 Task: Look for space in Turda, Romania from 8th June, 2023 to 19th June, 2023 for 1 adult in price range Rs.5000 to Rs.12000. Place can be shared room with 1  bedroom having 1 bed and 1 bathroom. Property type can be house, flat, guest house, hotel. Booking option can be shelf check-in. Required host language is English.
Action: Mouse moved to (553, 20)
Screenshot: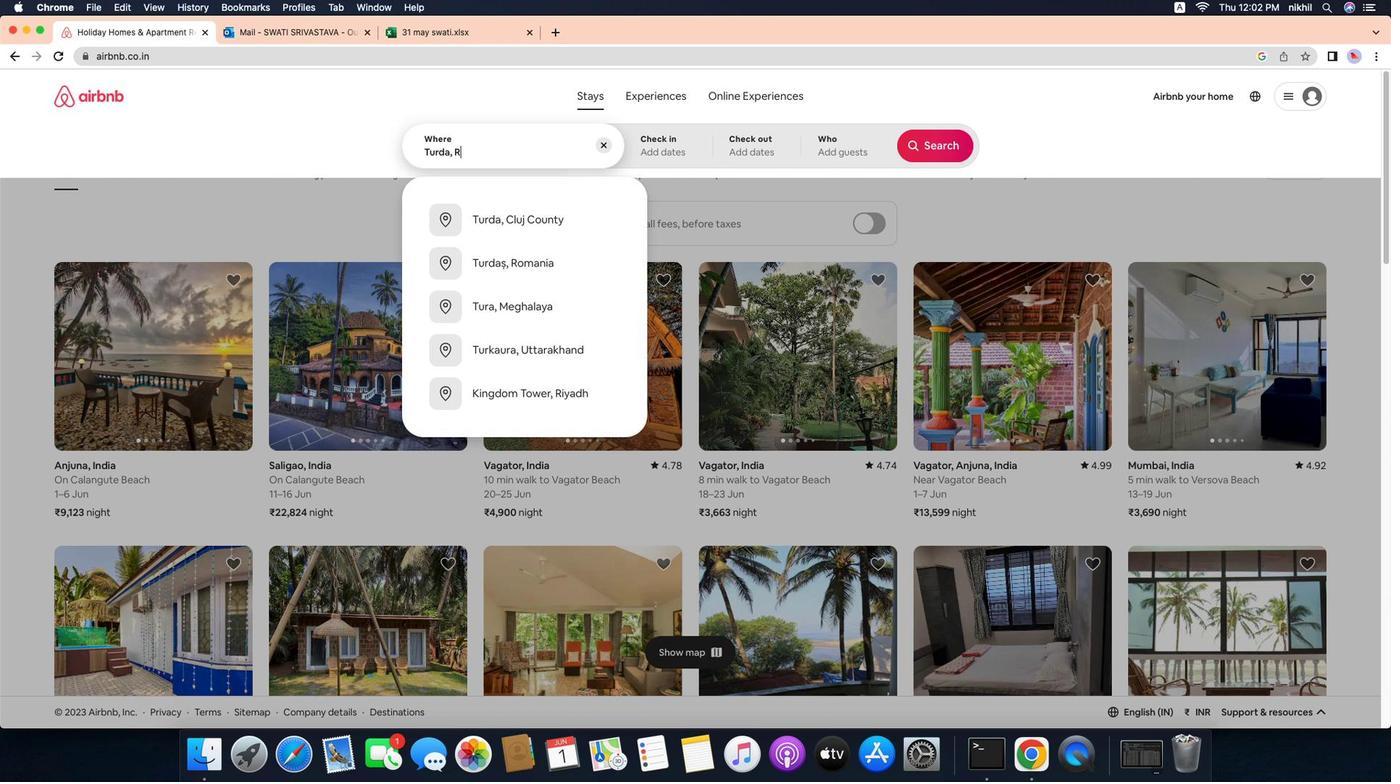 
Action: Mouse pressed left at (553, 20)
Screenshot: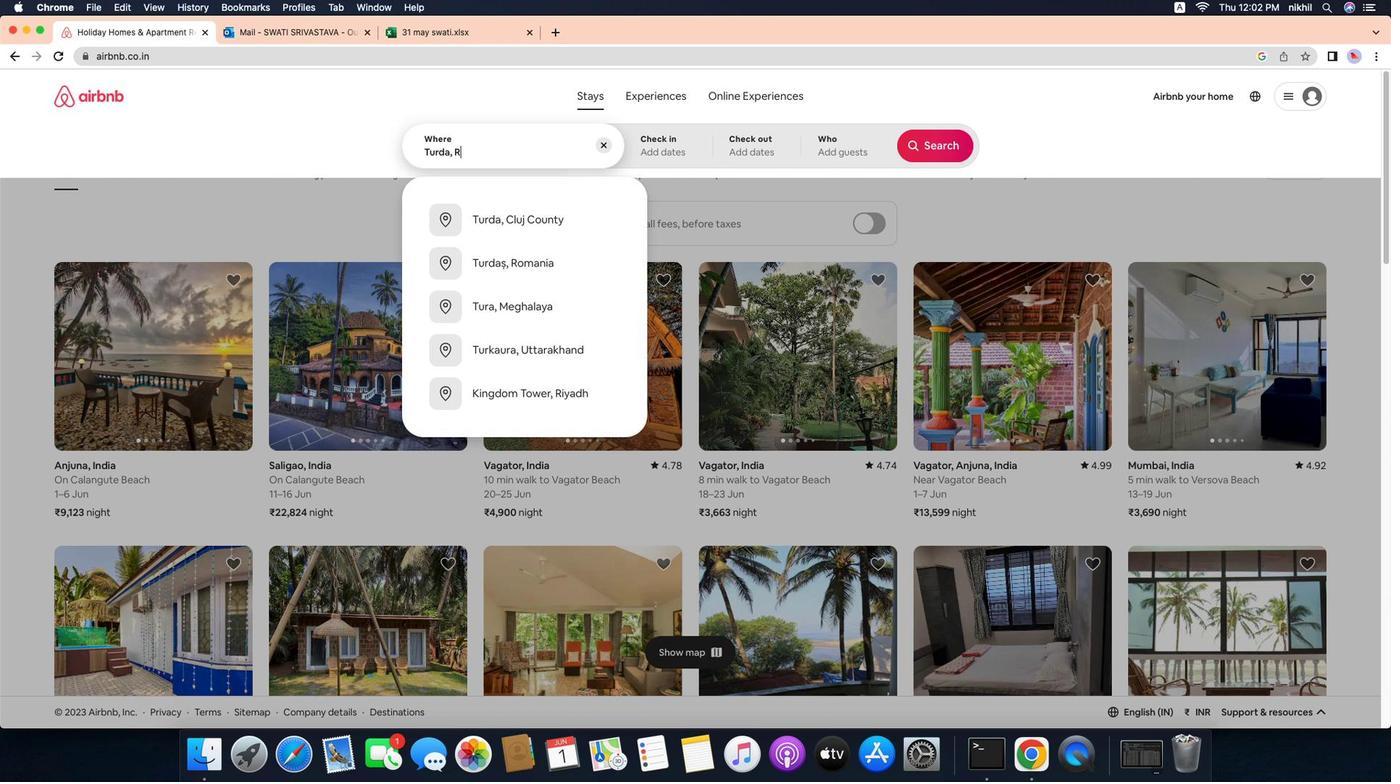
Action: Mouse moved to (562, 26)
Screenshot: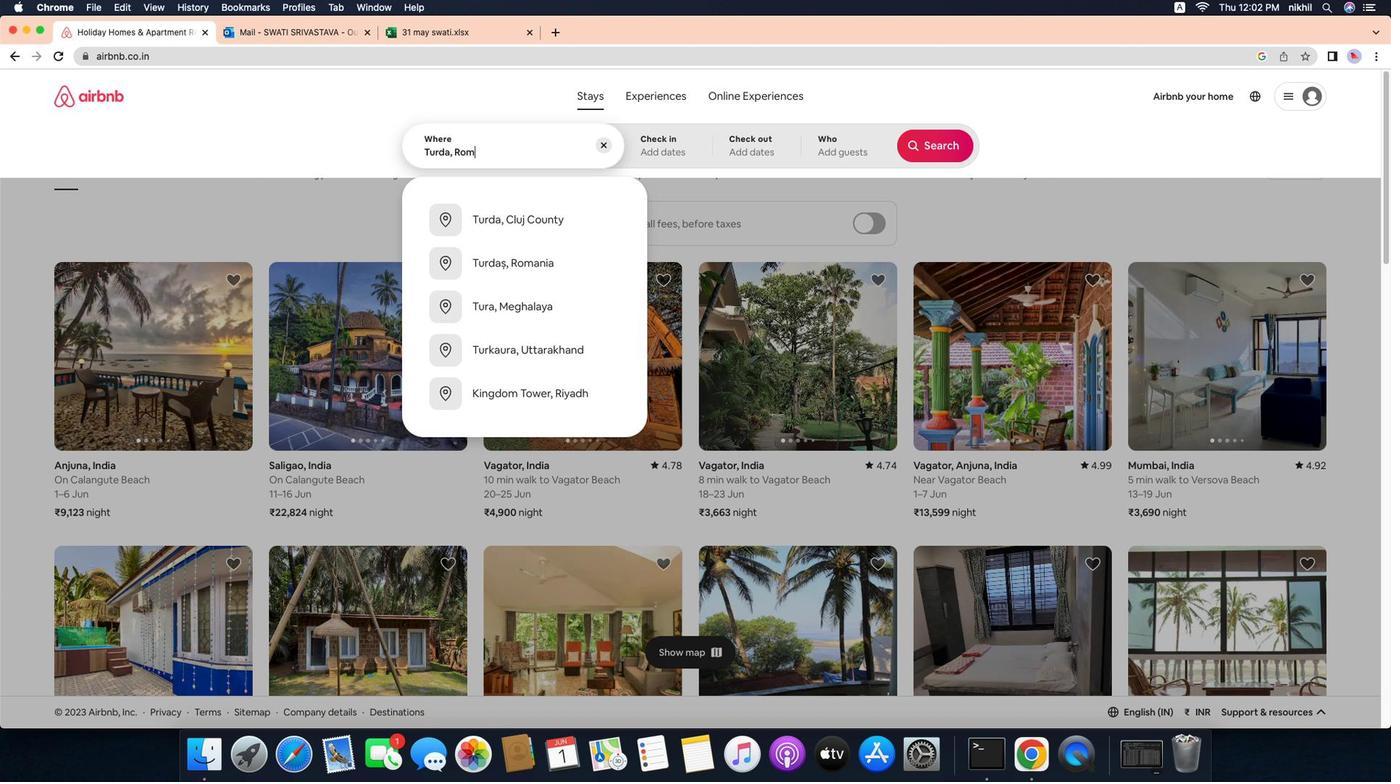 
Action: Mouse pressed left at (562, 26)
Screenshot: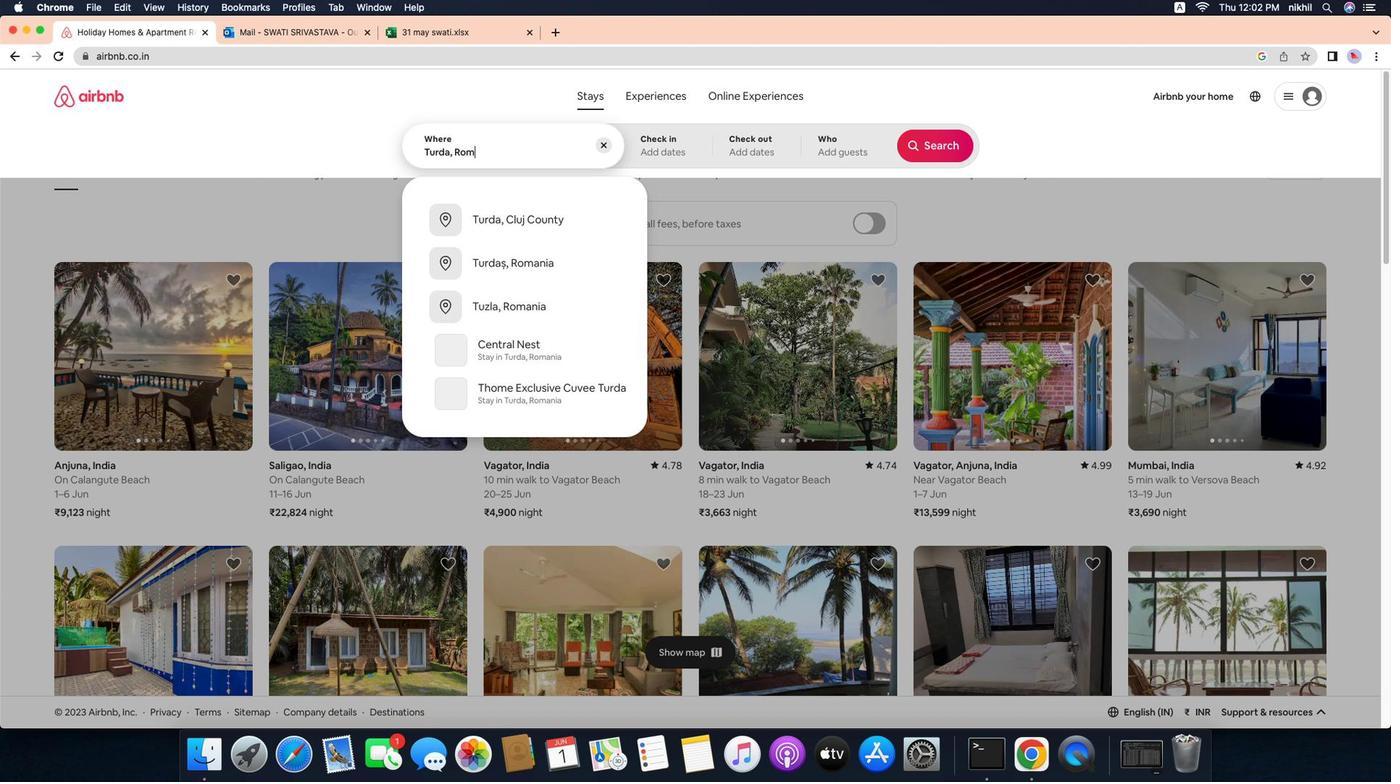 
Action: Mouse moved to (455, 73)
Screenshot: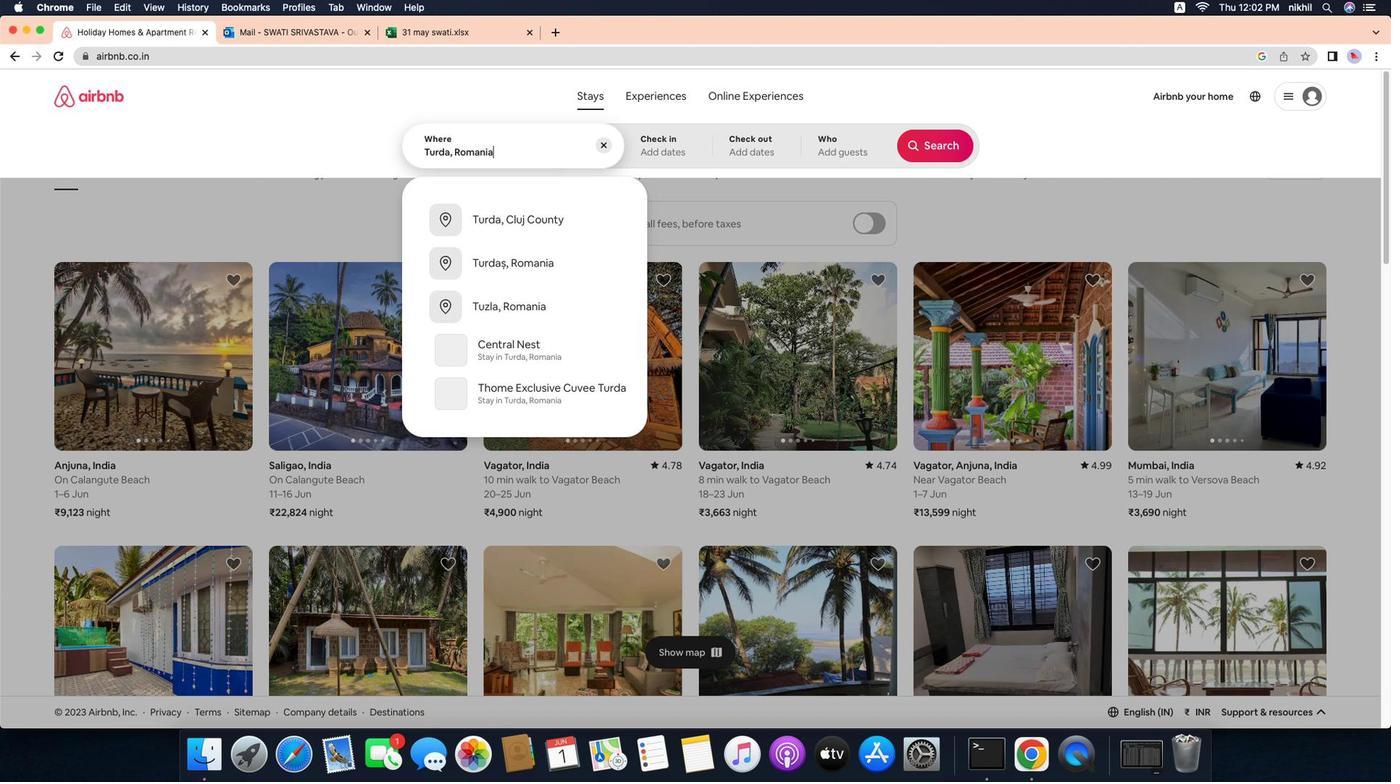 
Action: Mouse pressed left at (455, 73)
Screenshot: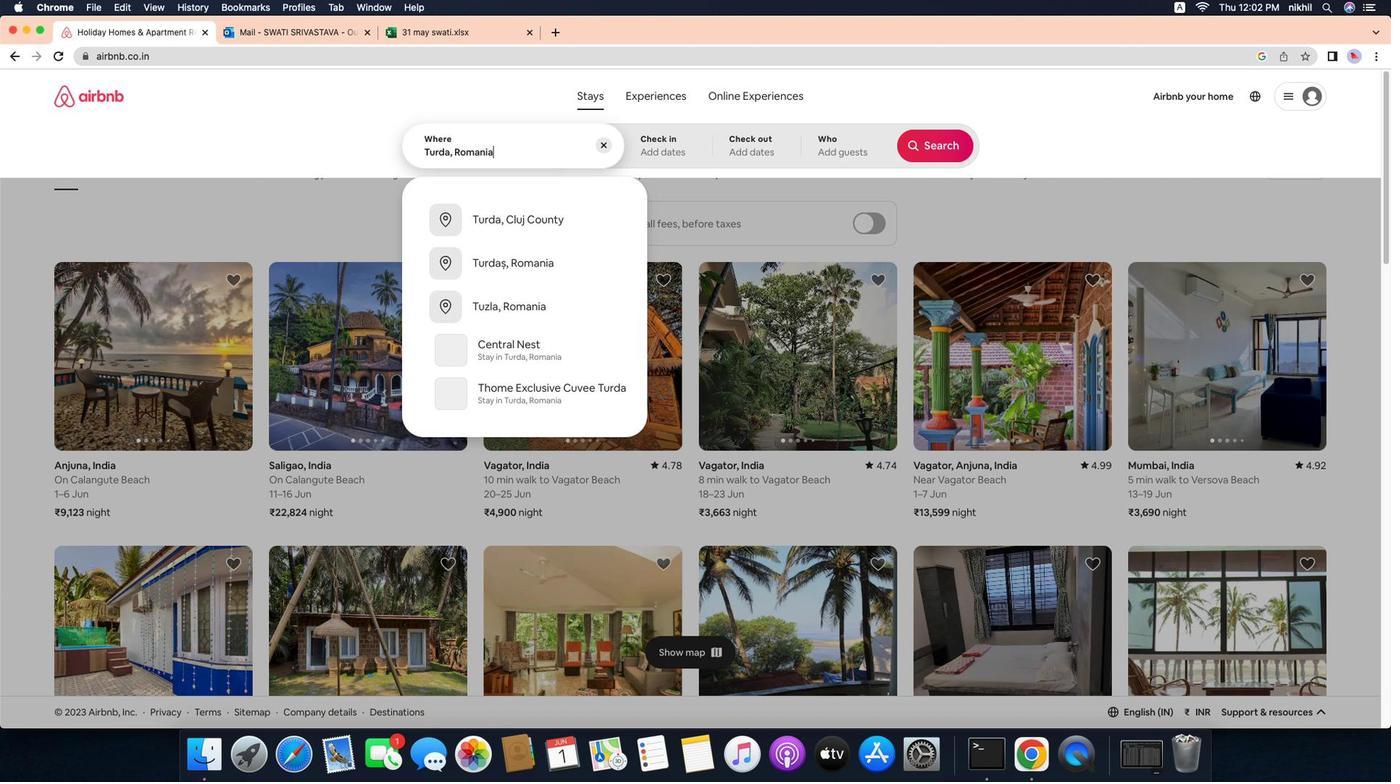 
Action: Mouse moved to (448, 72)
Screenshot: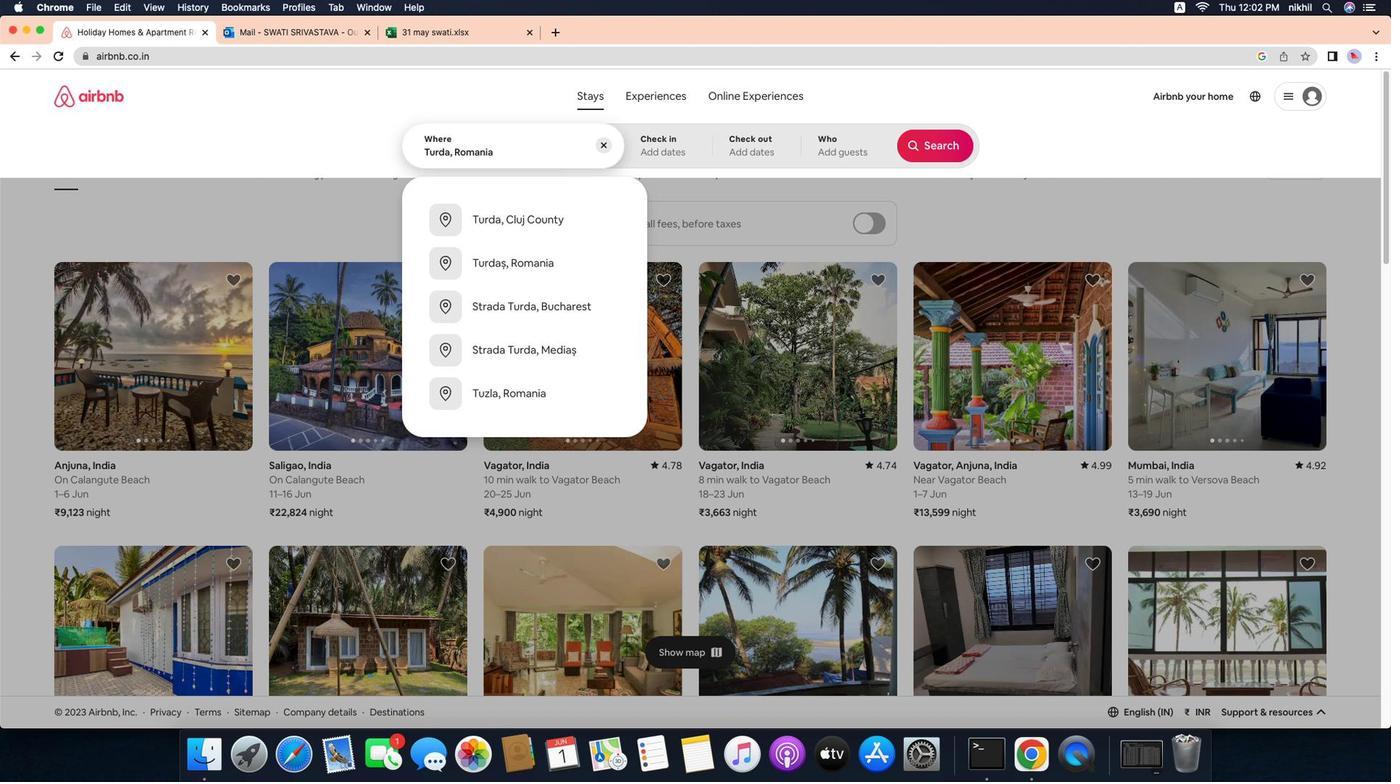 
Action: Key pressed Key.caps_lock'T'Key.caps_lock'u''r''d''a'','Key.spaceKey.caps_lock'R'Key.caps_lock'o''m''a''n''i''a'Key.enter
Screenshot: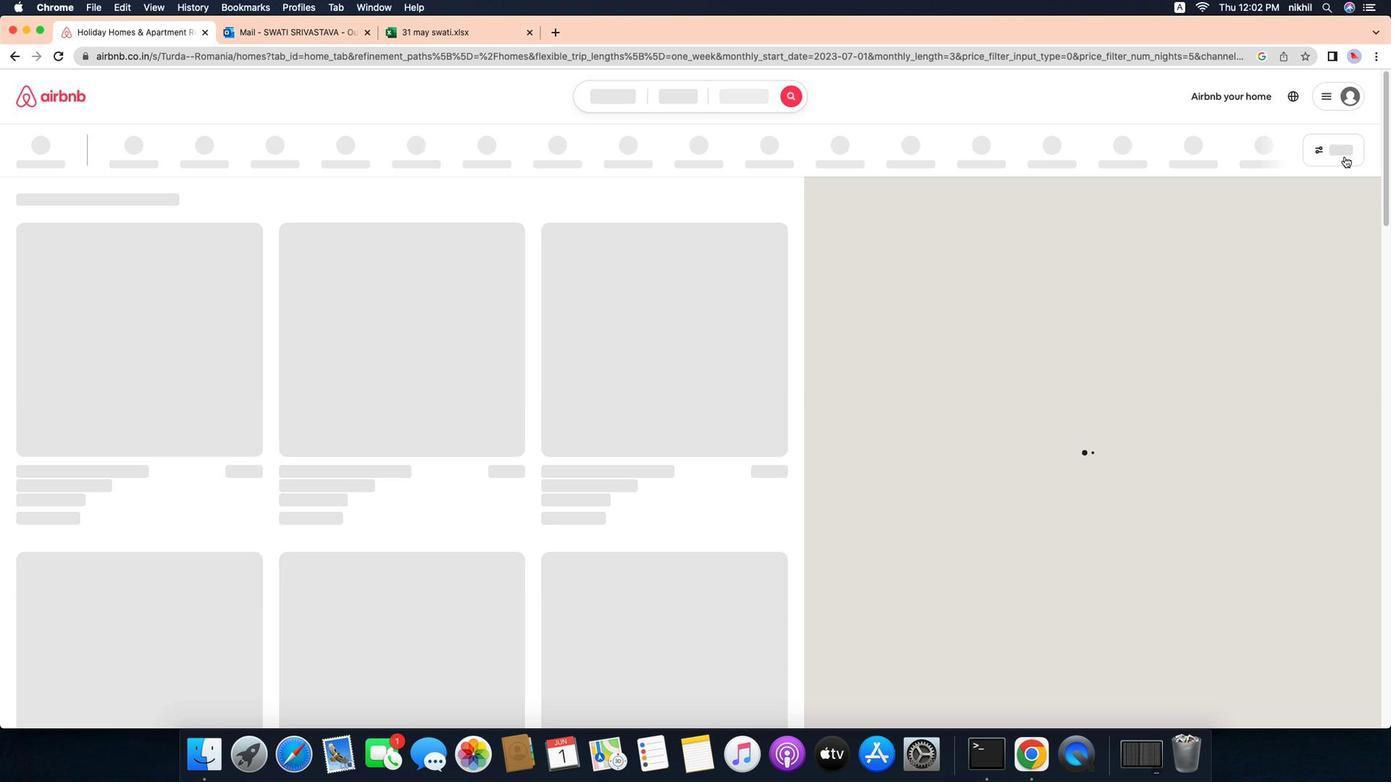 
Action: Mouse moved to (539, 278)
Screenshot: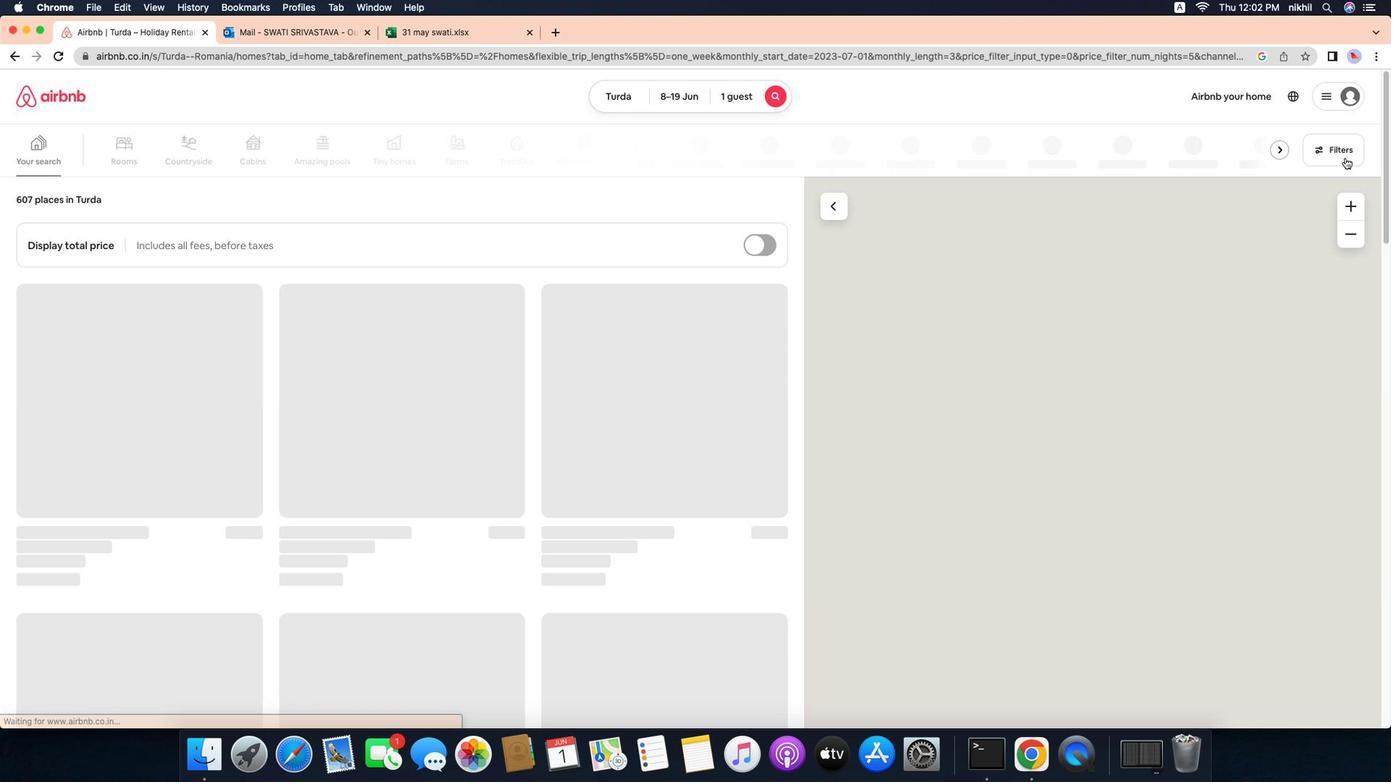 
Action: Mouse pressed left at (539, 278)
Screenshot: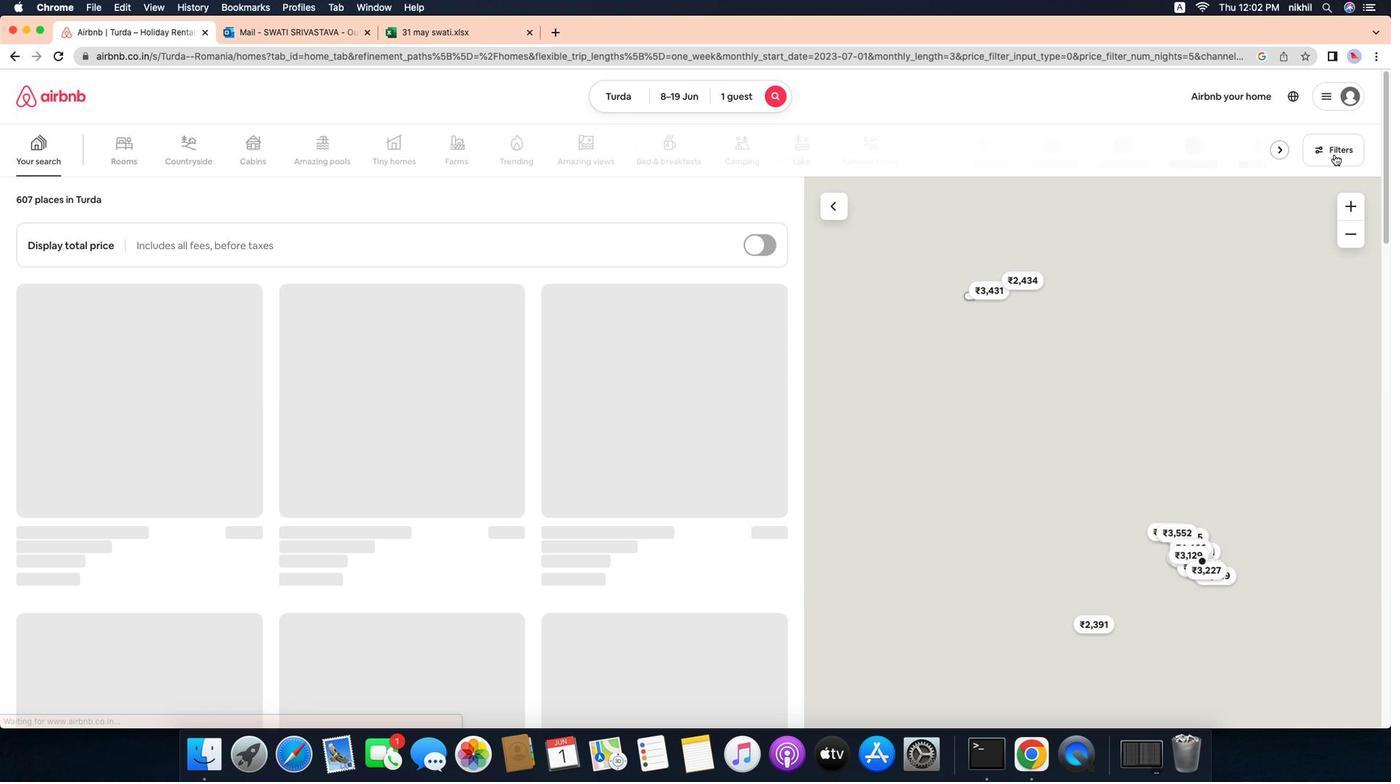 
Action: Mouse moved to (431, 347)
Screenshot: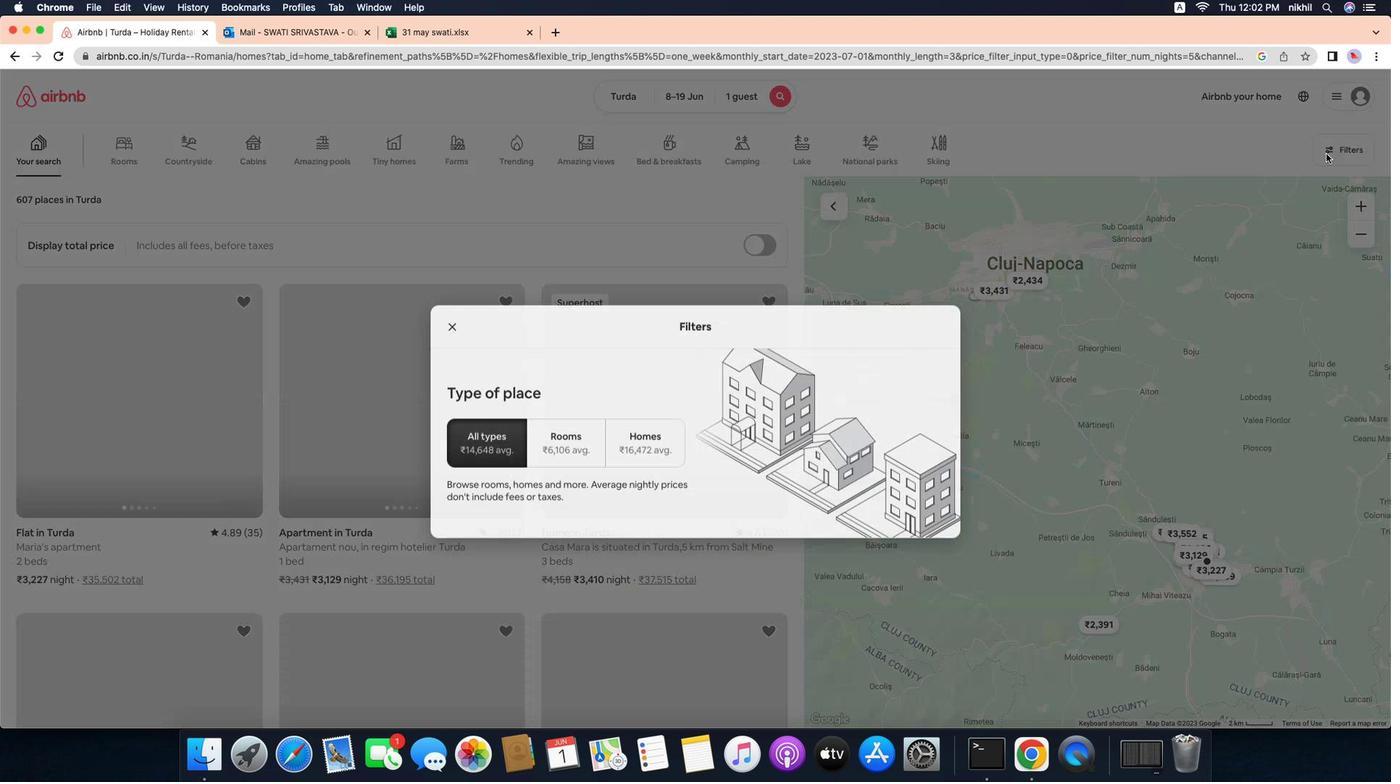 
Action: Mouse pressed left at (431, 347)
Screenshot: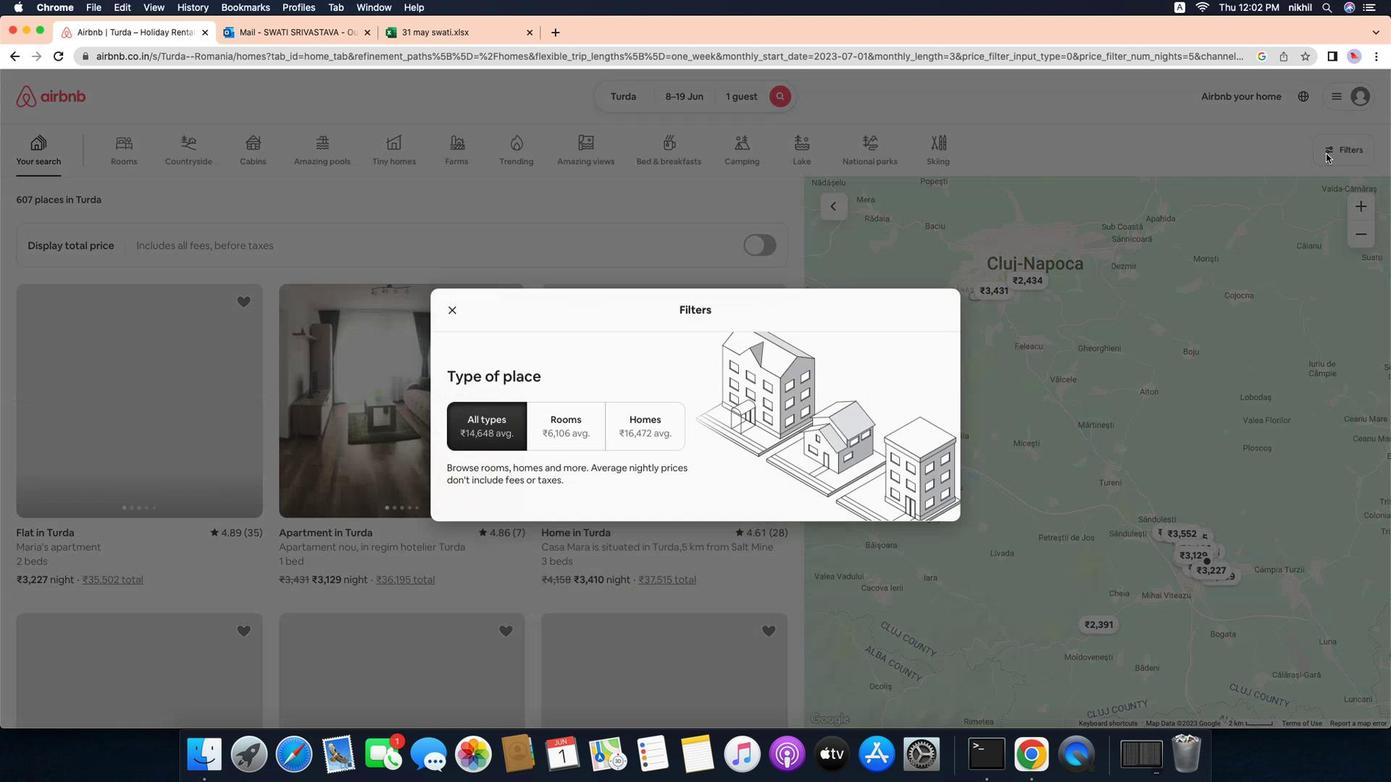 
Action: Mouse moved to (800, 76)
Screenshot: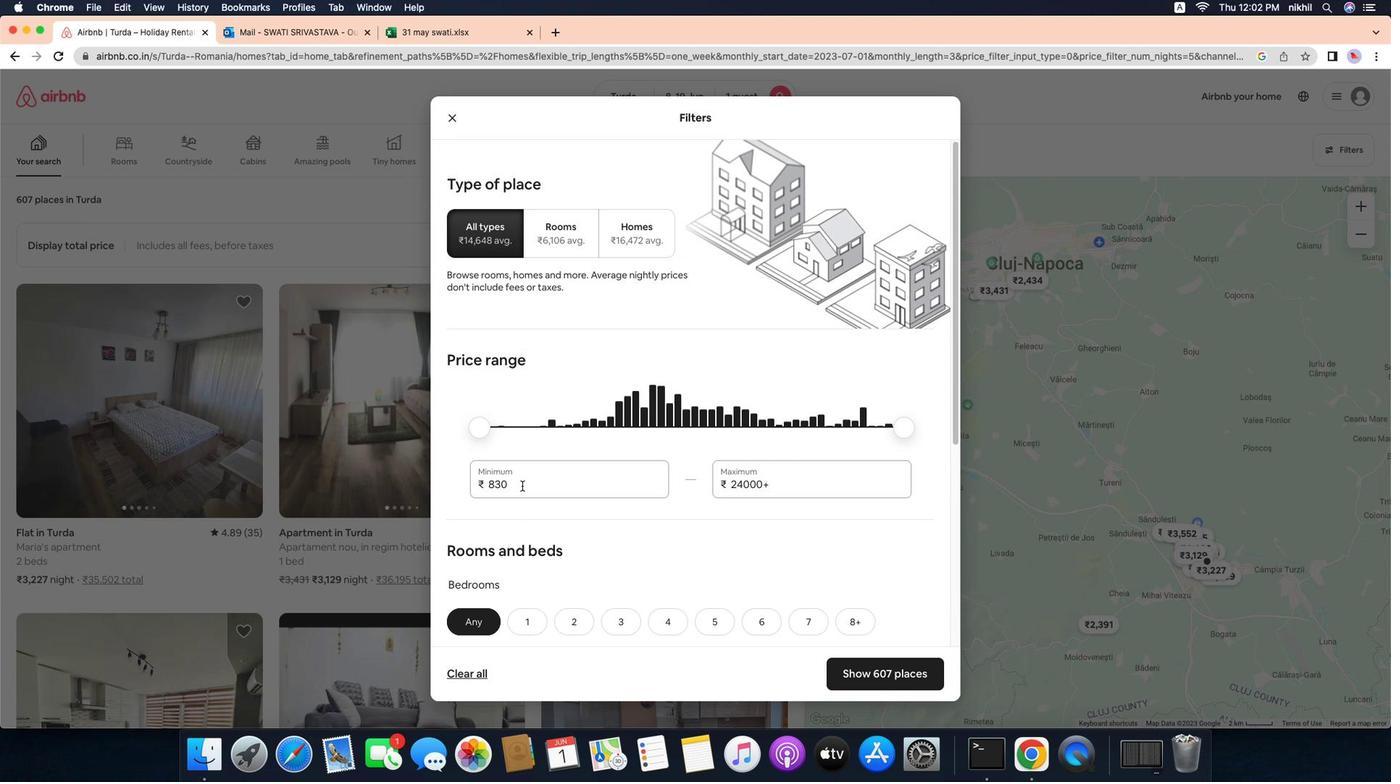 
Action: Mouse pressed left at (800, 76)
Screenshot: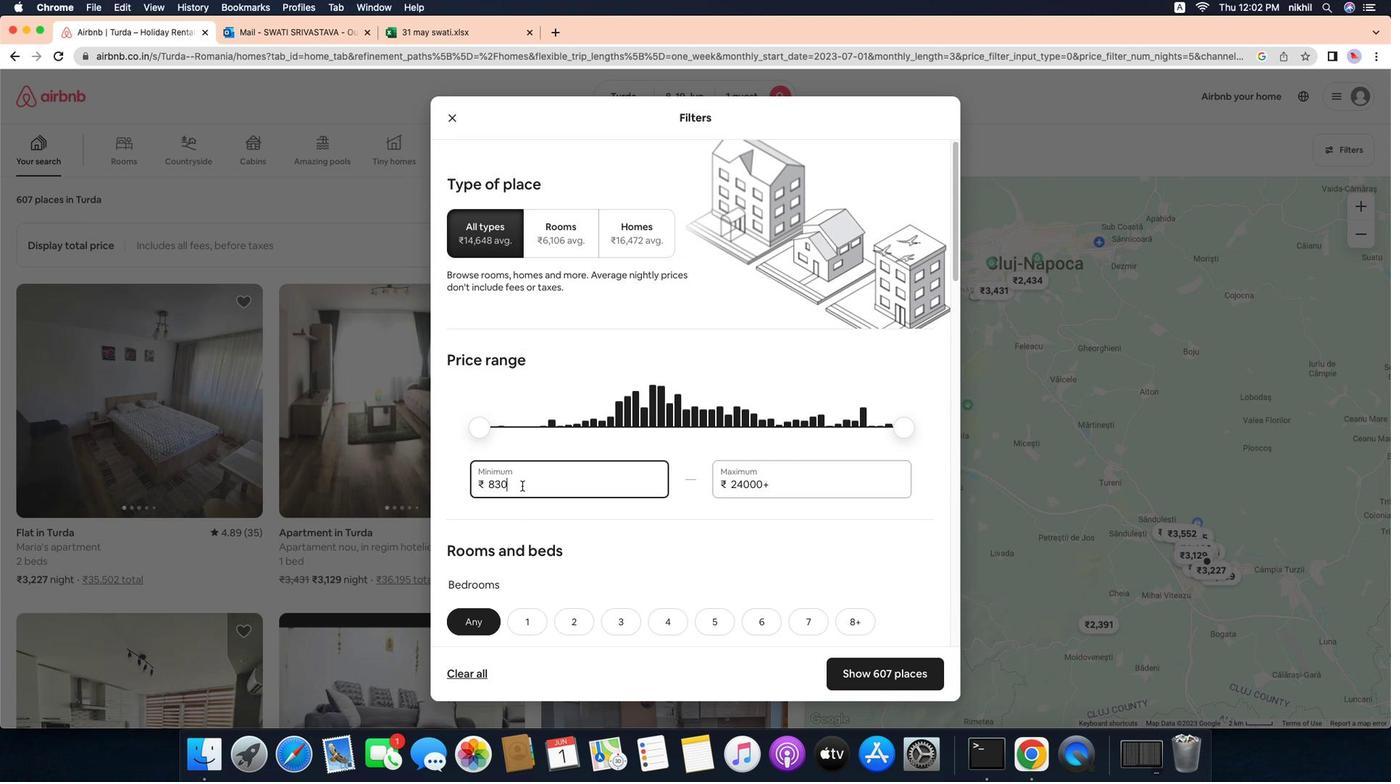 
Action: Mouse moved to (913, 142)
Screenshot: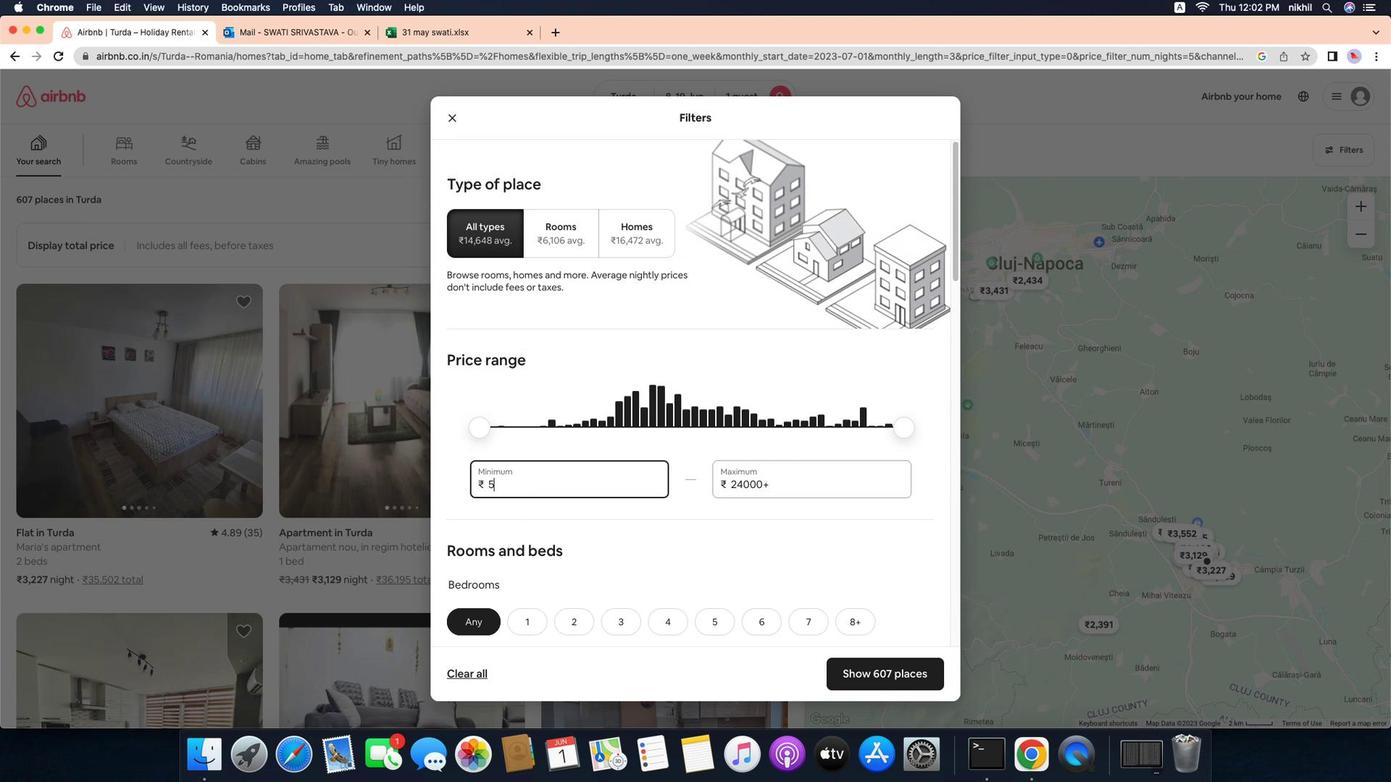 
Action: Mouse pressed left at (913, 142)
Screenshot: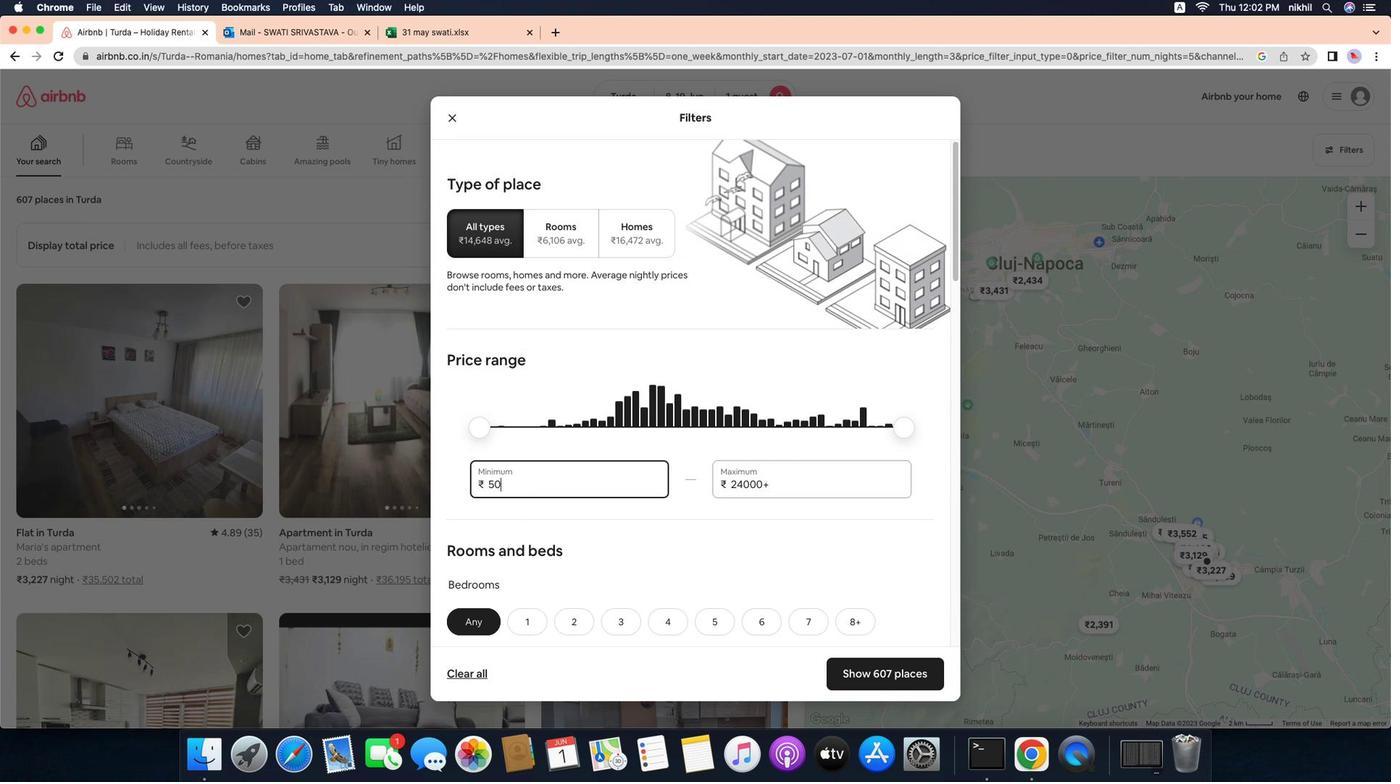 
Action: Mouse moved to (923, 60)
Screenshot: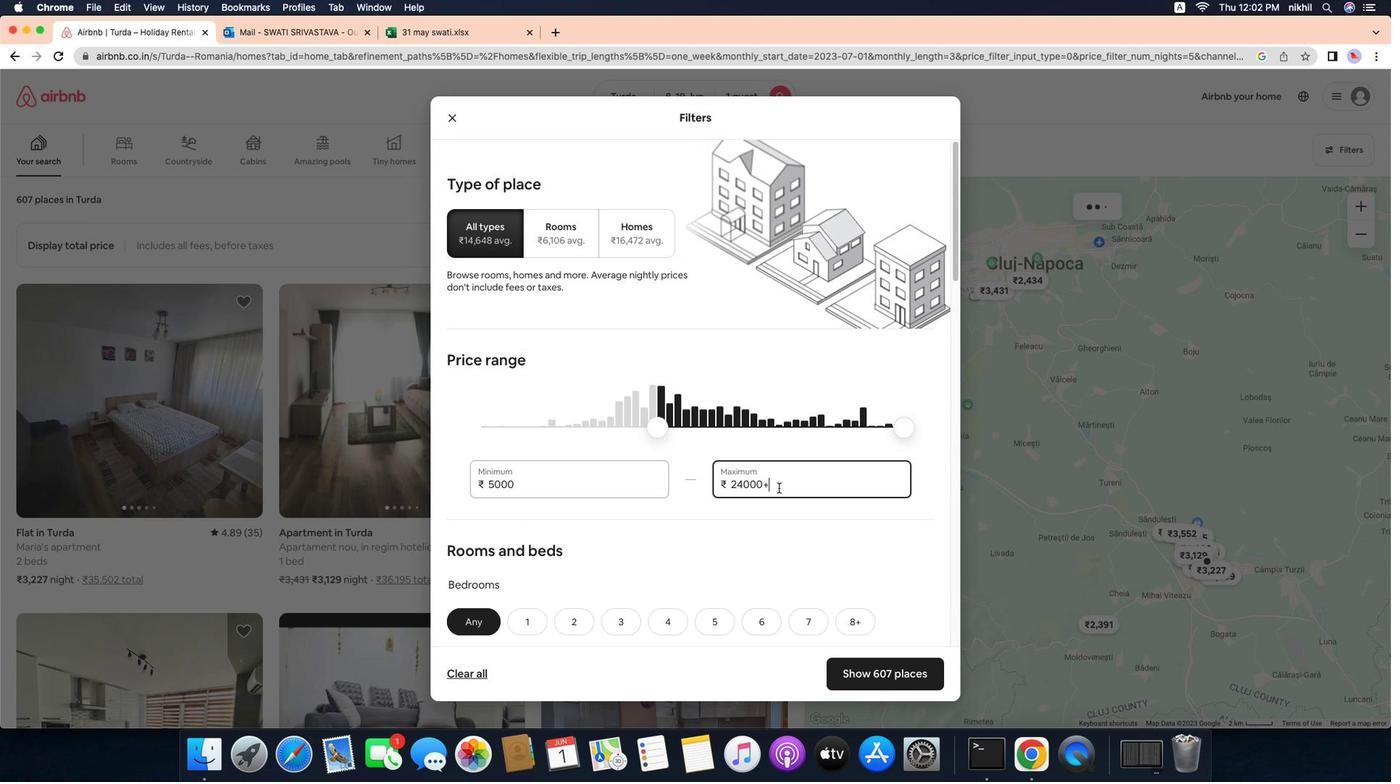 
Action: Mouse pressed left at (923, 60)
Screenshot: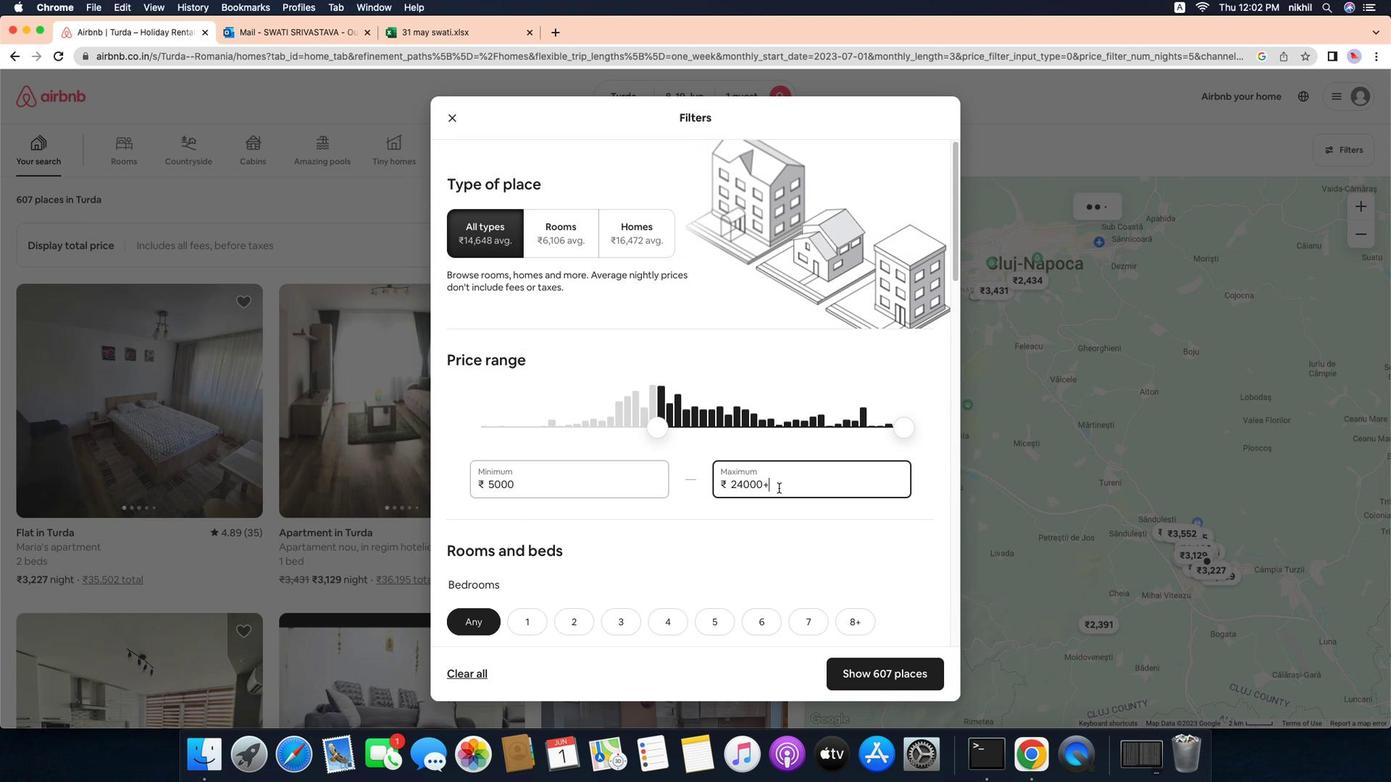 
Action: Mouse moved to (1346, 78)
Screenshot: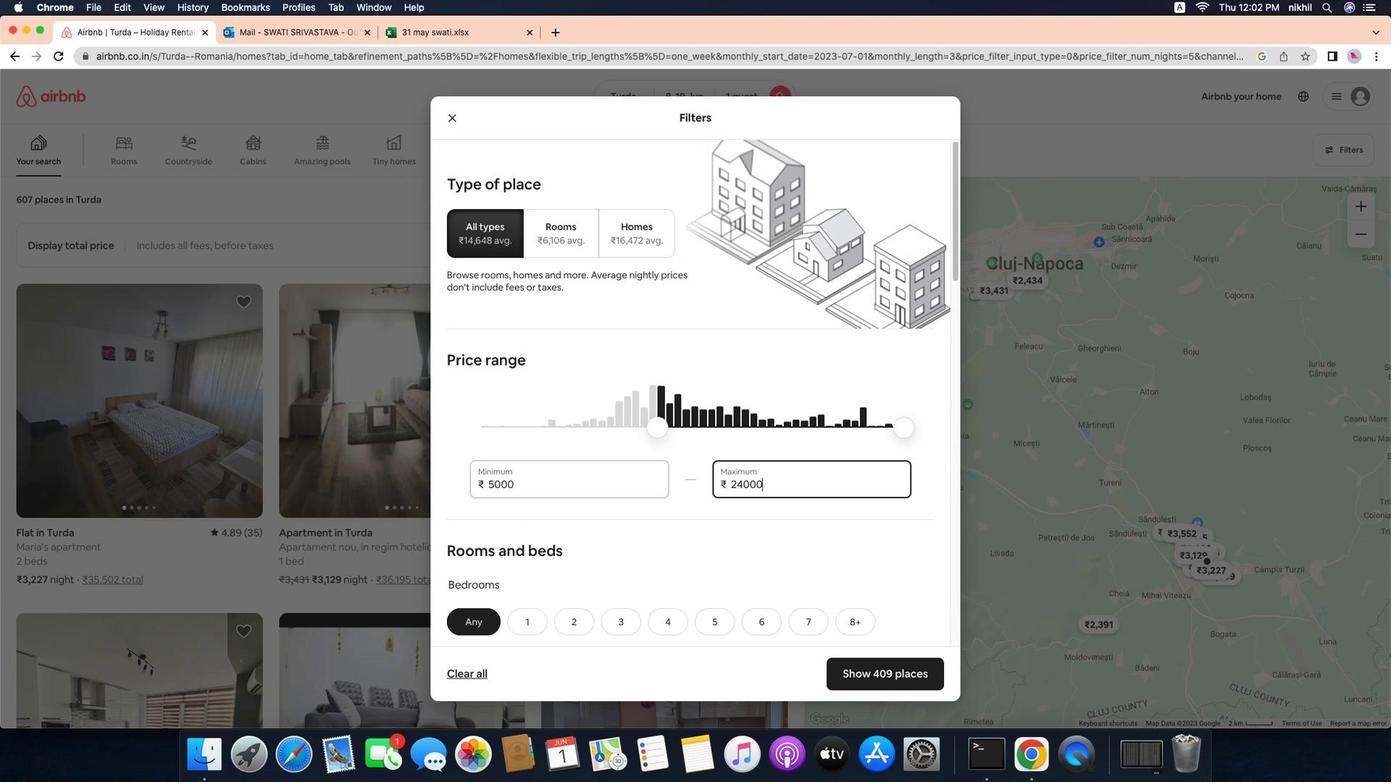 
Action: Mouse pressed left at (1346, 78)
Screenshot: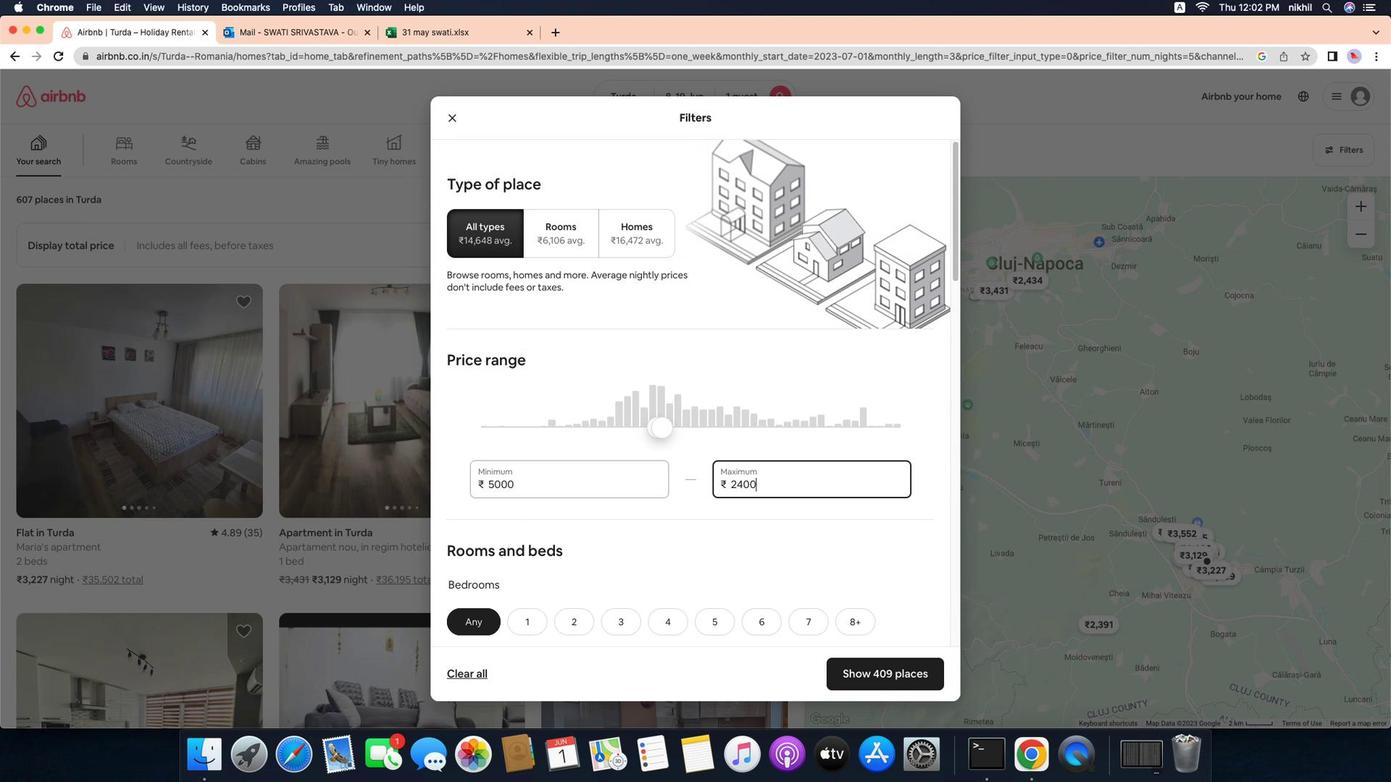 
Action: Mouse moved to (1326, 75)
Screenshot: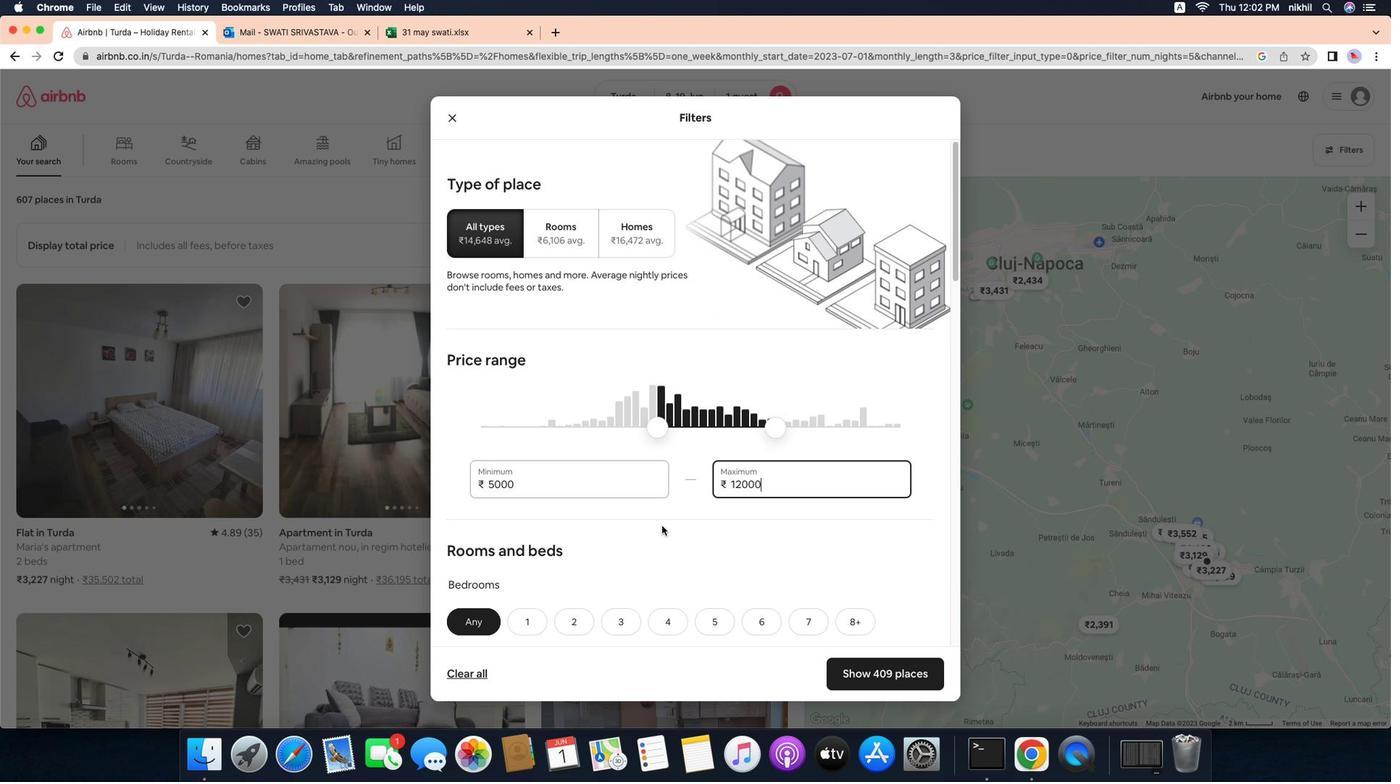 
Action: Mouse pressed left at (1326, 75)
Screenshot: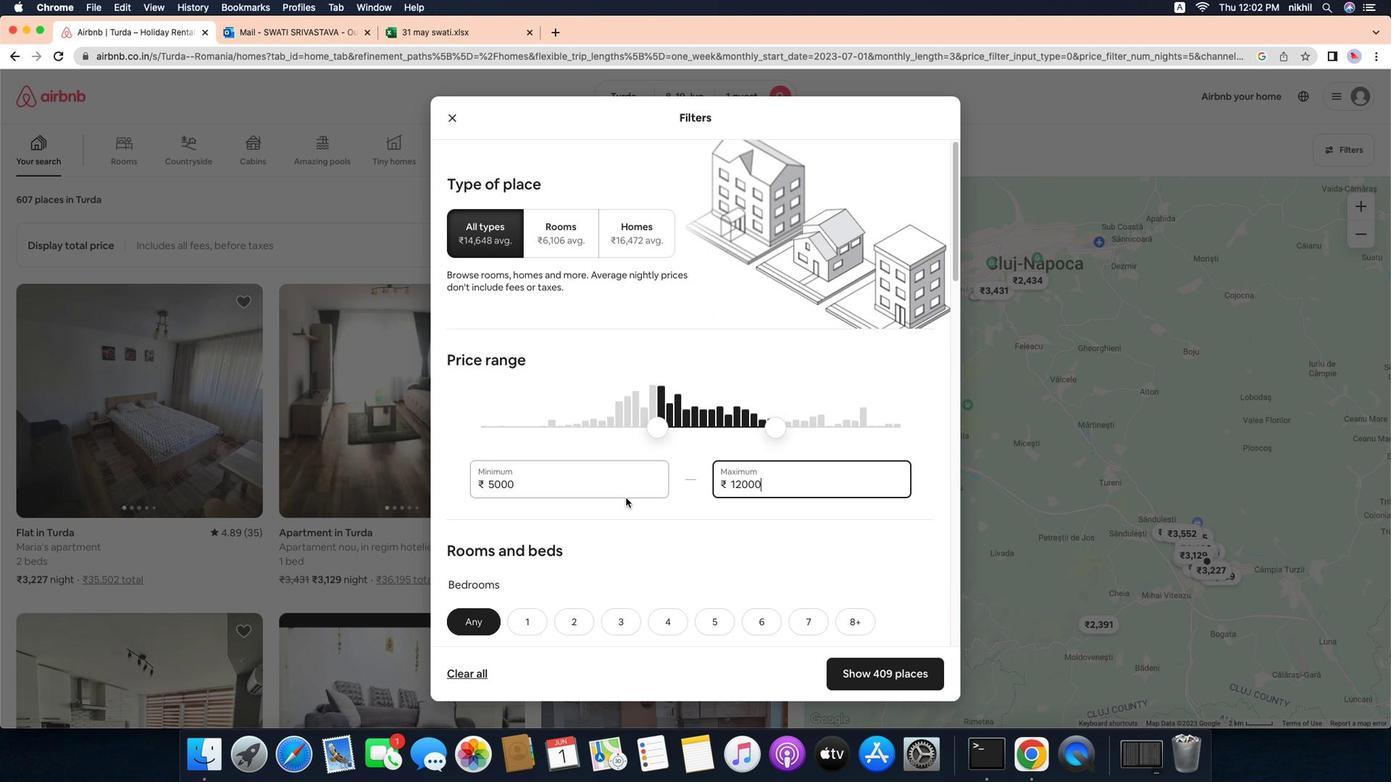 
Action: Mouse moved to (468, 430)
Screenshot: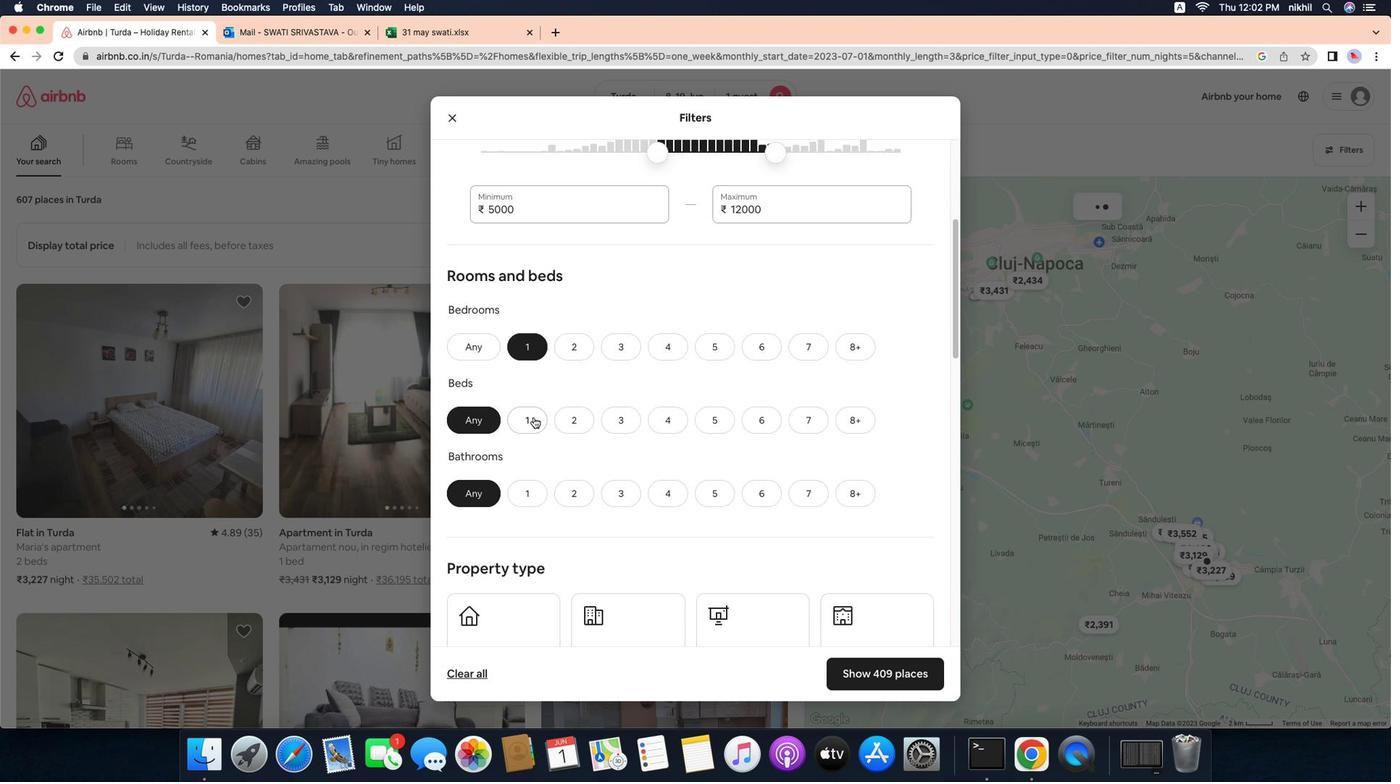 
Action: Mouse pressed left at (468, 430)
Screenshot: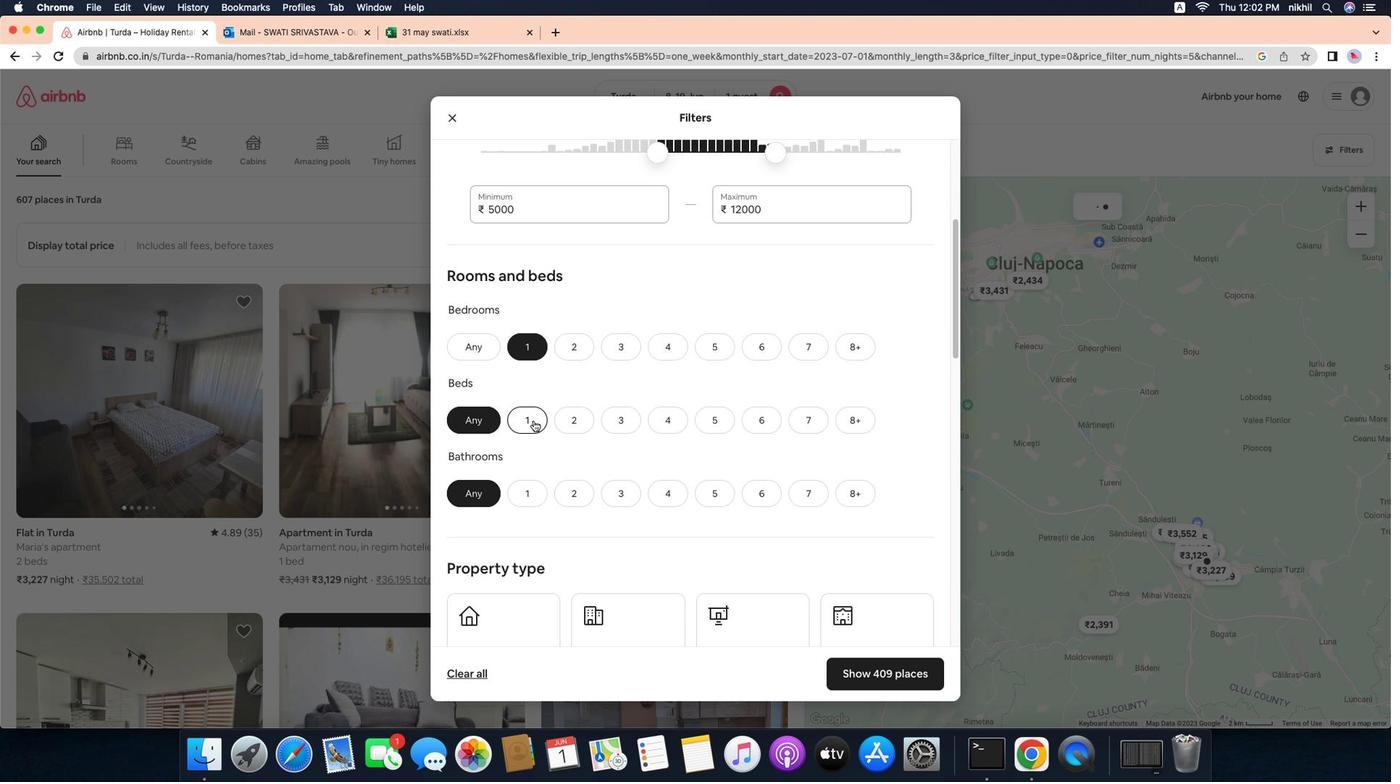 
Action: Key pressed Key.backspaceKey.backspaceKey.backspaceKey.backspace'5''0''0''0'
Screenshot: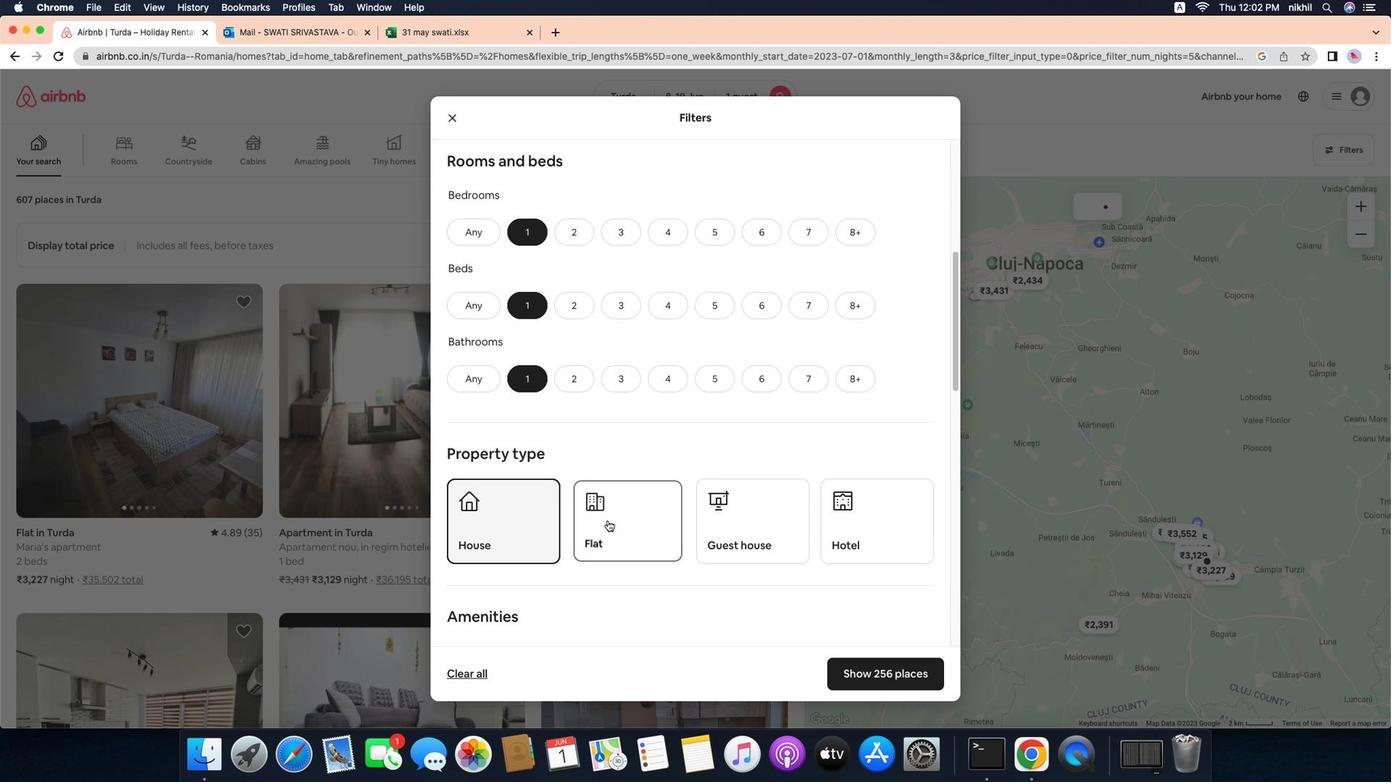 
Action: Mouse moved to (742, 432)
Screenshot: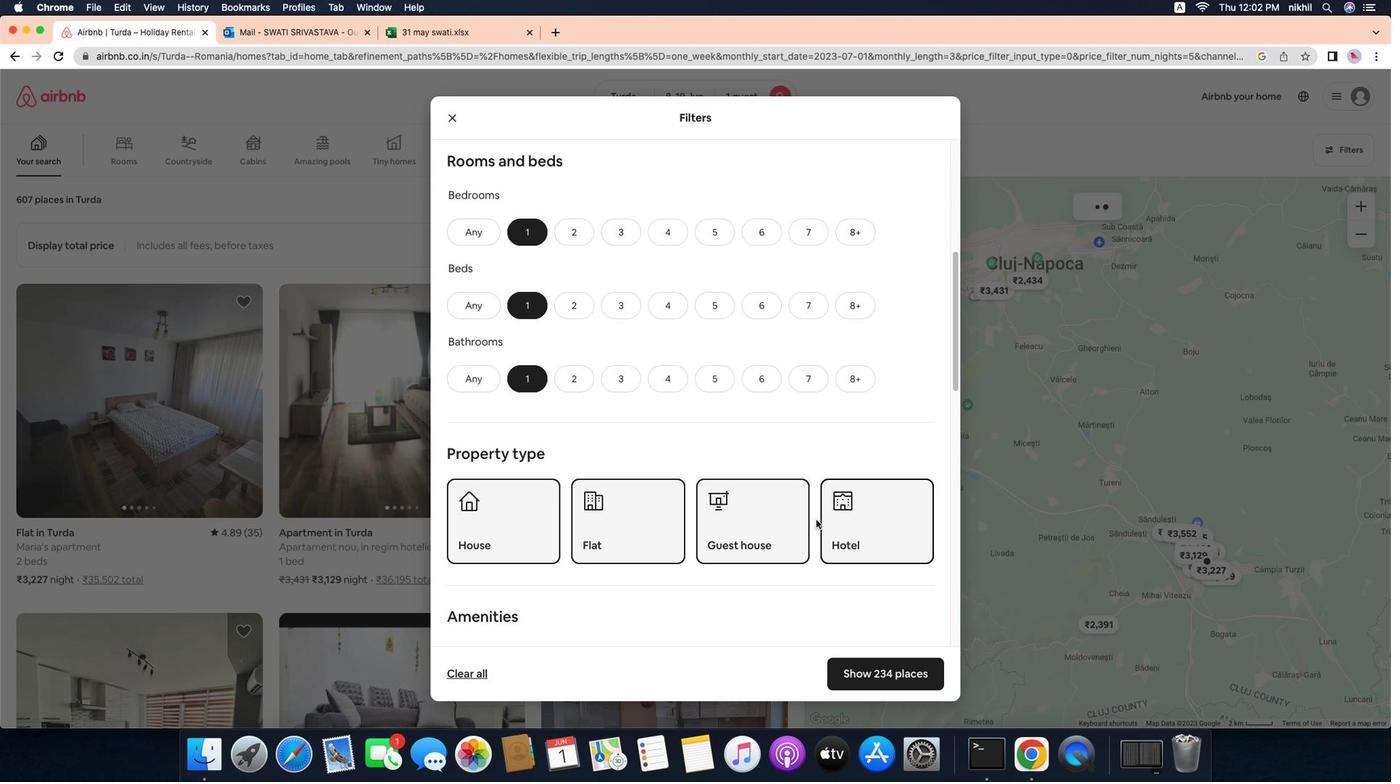 
Action: Mouse pressed left at (742, 432)
Screenshot: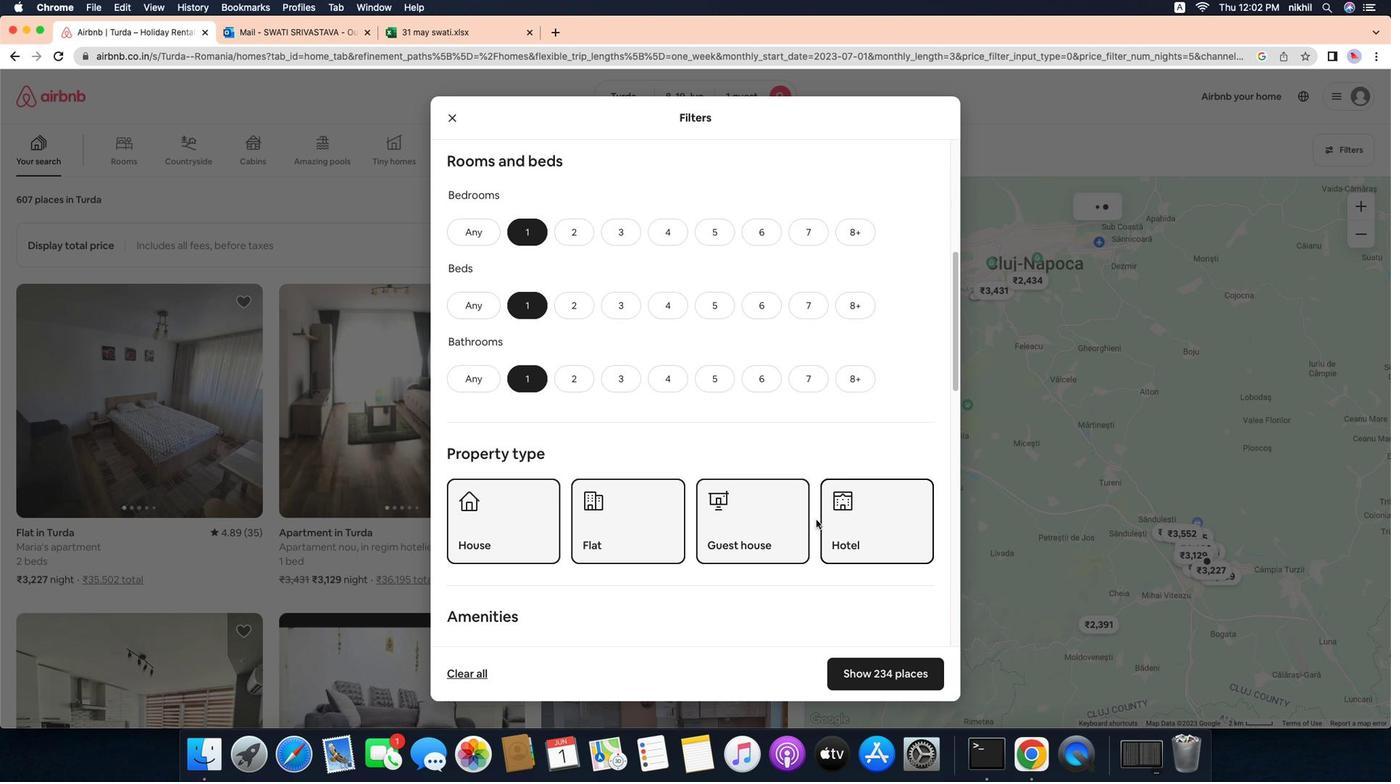 
Action: Mouse moved to (740, 432)
Screenshot: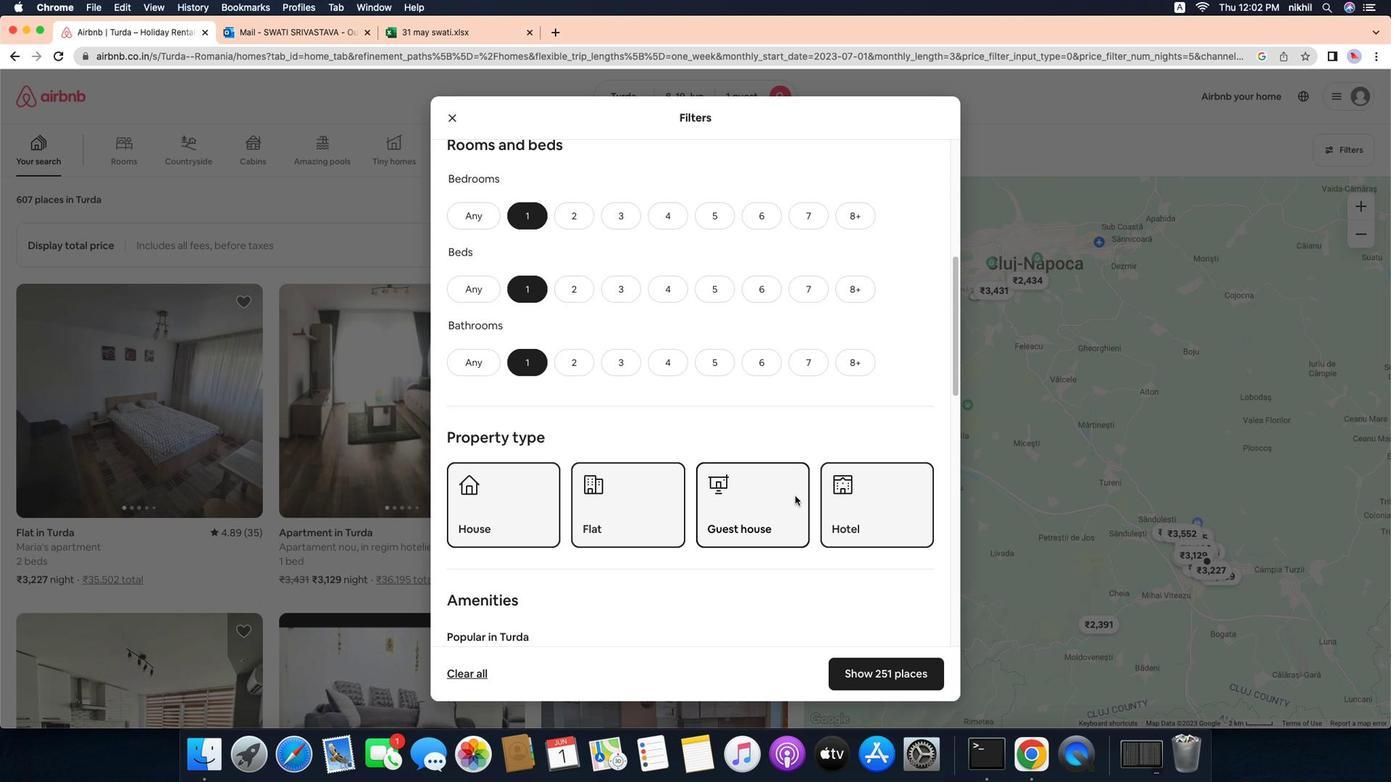 
Action: Key pressed Key.backspaceKey.backspaceKey.backspaceKey.backspaceKey.backspaceKey.backspace'1''2''0''0''0'
Screenshot: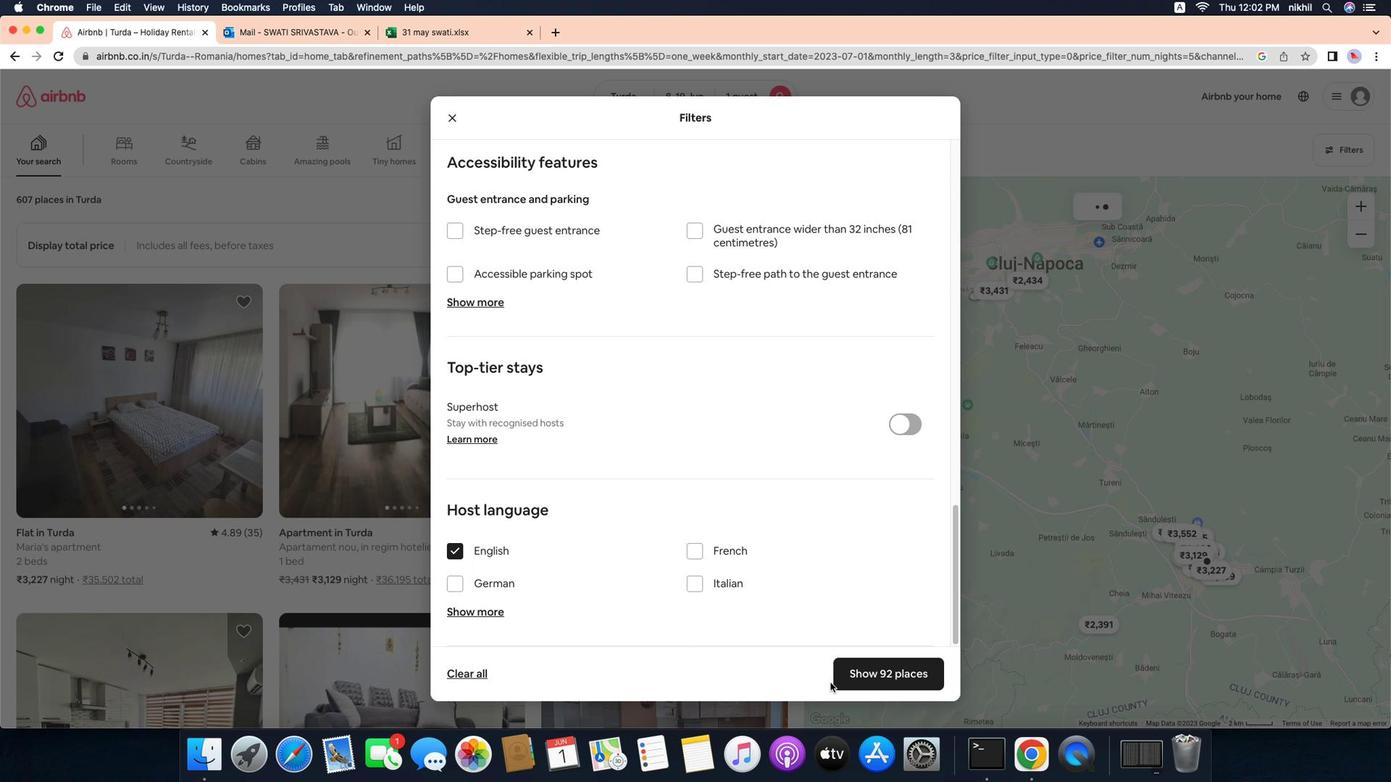 
Action: Mouse moved to (578, 442)
Screenshot: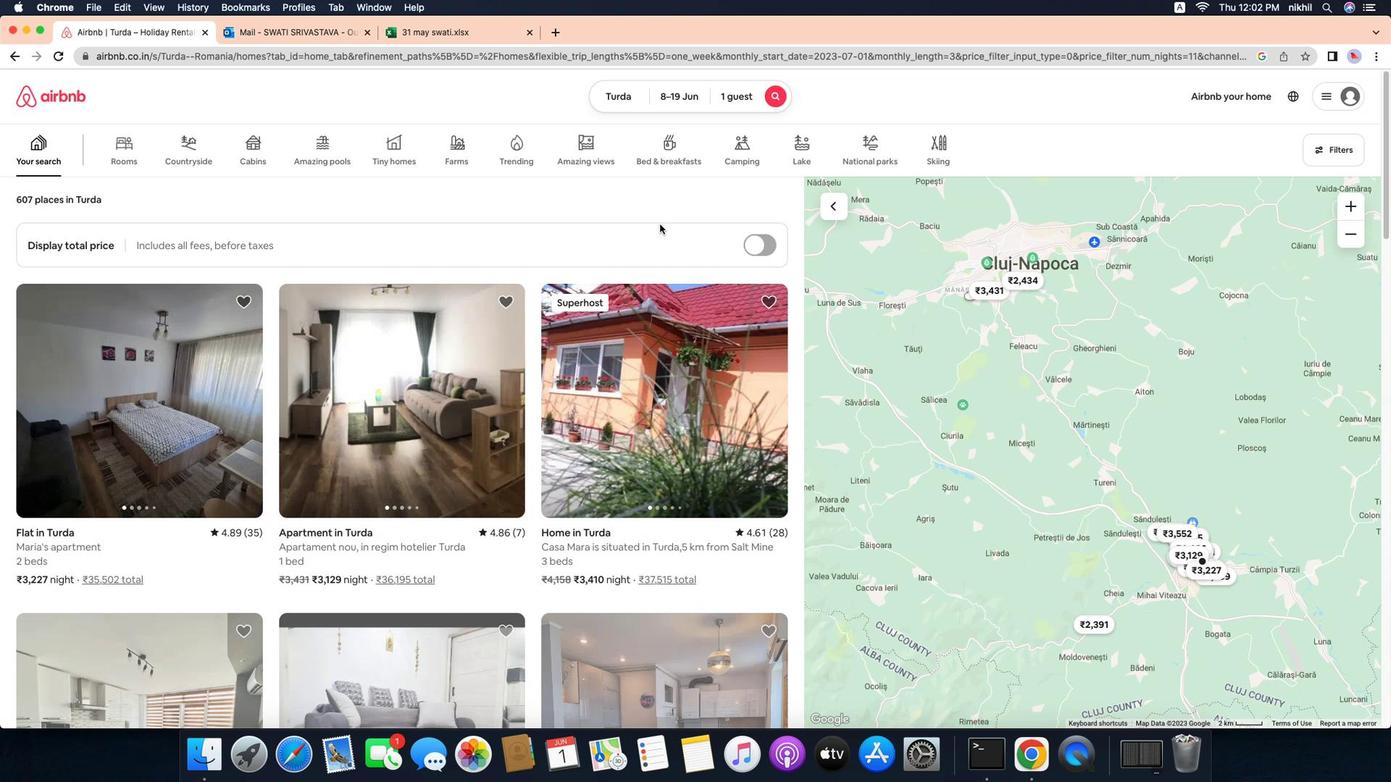 
Action: Mouse scrolled (578, 442) with delta (-87, -88)
Screenshot: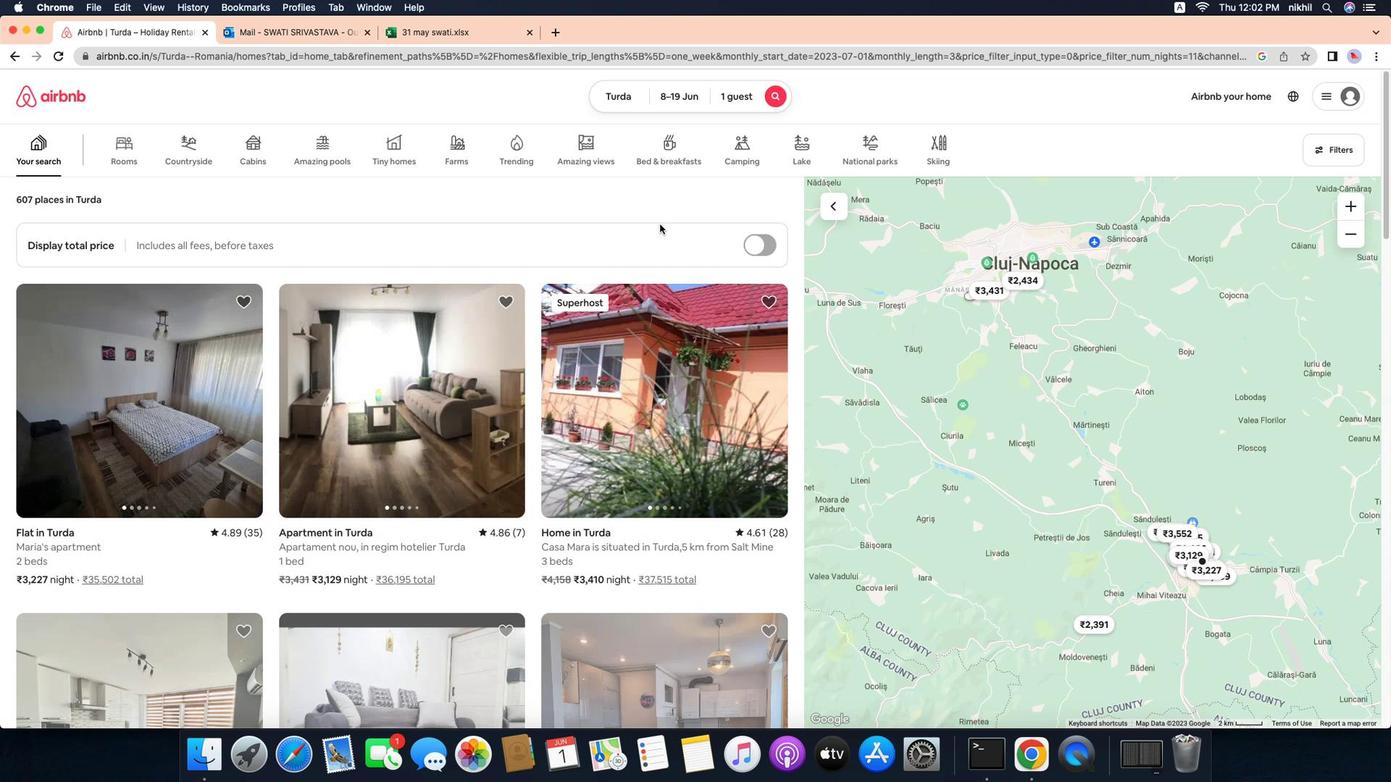 
Action: Mouse scrolled (578, 442) with delta (-87, -88)
Screenshot: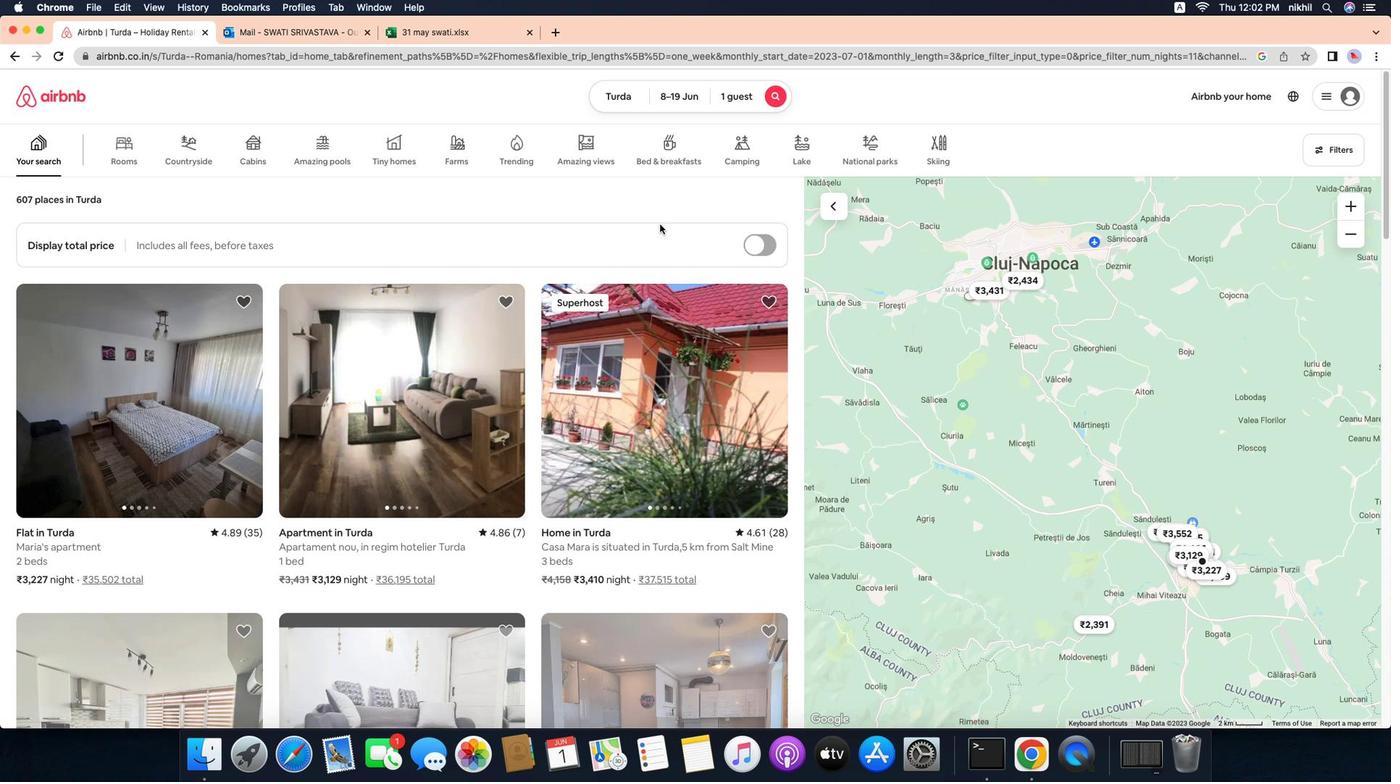 
Action: Mouse scrolled (578, 442) with delta (-87, -90)
Screenshot: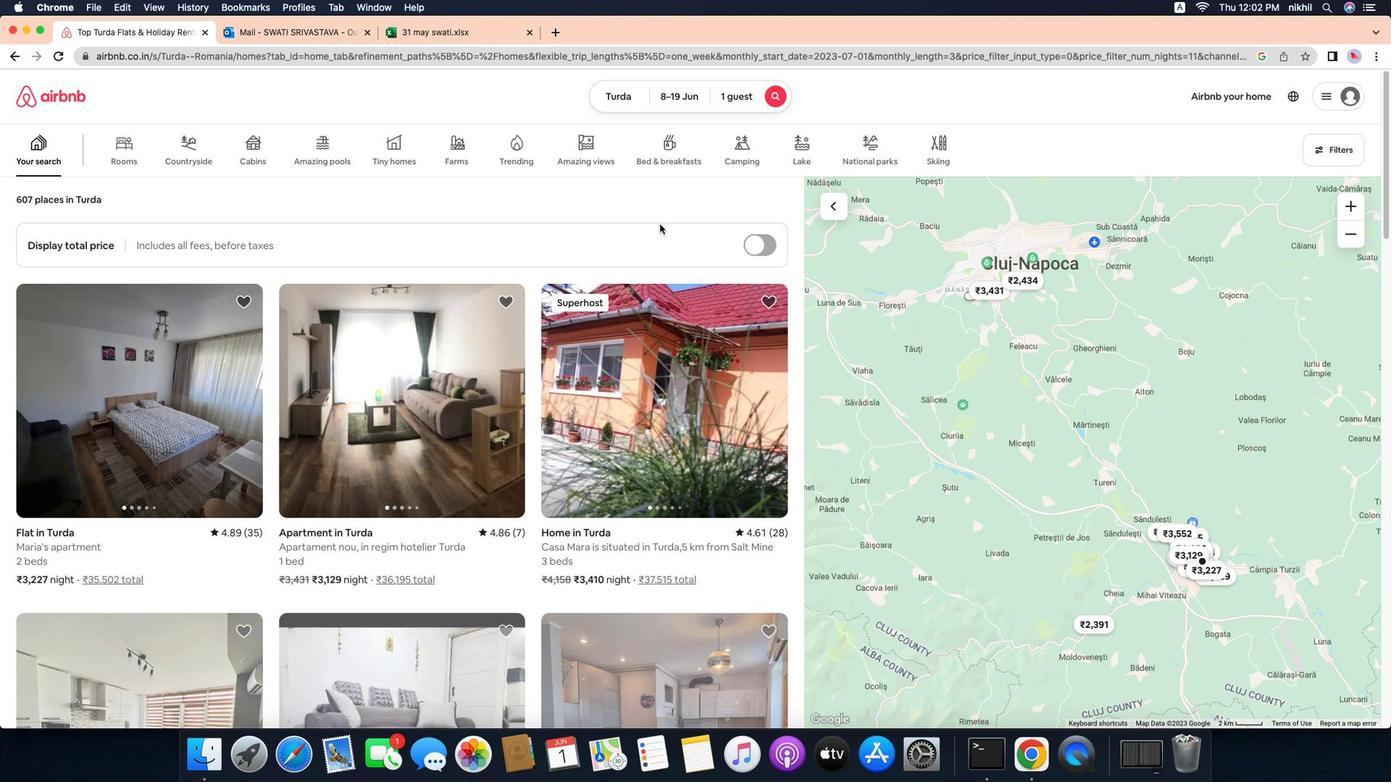 
Action: Mouse scrolled (578, 442) with delta (-87, -90)
Screenshot: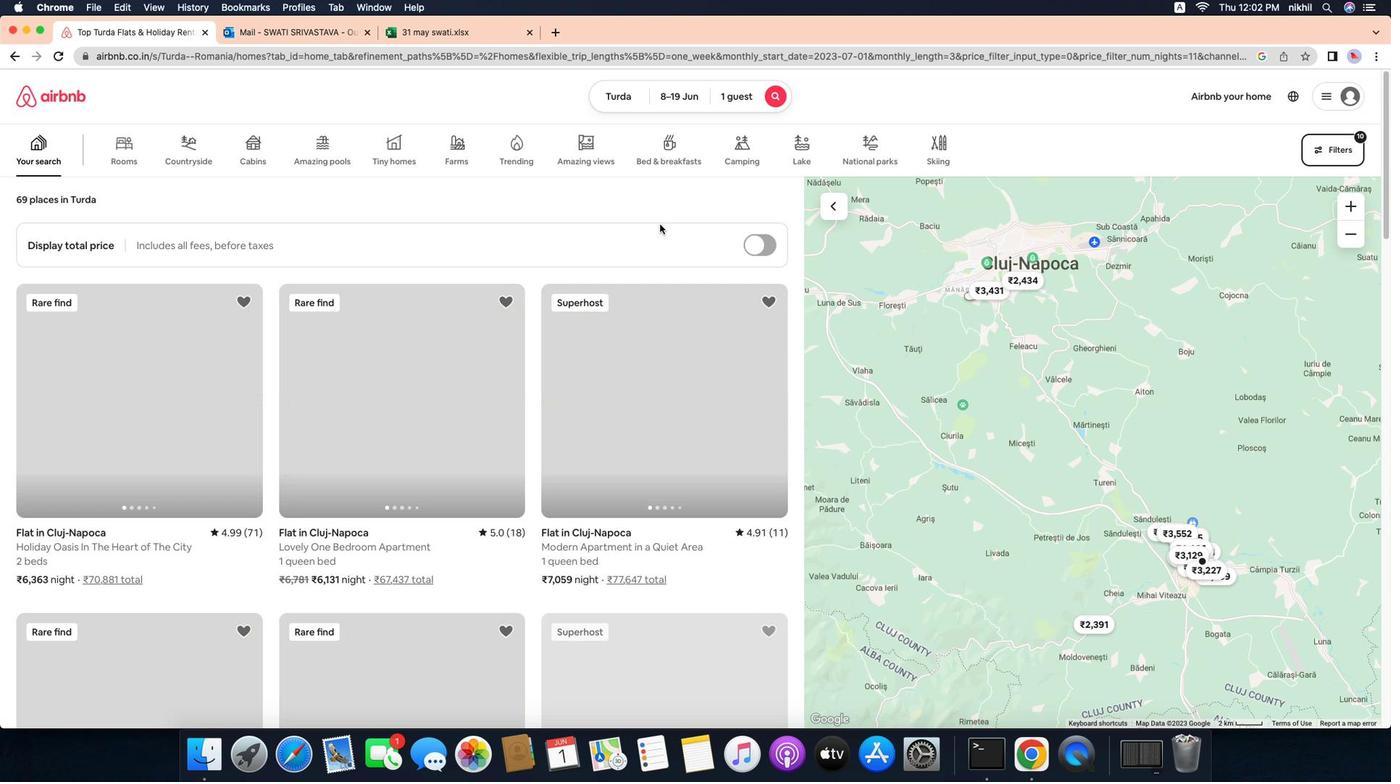 
Action: Mouse moved to (477, 283)
Screenshot: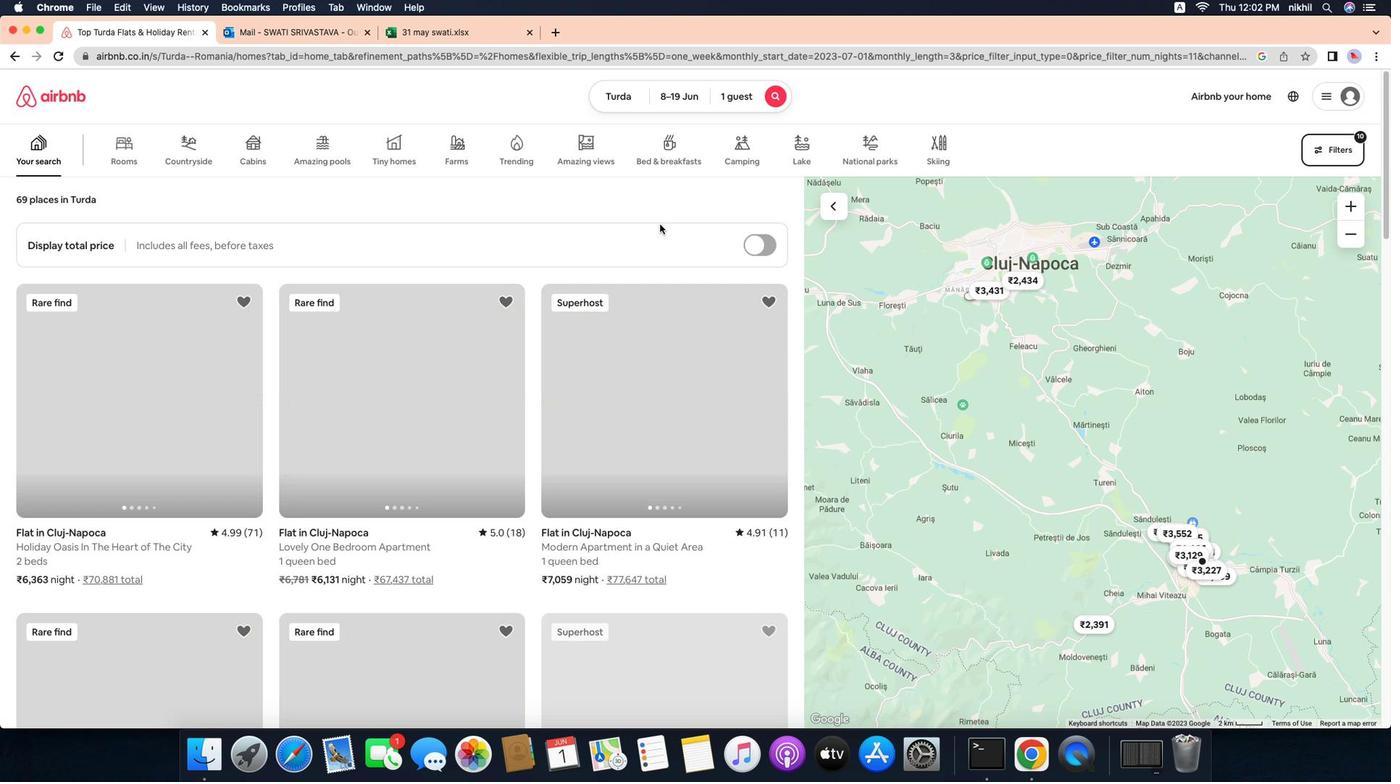 
Action: Mouse pressed left at (477, 283)
Screenshot: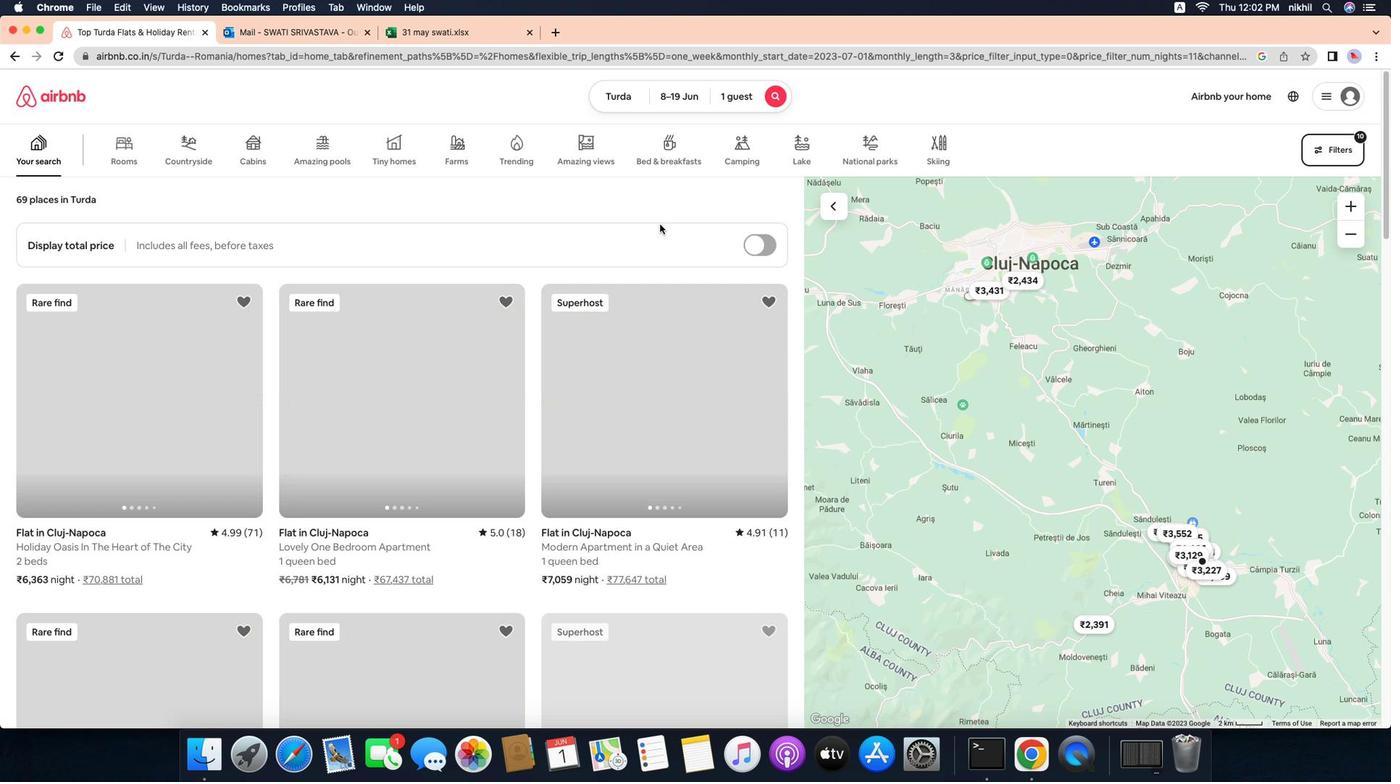 
Action: Mouse moved to (480, 360)
Screenshot: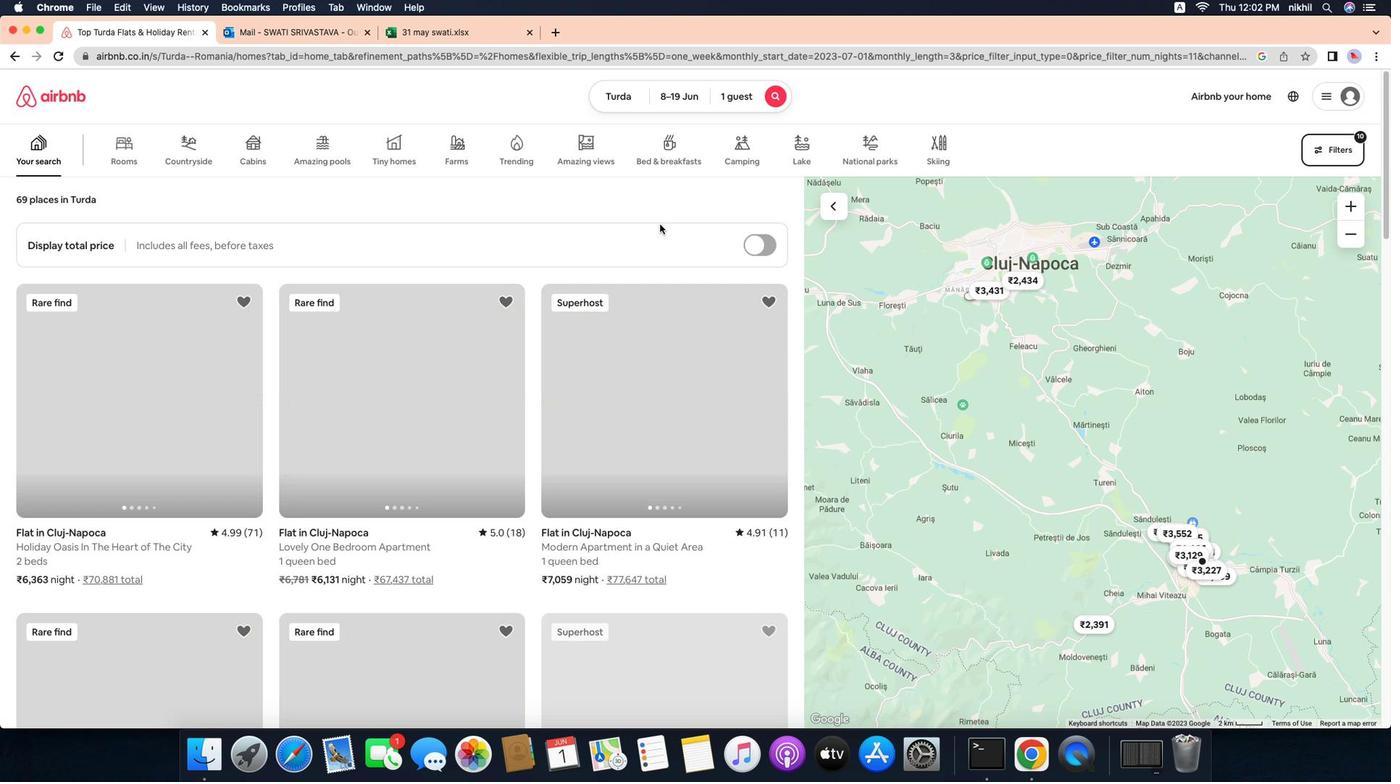 
Action: Mouse pressed left at (480, 360)
Screenshot: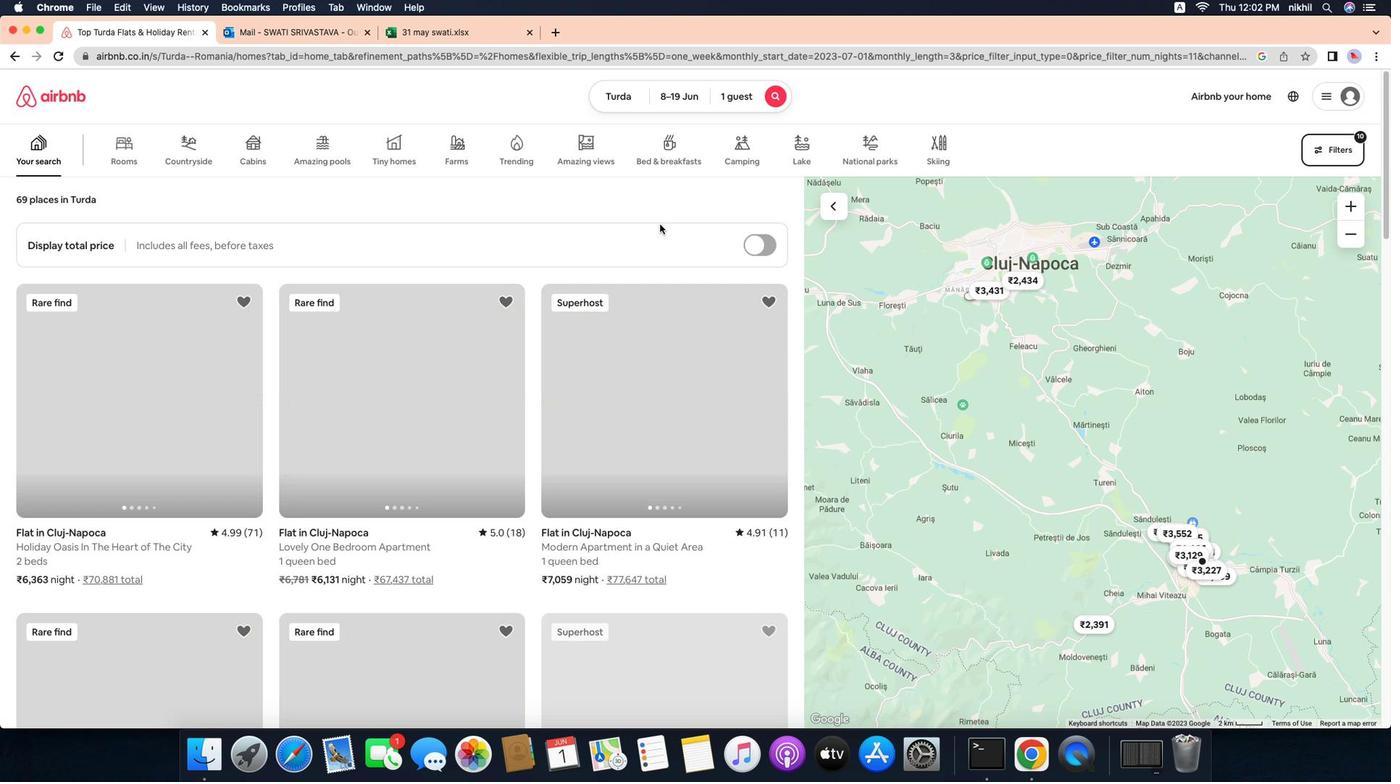 
Action: Mouse moved to (478, 445)
Screenshot: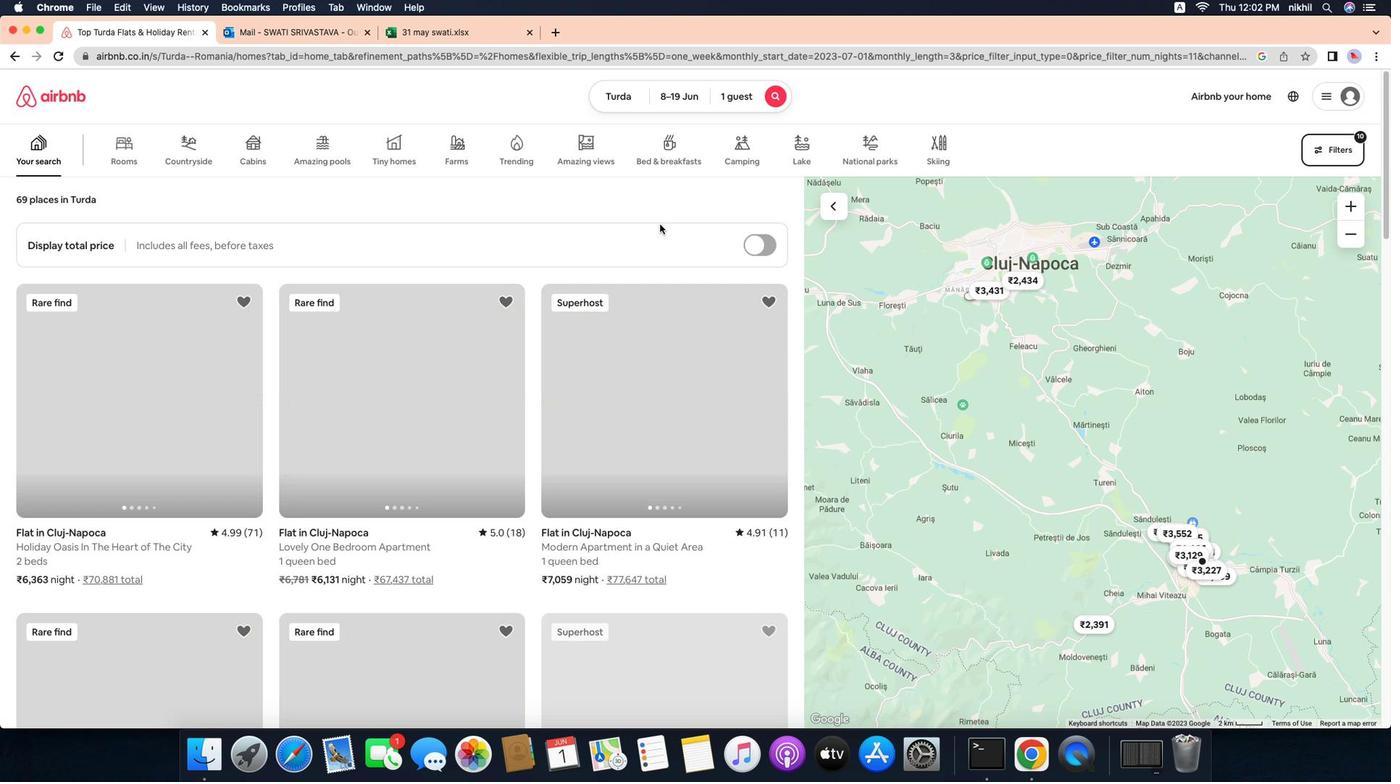 
Action: Mouse pressed left at (478, 445)
Screenshot: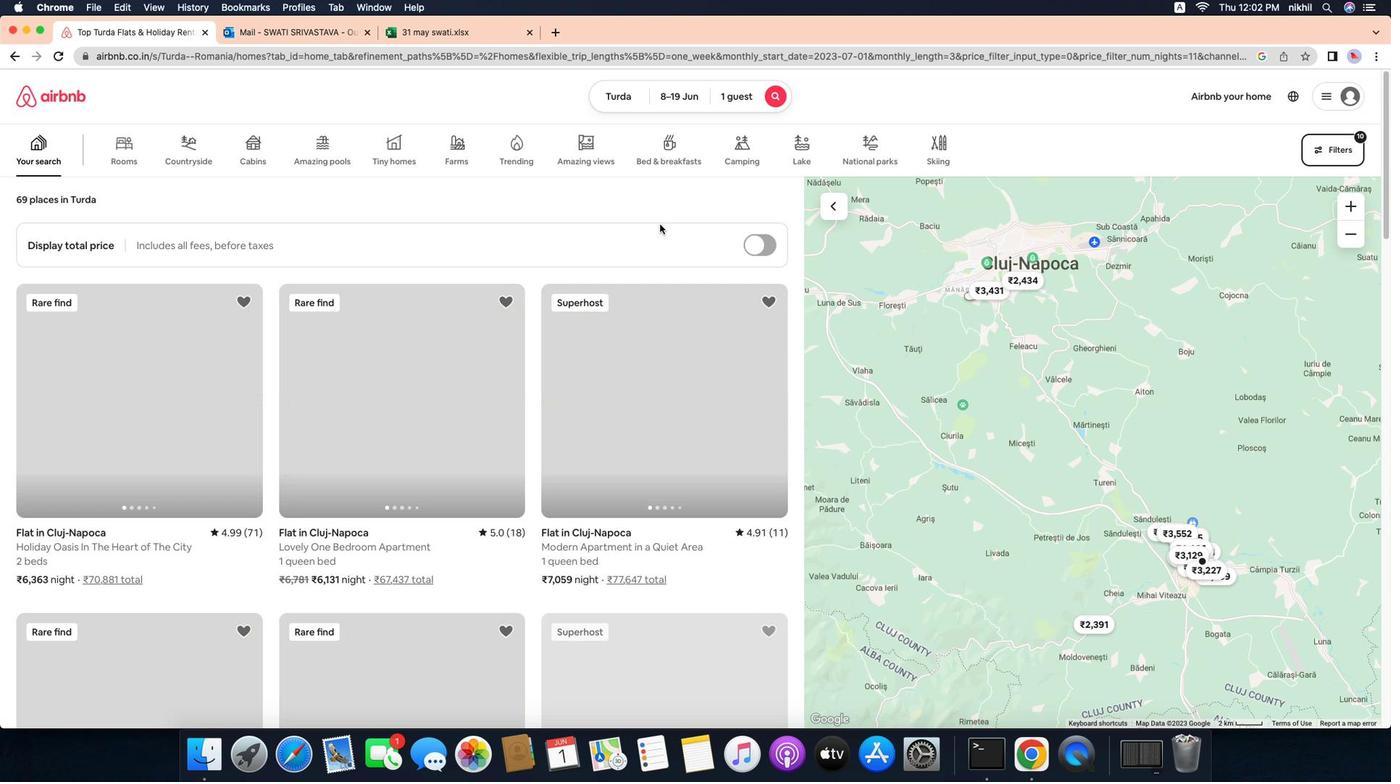 
Action: Mouse moved to (606, 410)
Screenshot: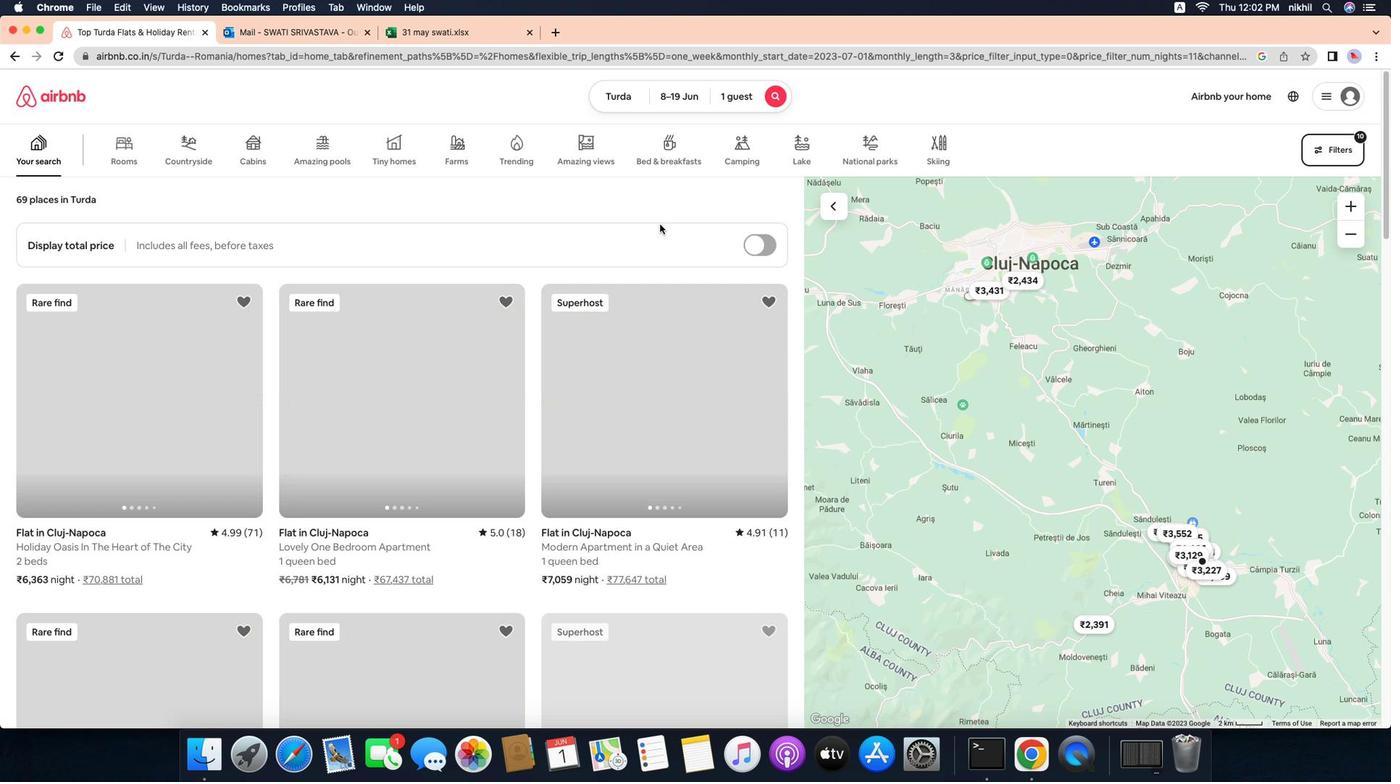 
Action: Mouse scrolled (606, 410) with delta (-87, -88)
Screenshot: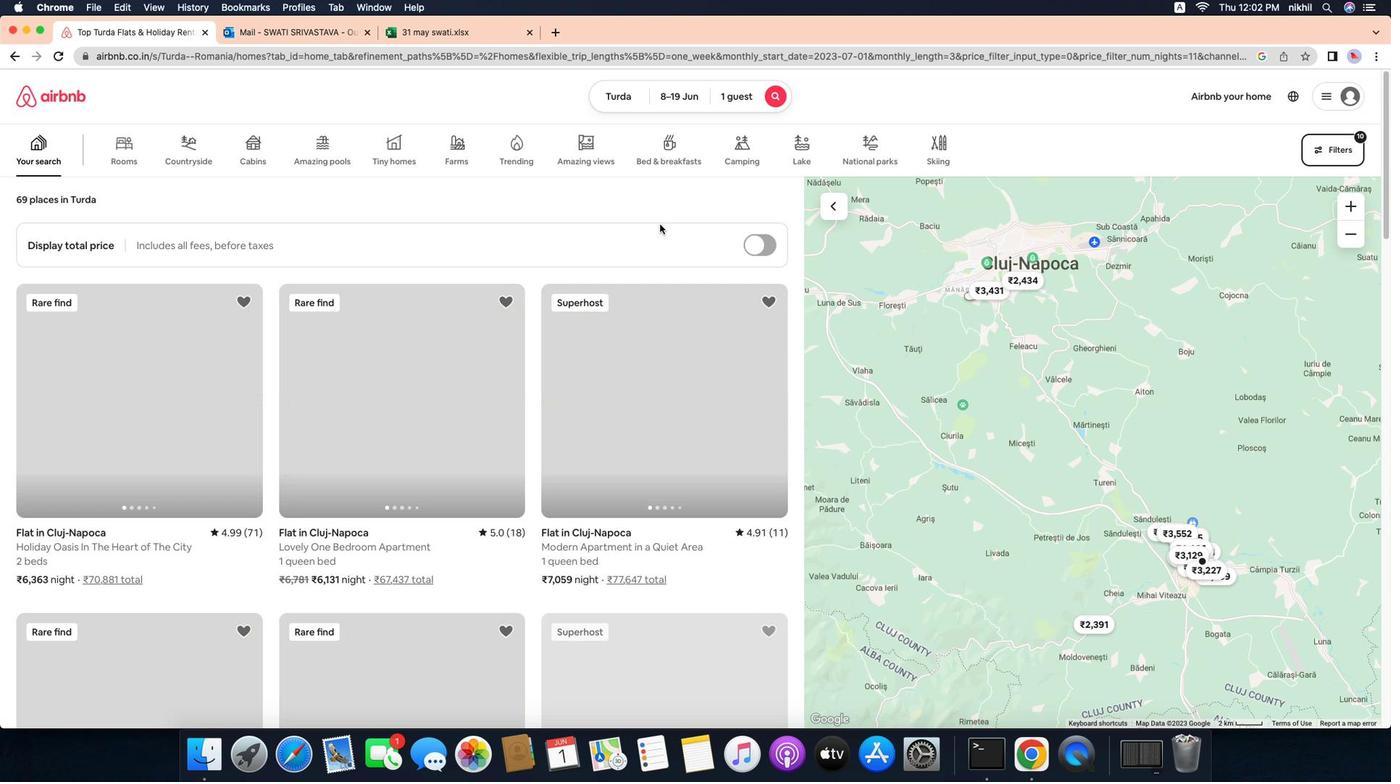 
Action: Mouse scrolled (606, 410) with delta (-87, -88)
Screenshot: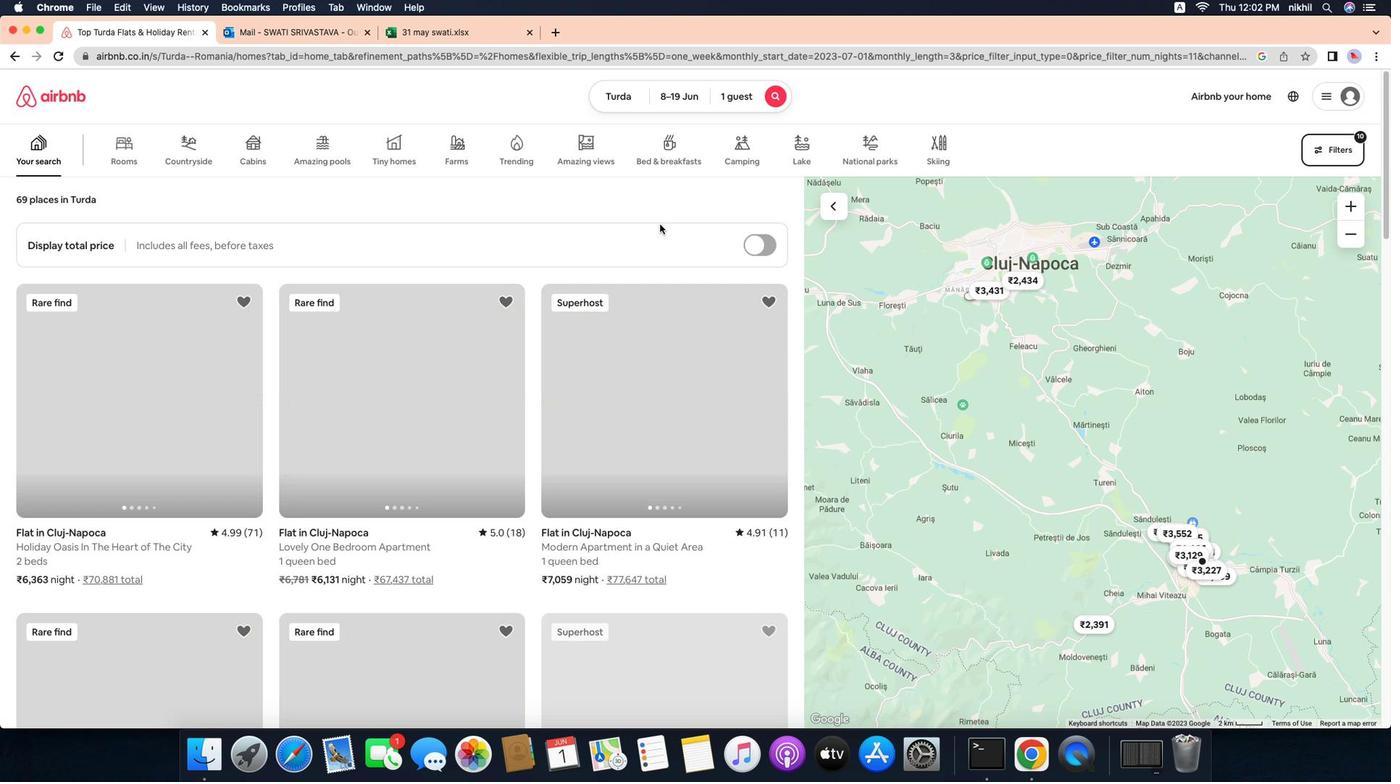 
Action: Mouse moved to (606, 410)
Screenshot: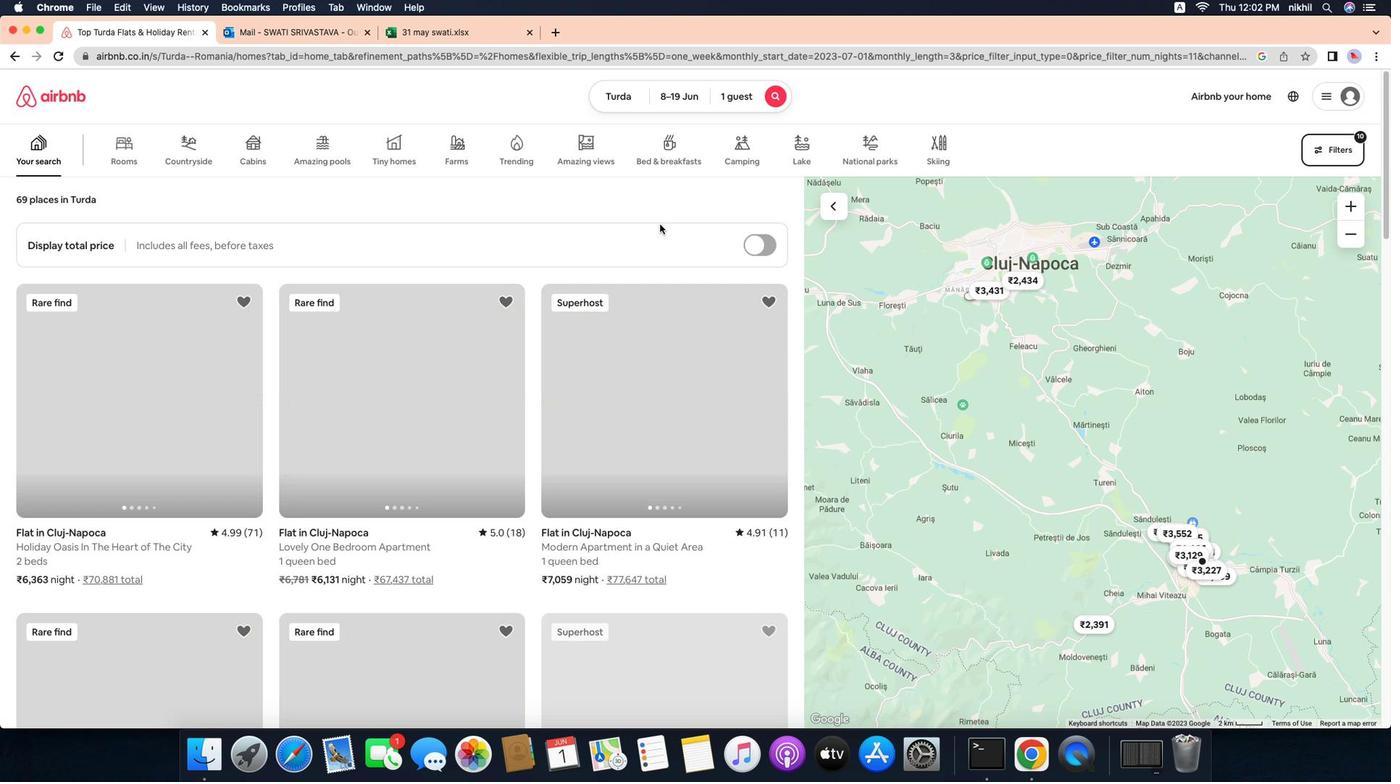 
Action: Mouse scrolled (606, 410) with delta (-87, -89)
Screenshot: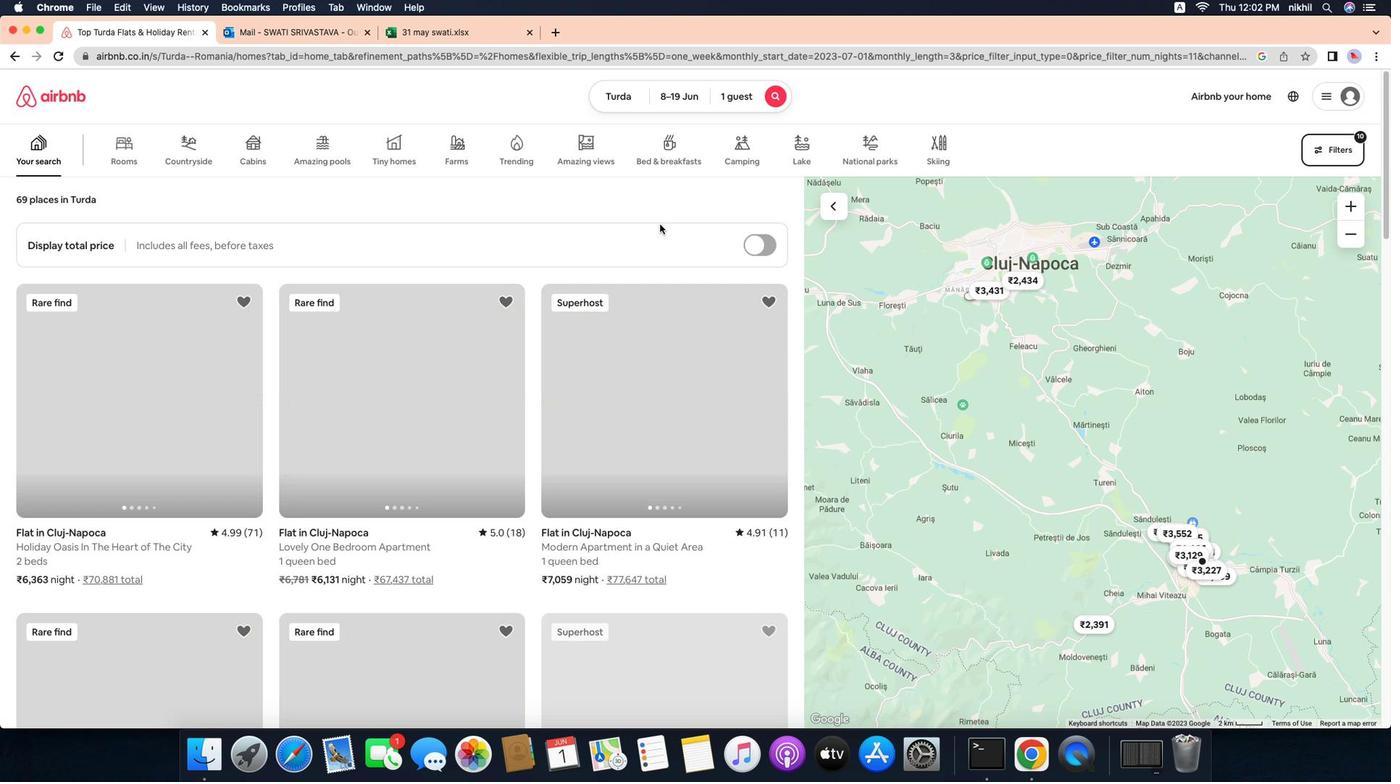 
Action: Mouse moved to (473, 455)
Screenshot: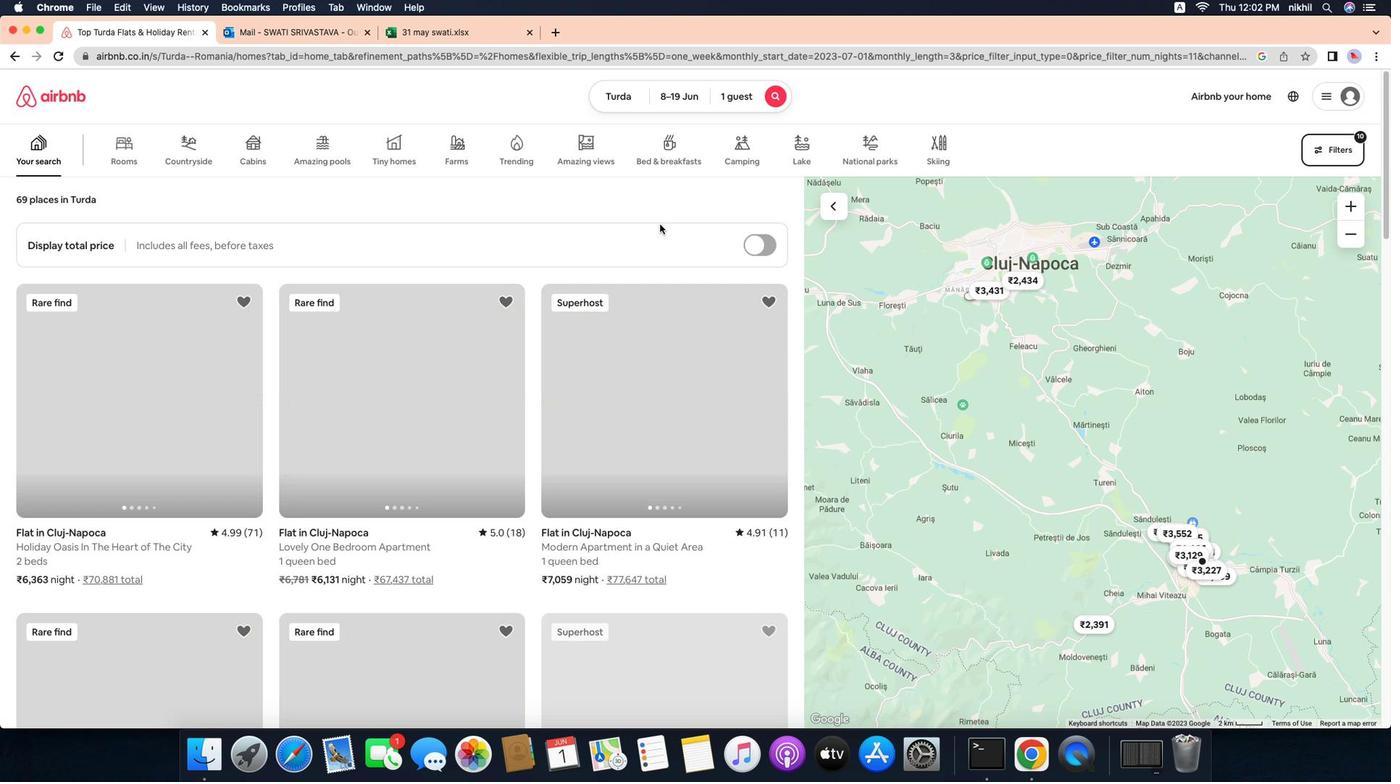 
Action: Mouse pressed left at (473, 455)
Screenshot: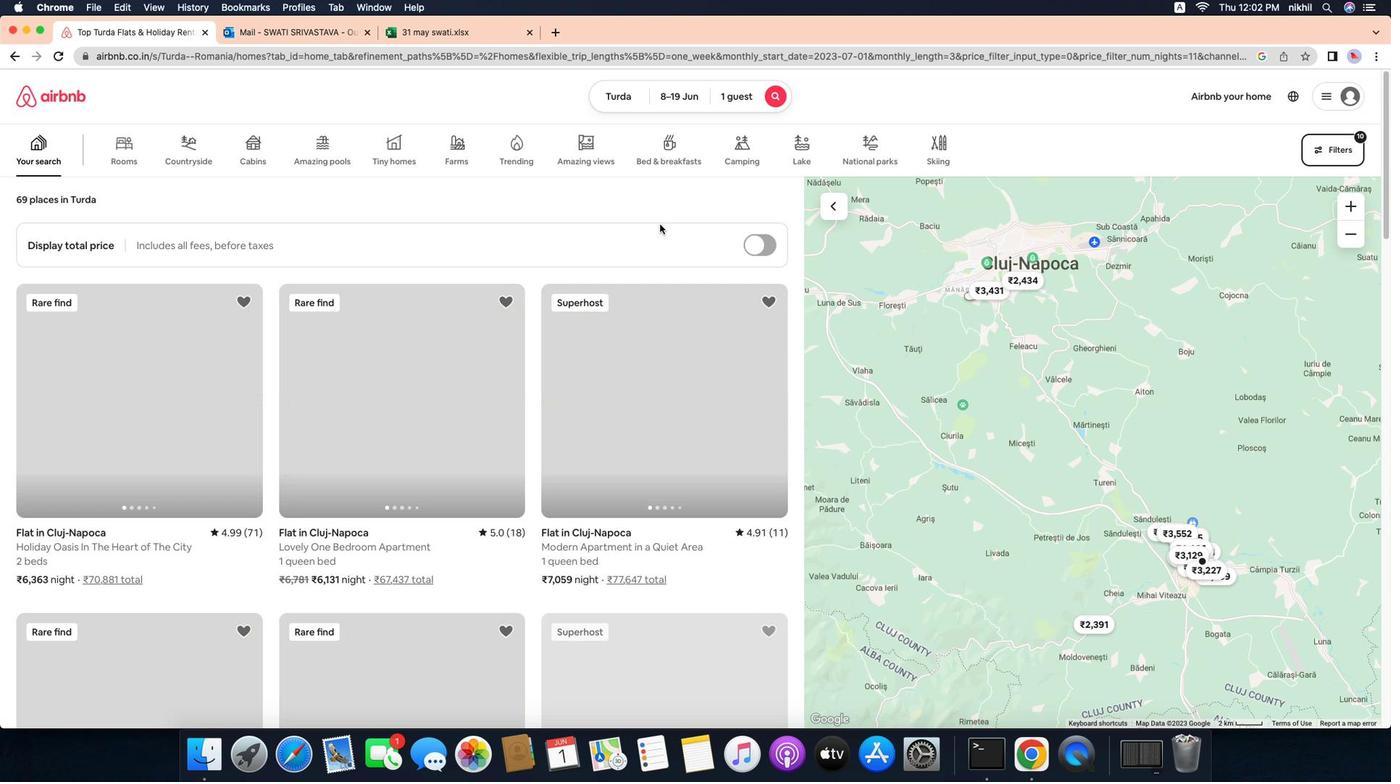 
Action: Mouse moved to (559, 466)
Screenshot: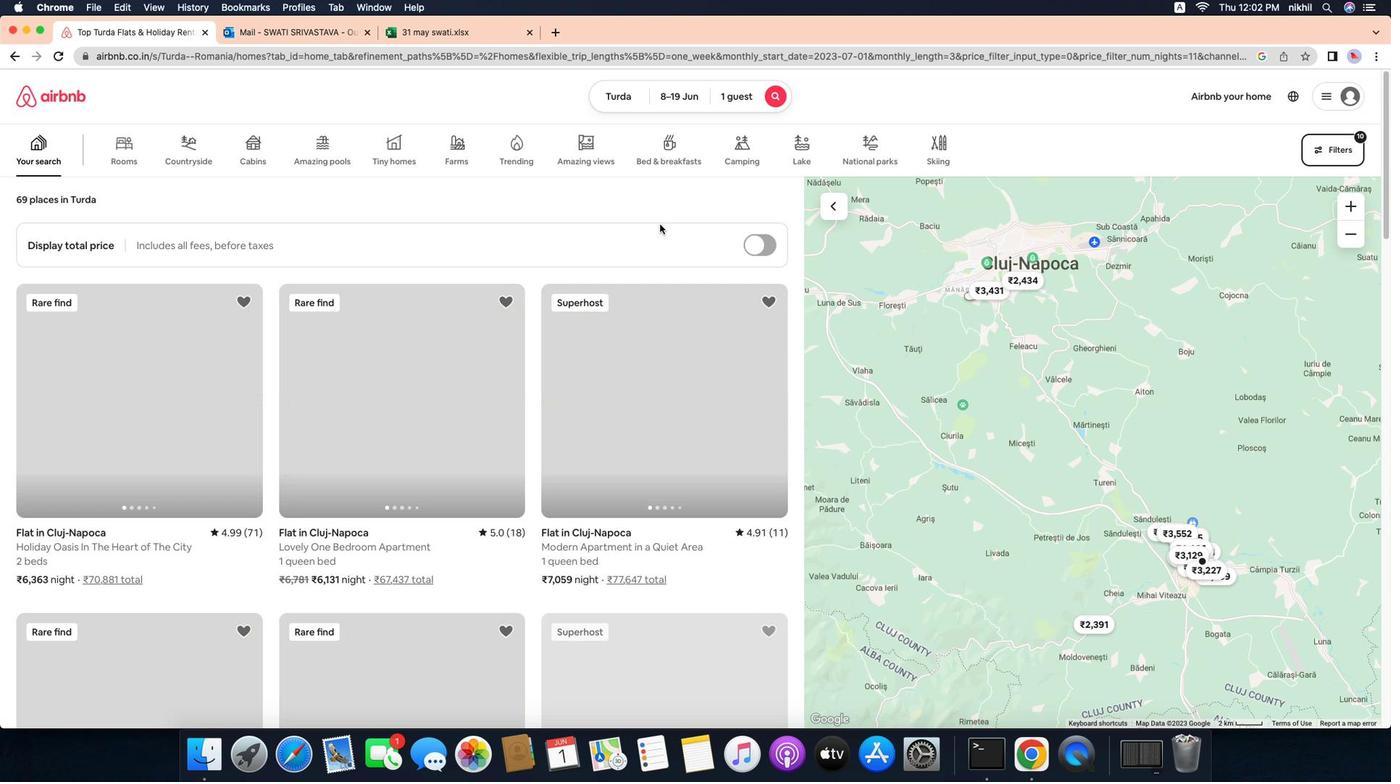 
Action: Mouse pressed left at (559, 466)
Screenshot: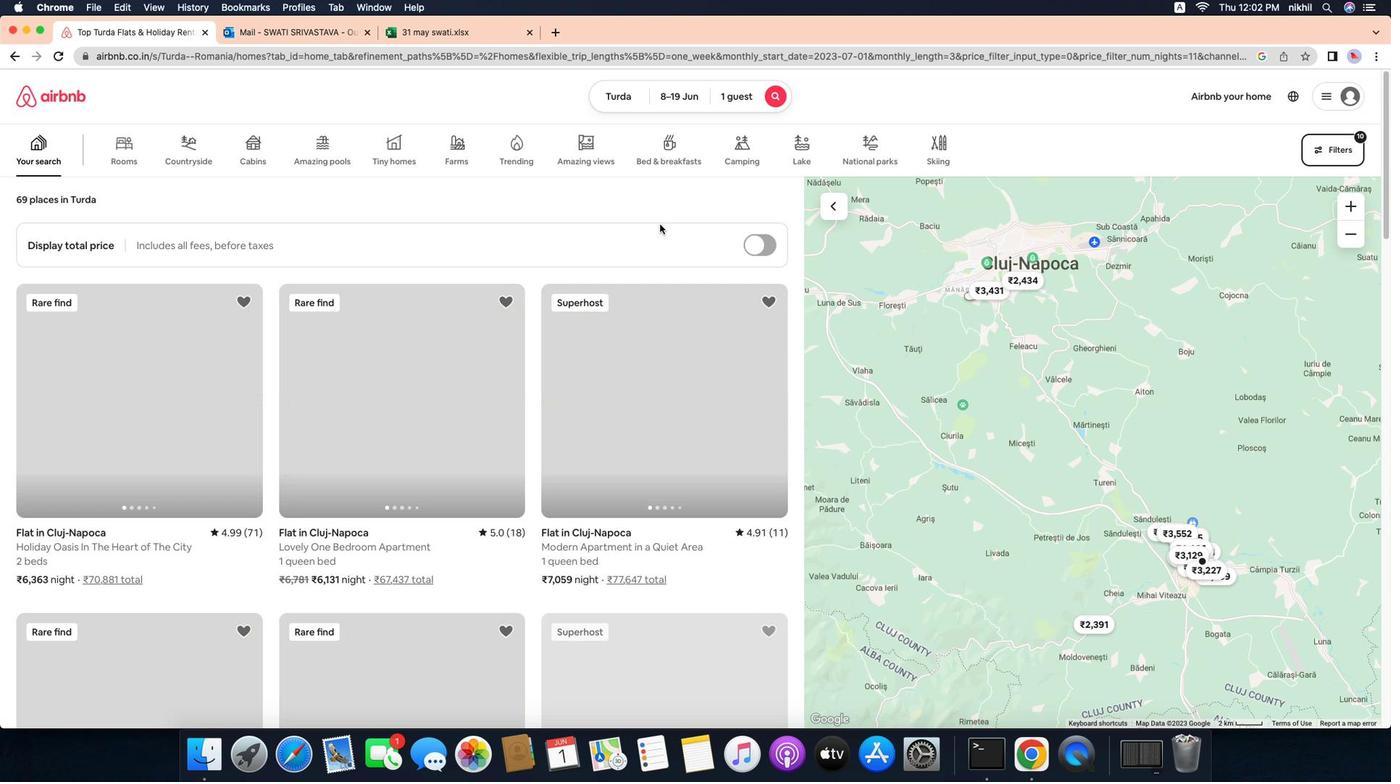 
Action: Mouse moved to (706, 472)
Screenshot: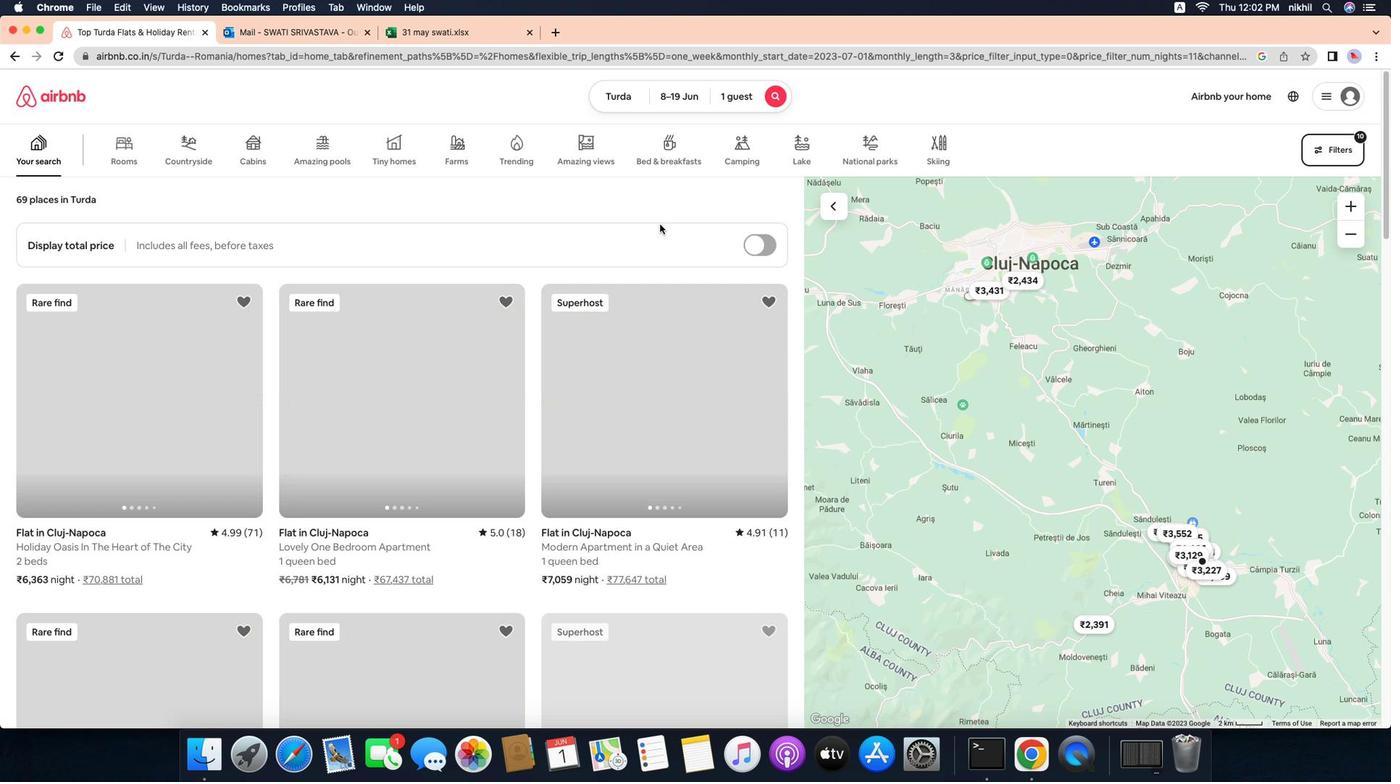 
Action: Mouse pressed left at (706, 472)
Screenshot: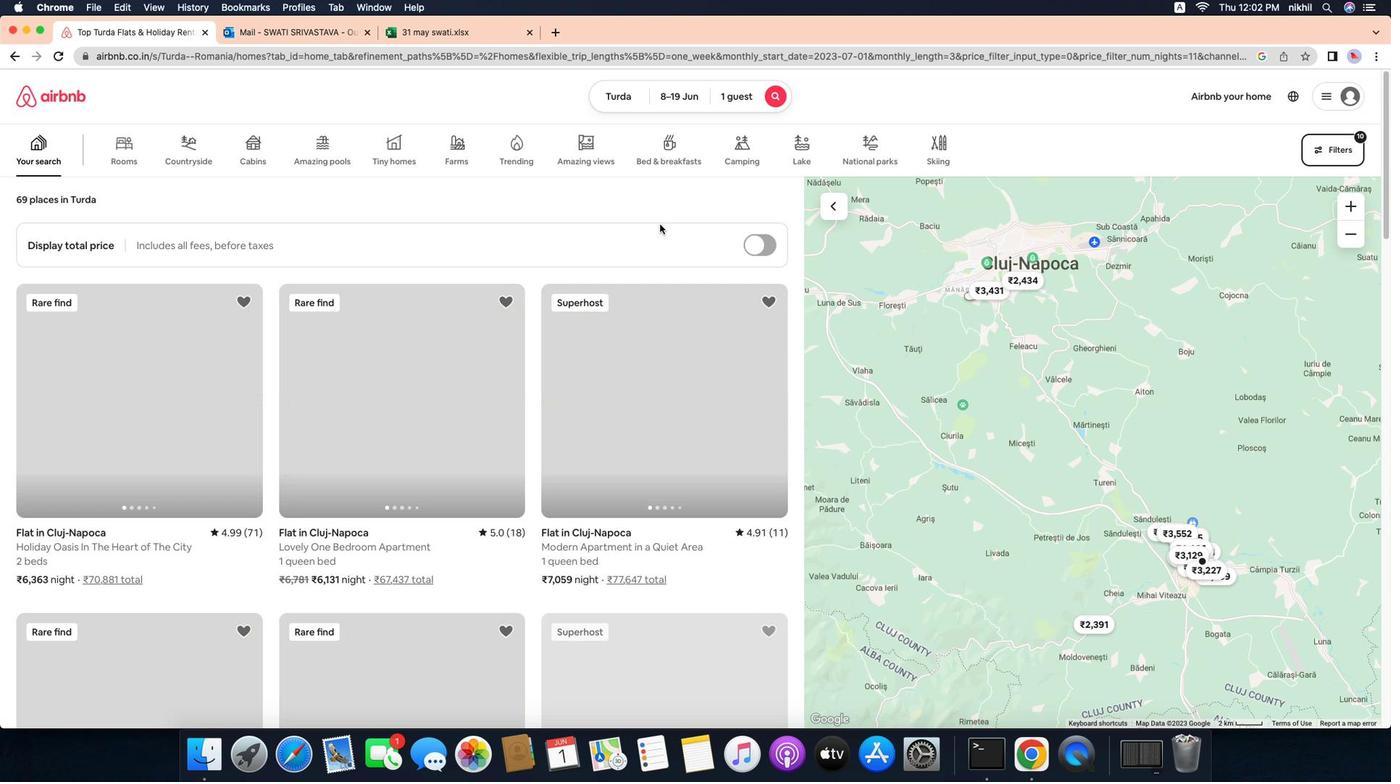 
Action: Mouse moved to (796, 468)
Screenshot: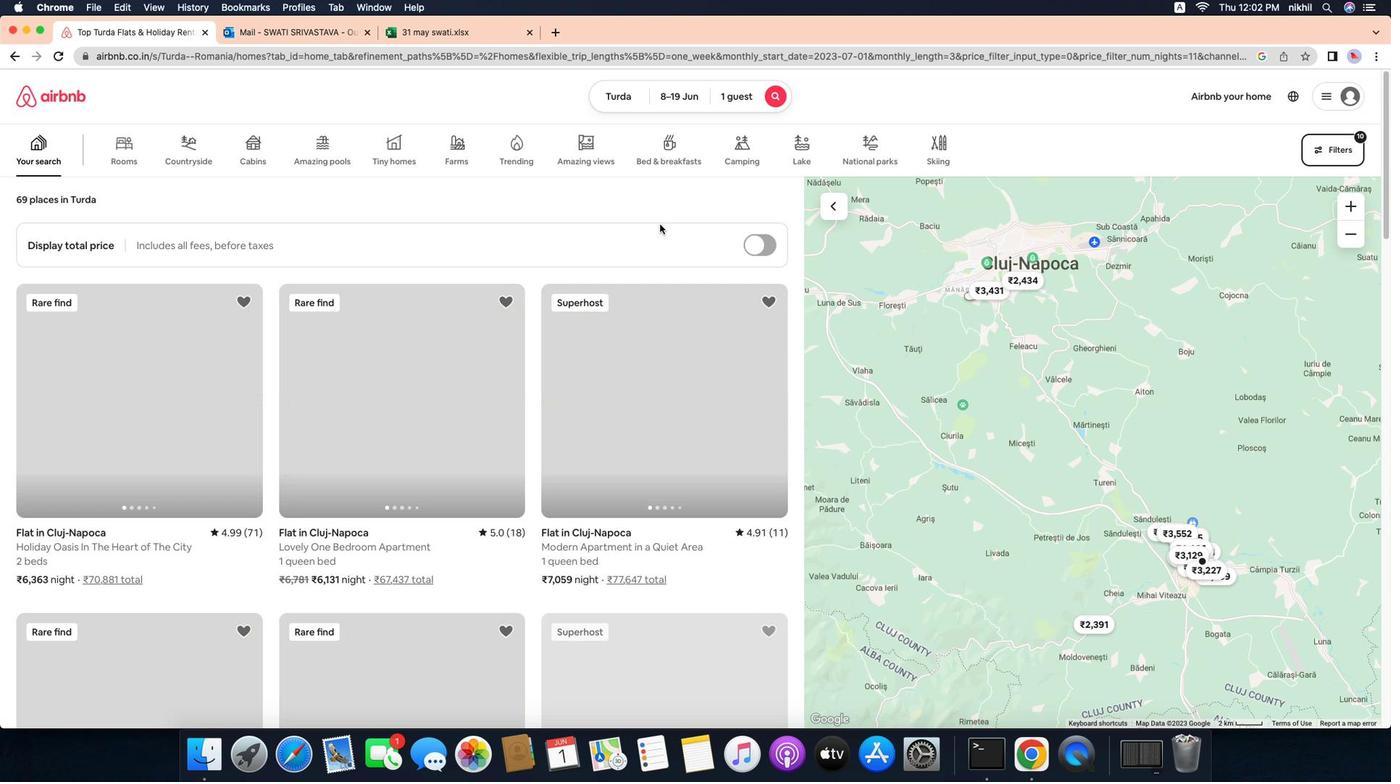 
Action: Mouse pressed left at (796, 468)
Screenshot: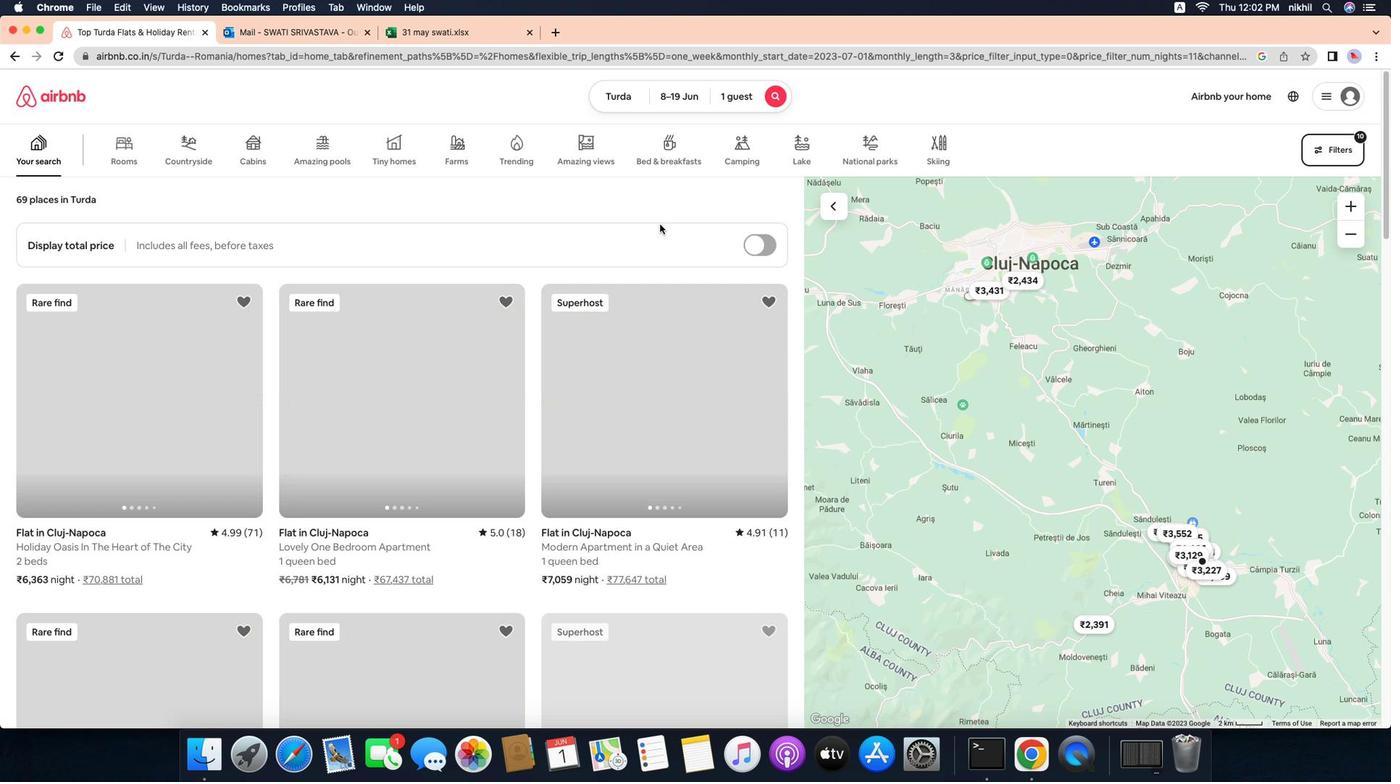 
Action: Mouse moved to (768, 451)
Screenshot: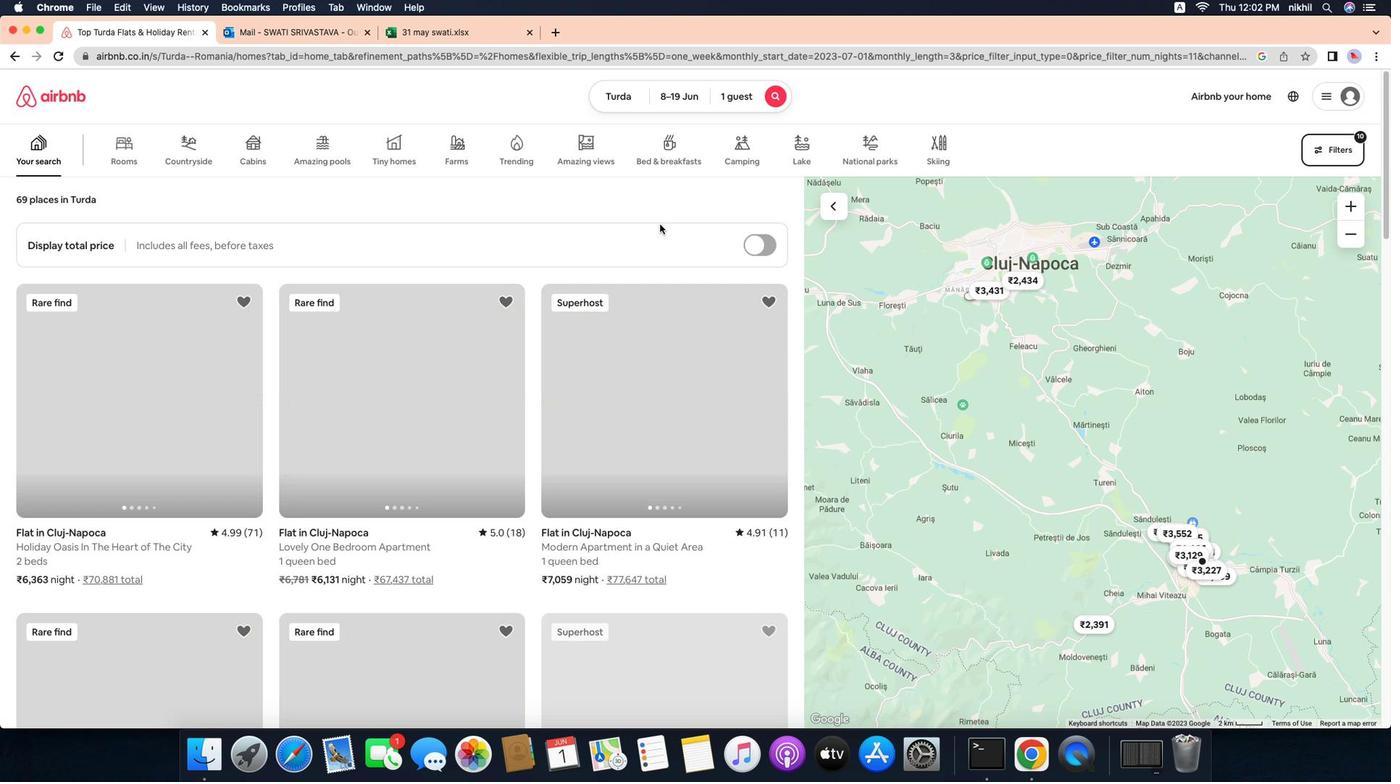 
Action: Mouse scrolled (768, 451) with delta (-87, -88)
Screenshot: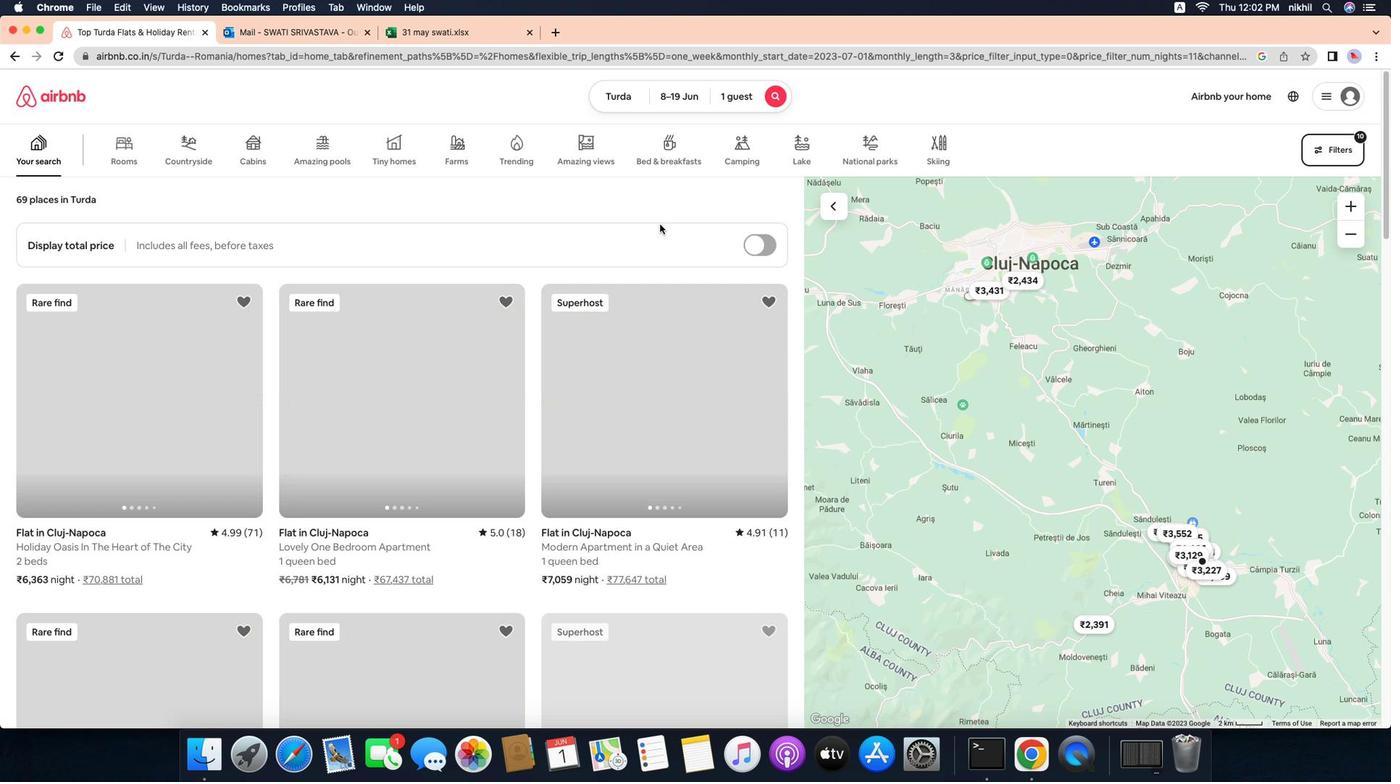 
Action: Mouse moved to (763, 446)
Screenshot: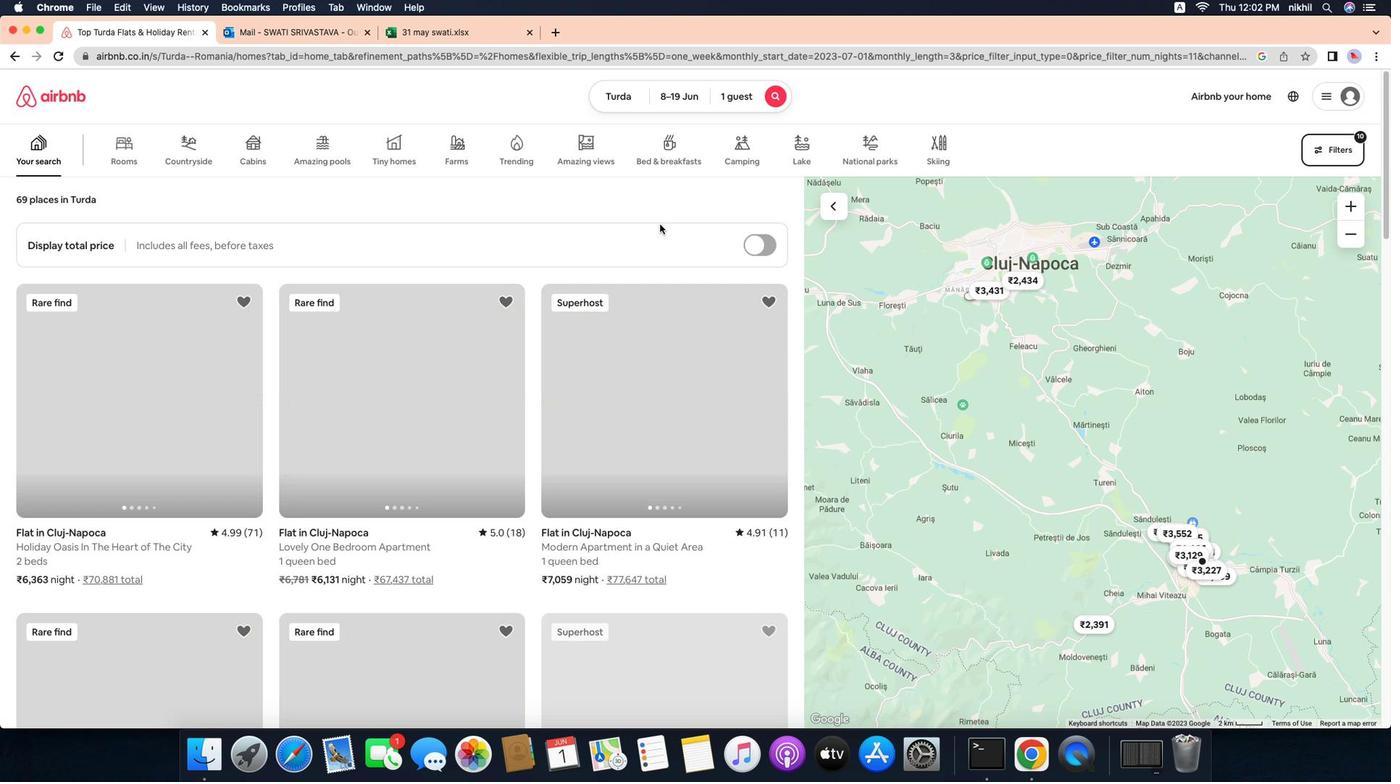 
Action: Mouse scrolled (763, 446) with delta (-87, -88)
Screenshot: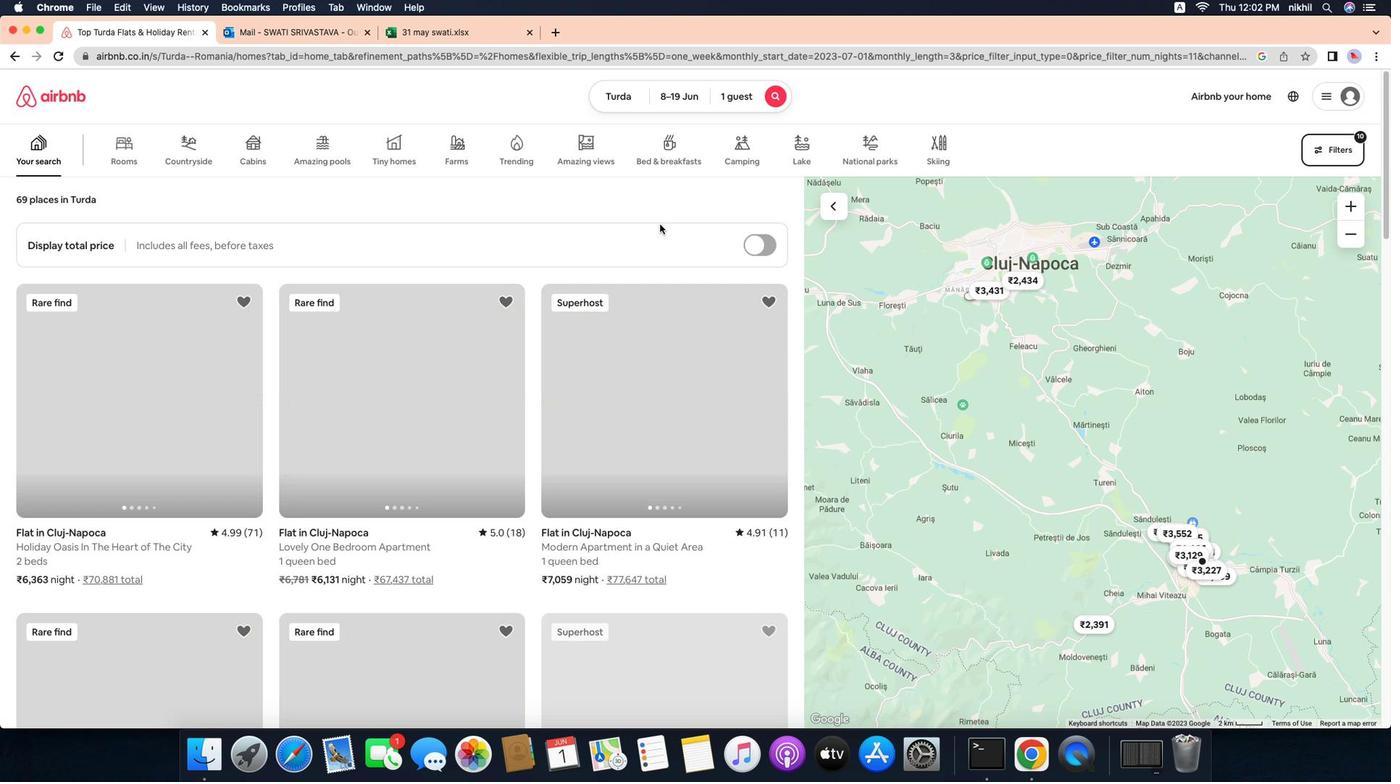 
Action: Mouse moved to (762, 444)
Screenshot: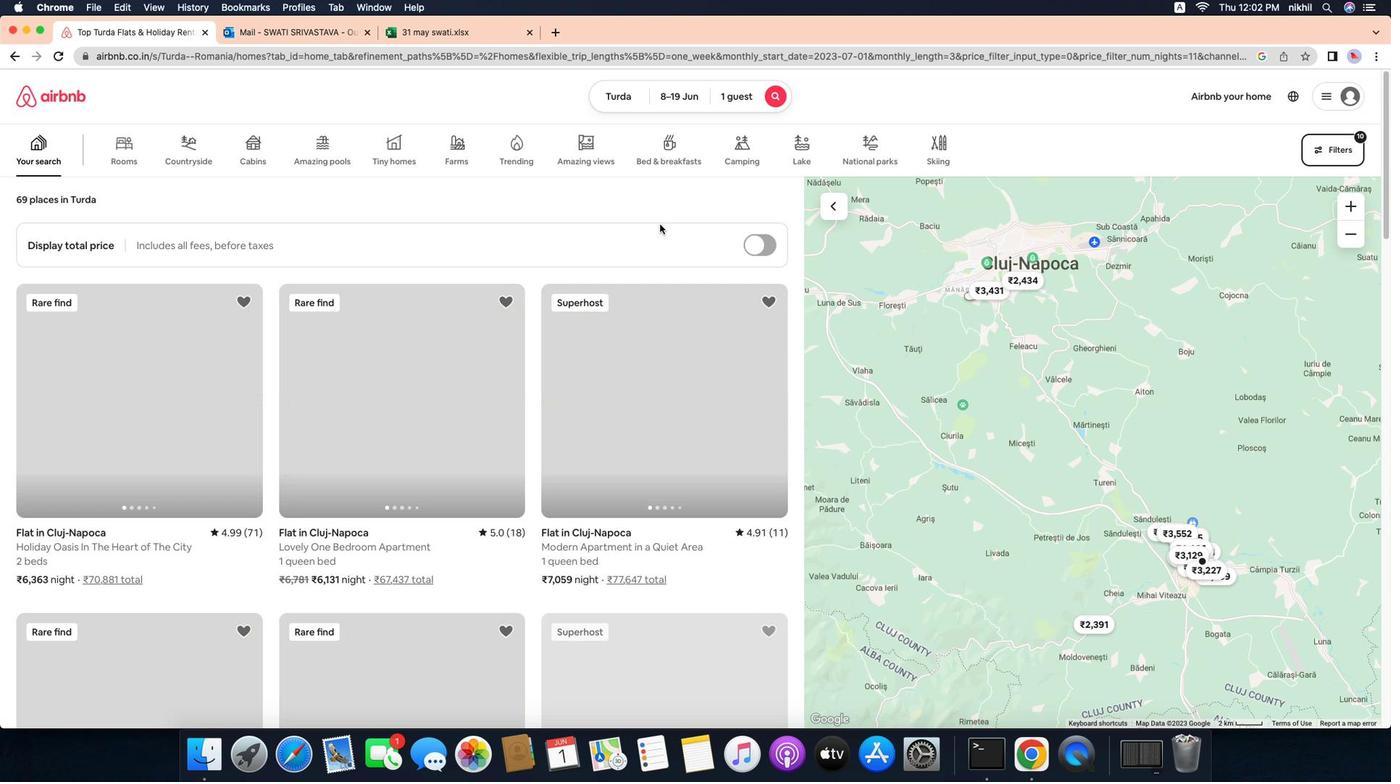 
Action: Mouse scrolled (762, 444) with delta (-87, -90)
Screenshot: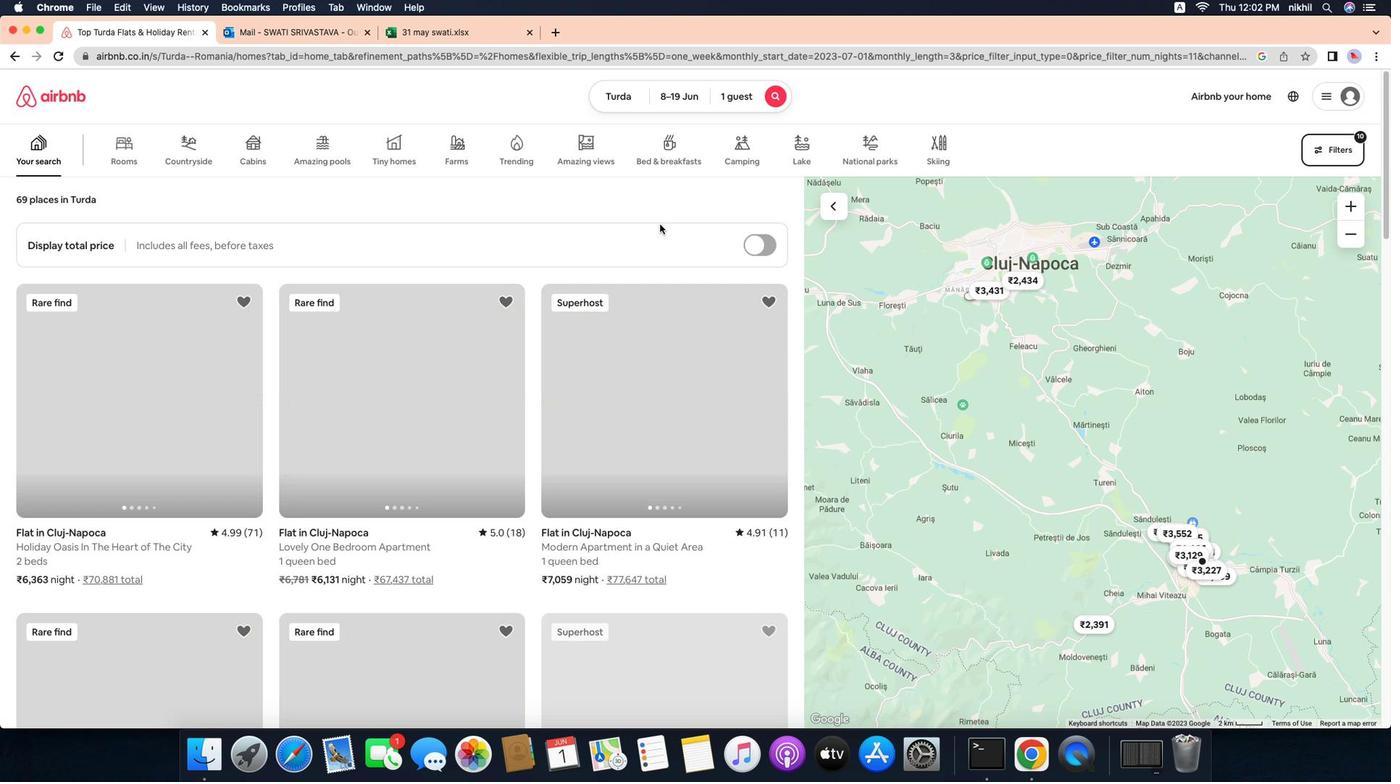 
Action: Mouse moved to (761, 443)
Screenshot: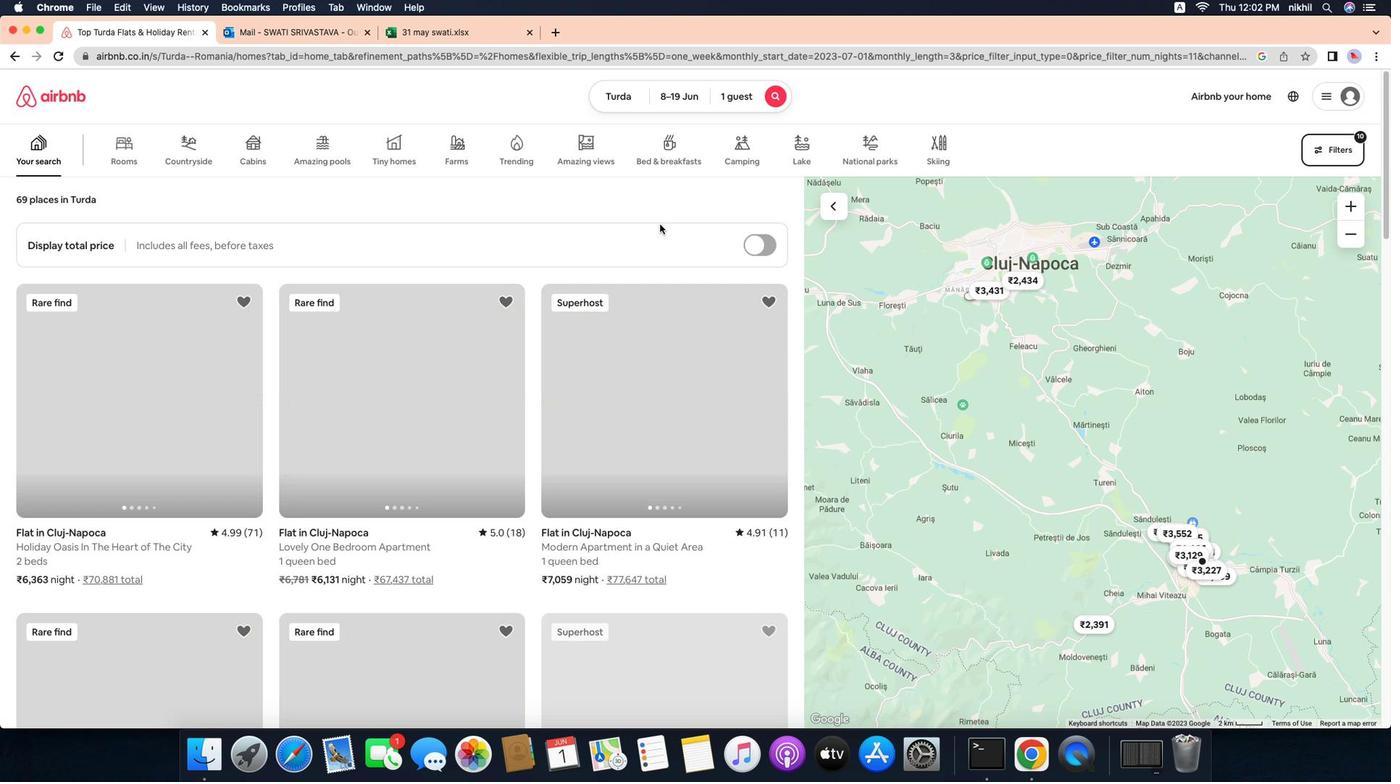 
Action: Mouse scrolled (761, 443) with delta (-87, -92)
Screenshot: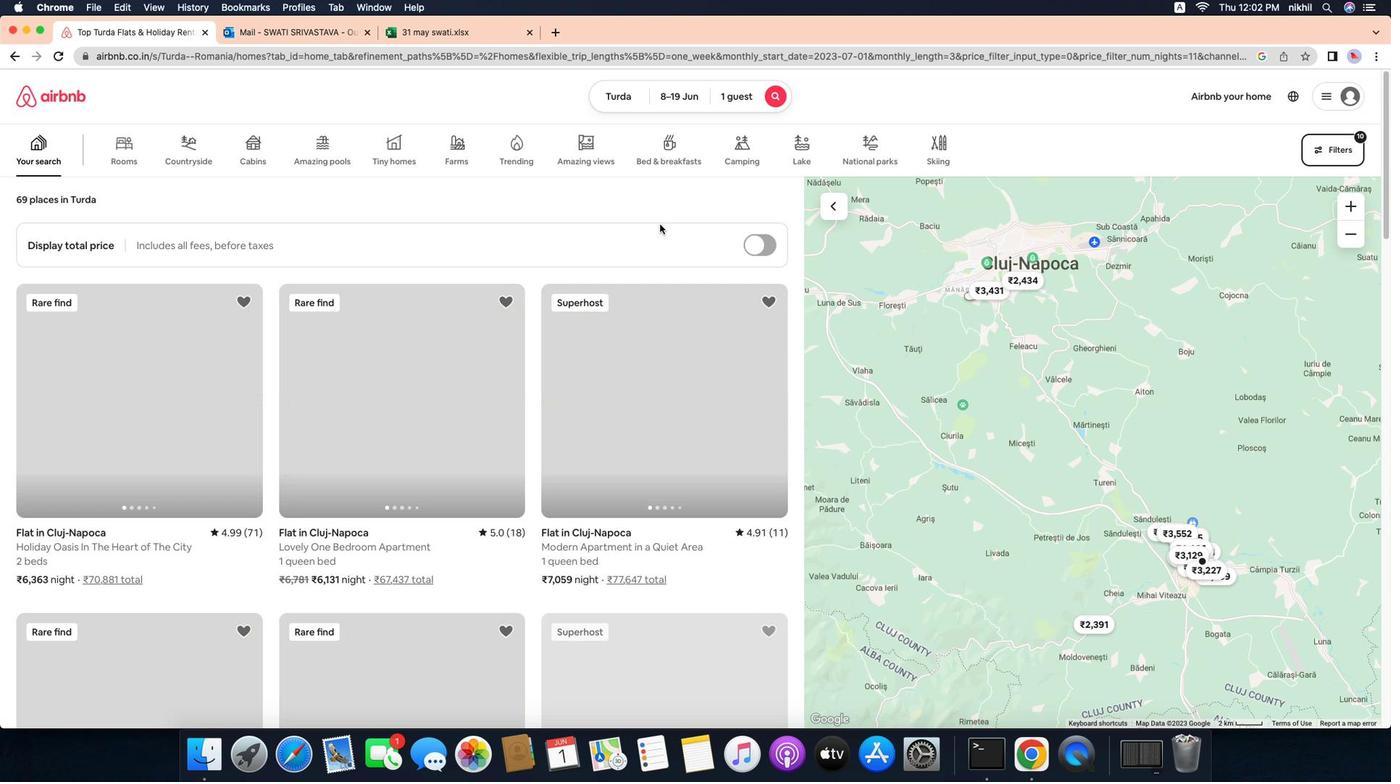 
Action: Mouse moved to (759, 440)
Screenshot: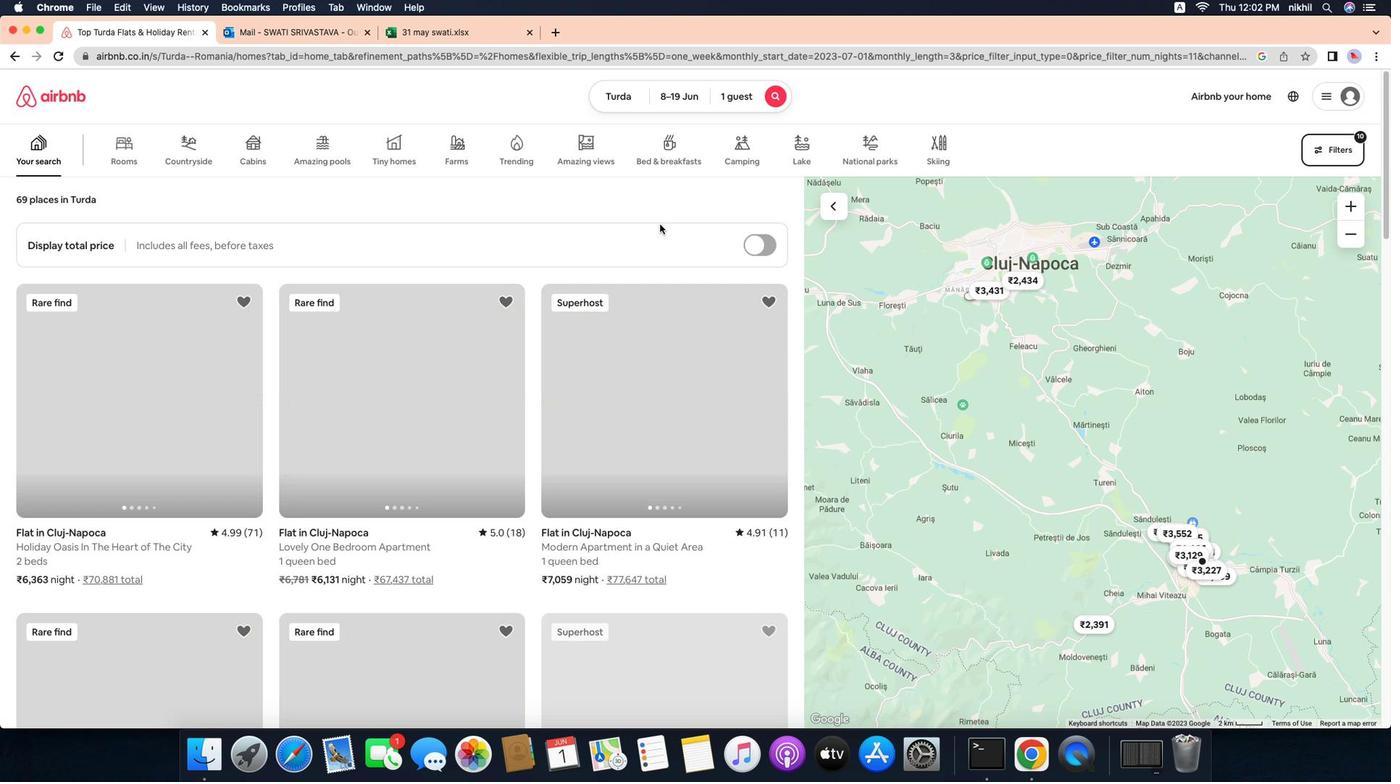
Action: Mouse scrolled (759, 440) with delta (-87, -88)
Screenshot: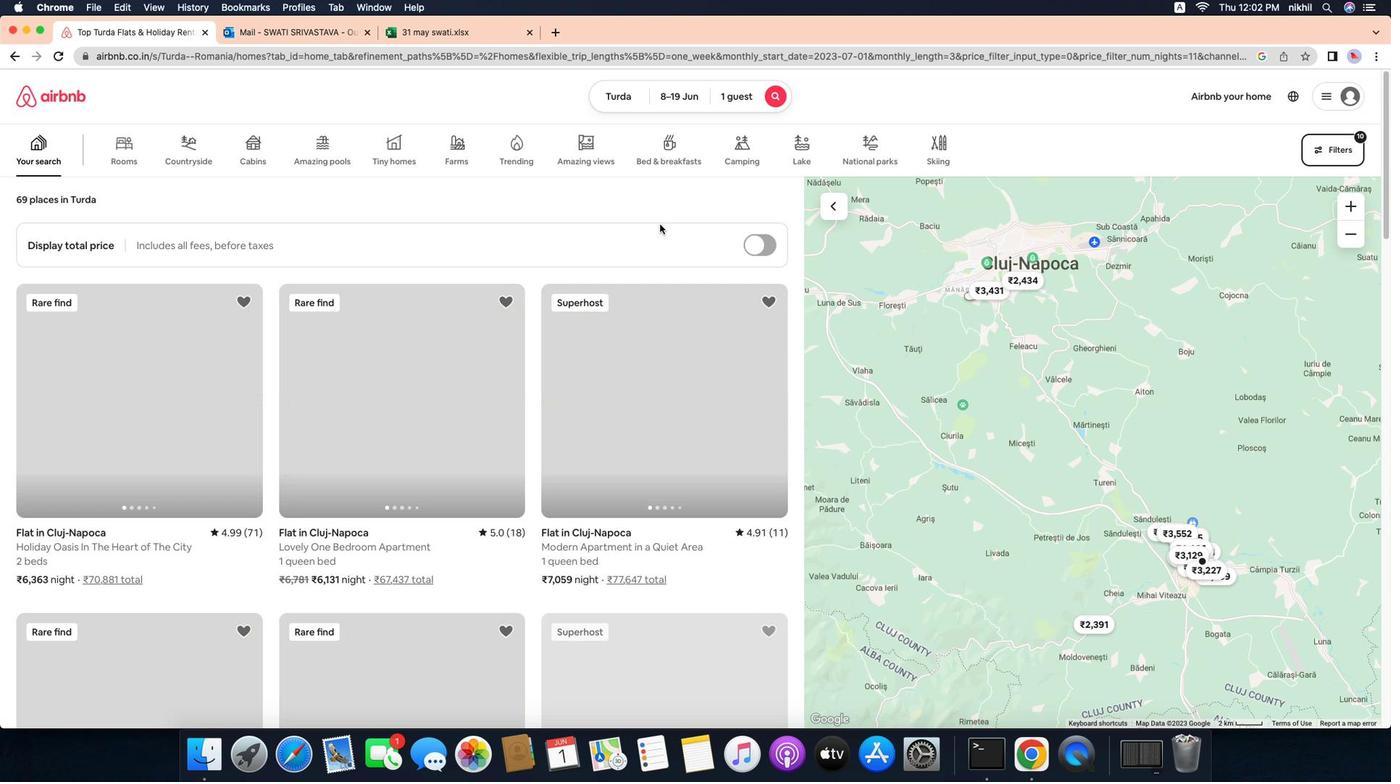 
Action: Mouse scrolled (759, 440) with delta (-87, -88)
Screenshot: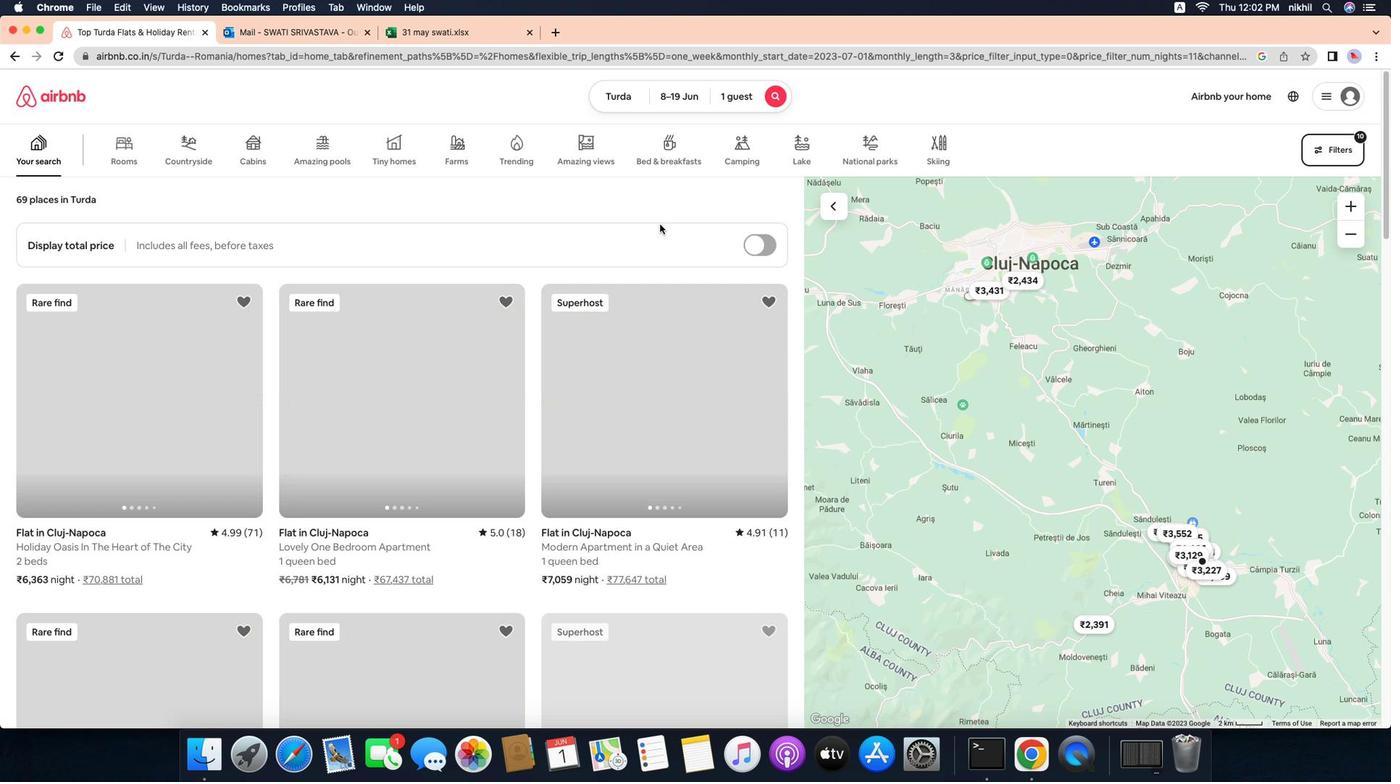 
Action: Mouse scrolled (759, 440) with delta (-87, -89)
Screenshot: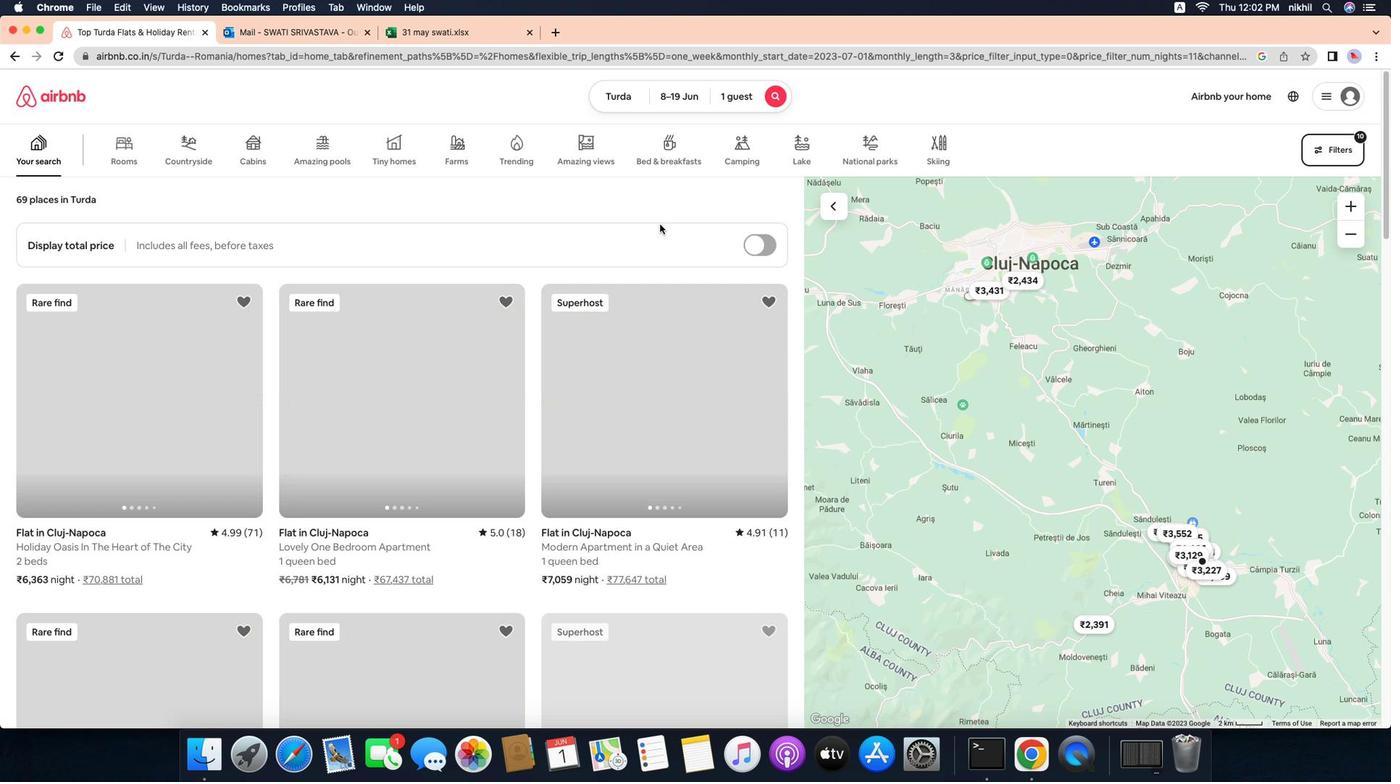 
Action: Mouse scrolled (759, 440) with delta (-87, -91)
Screenshot: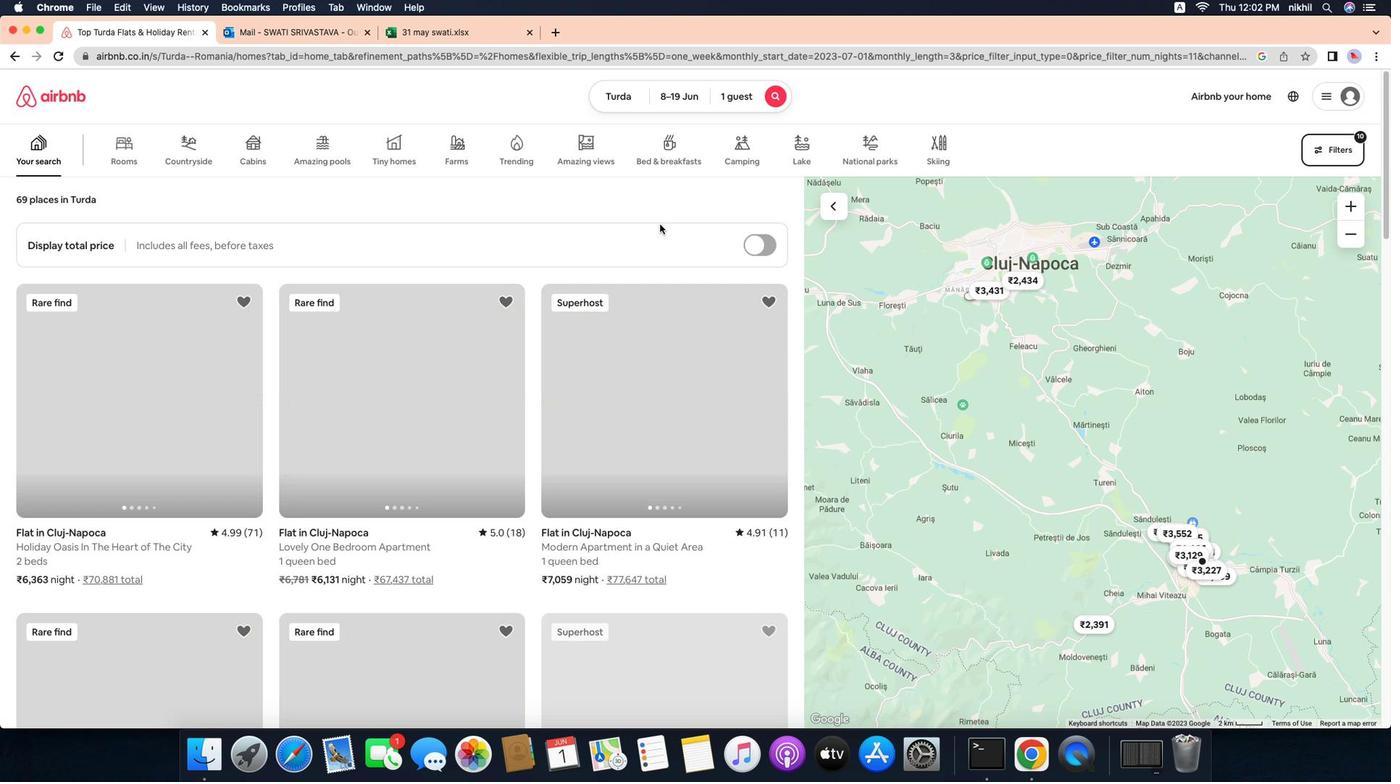 
Action: Mouse moved to (870, 284)
Screenshot: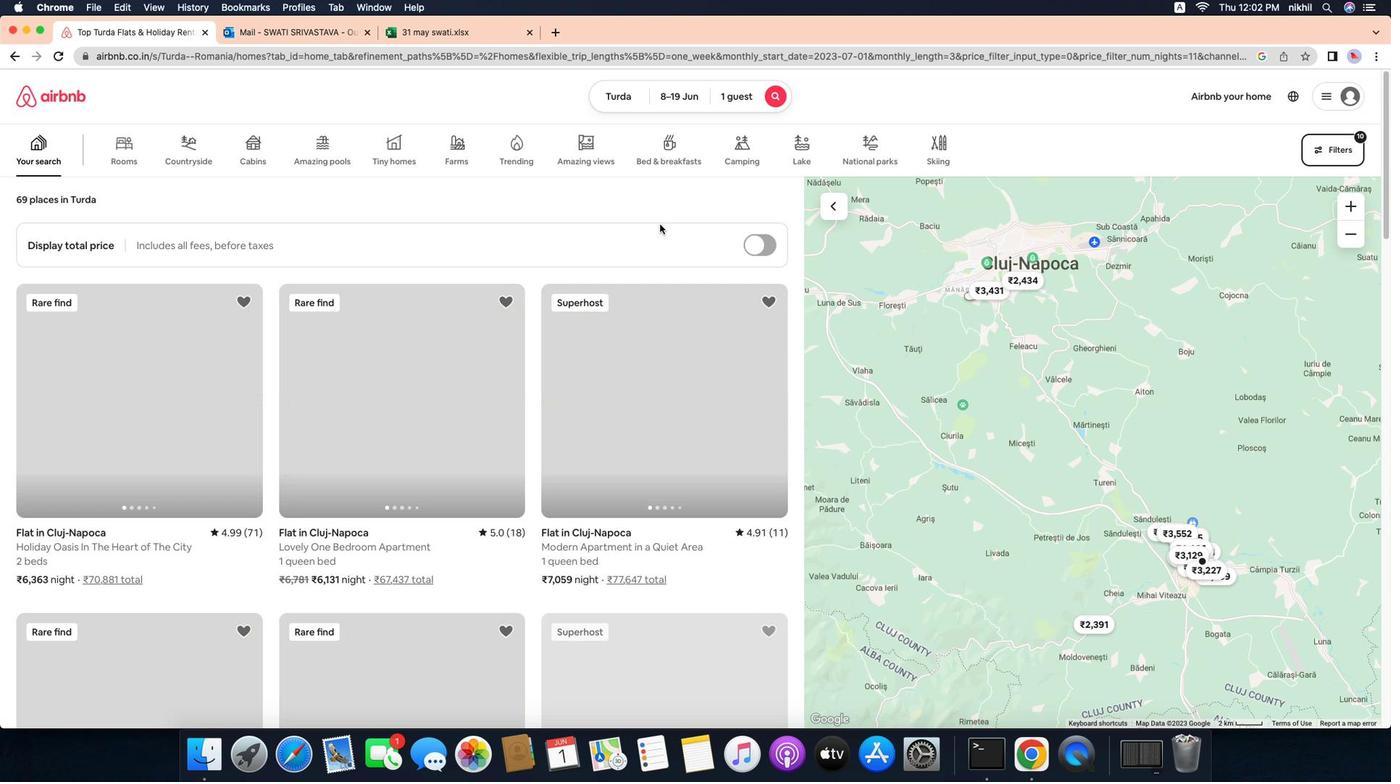 
Action: Mouse pressed left at (870, 284)
Screenshot: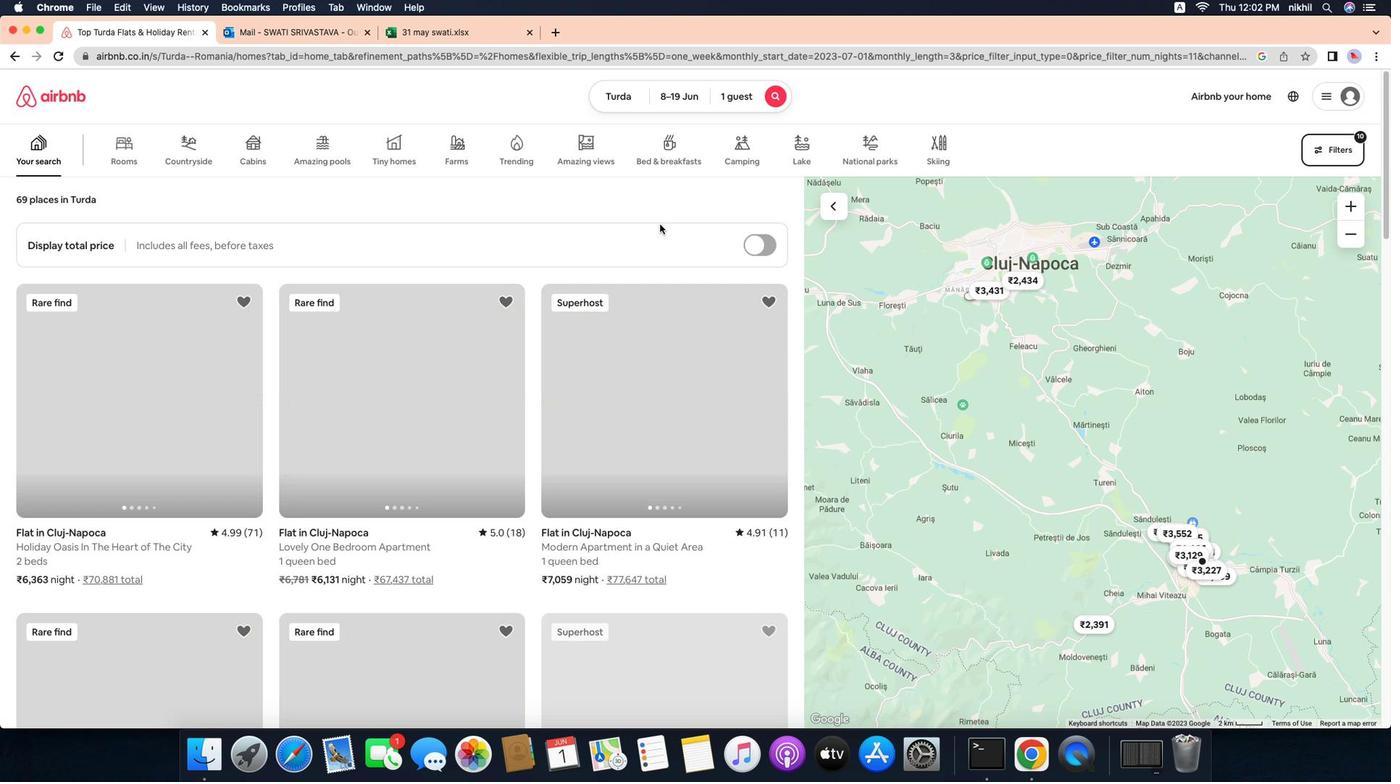 
Action: Mouse moved to (567, 446)
Screenshot: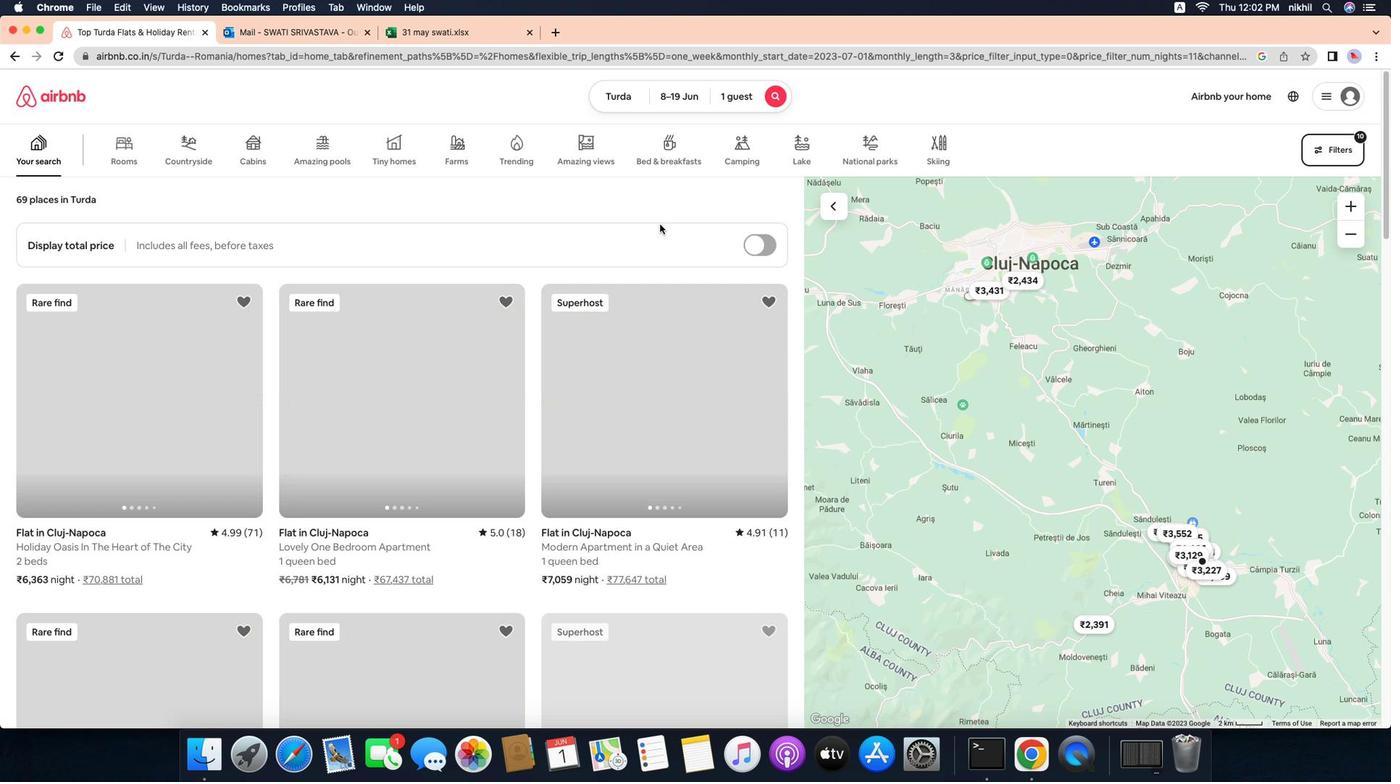 
Action: Mouse scrolled (567, 446) with delta (-87, -88)
Screenshot: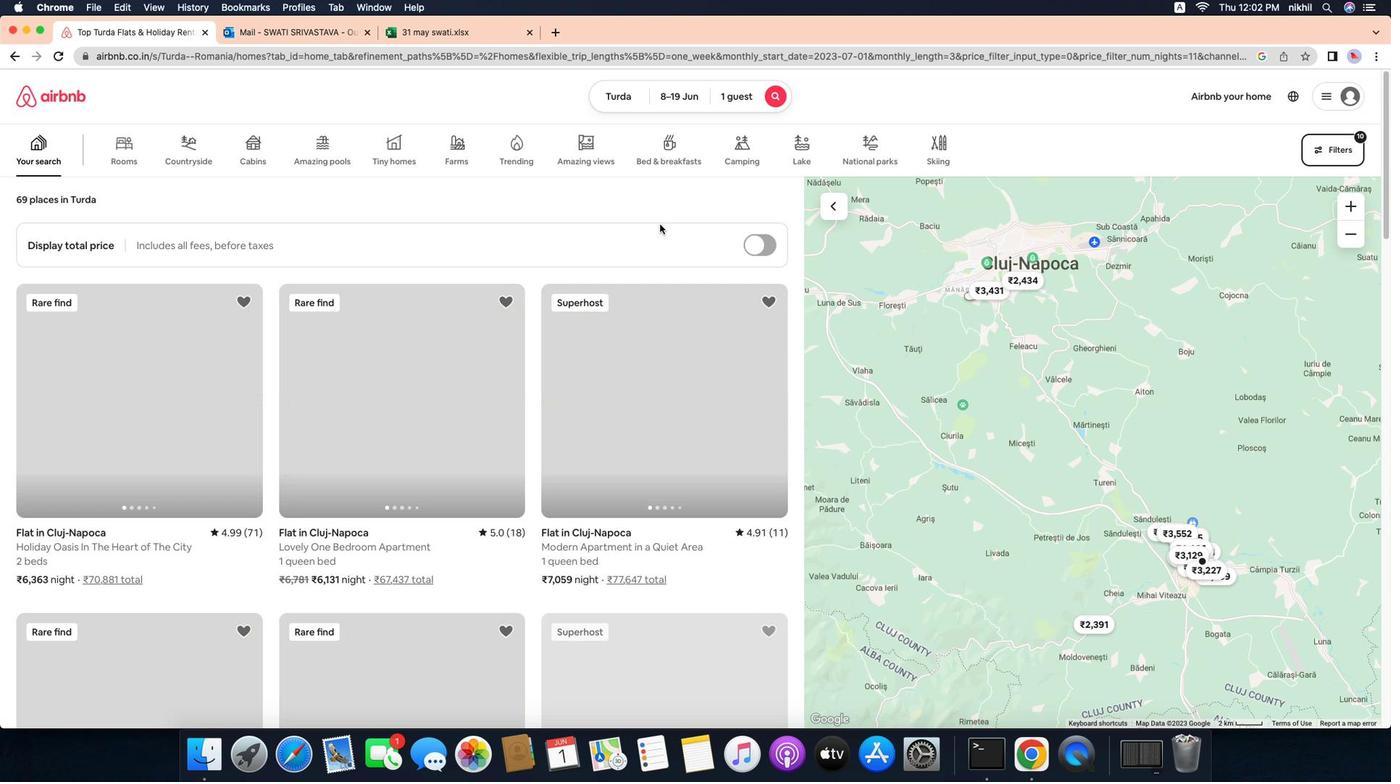 
Action: Mouse moved to (567, 446)
Screenshot: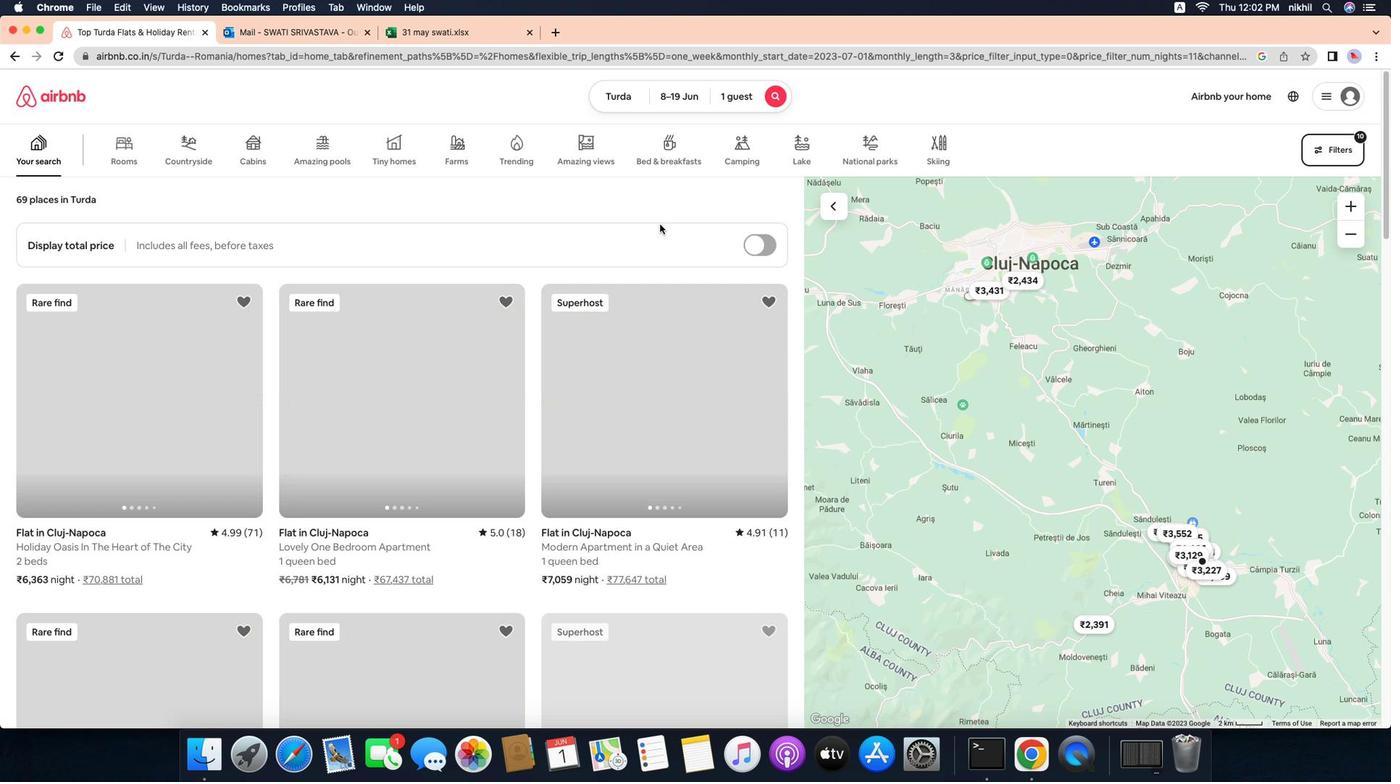 
Action: Mouse scrolled (567, 446) with delta (-87, -88)
Screenshot: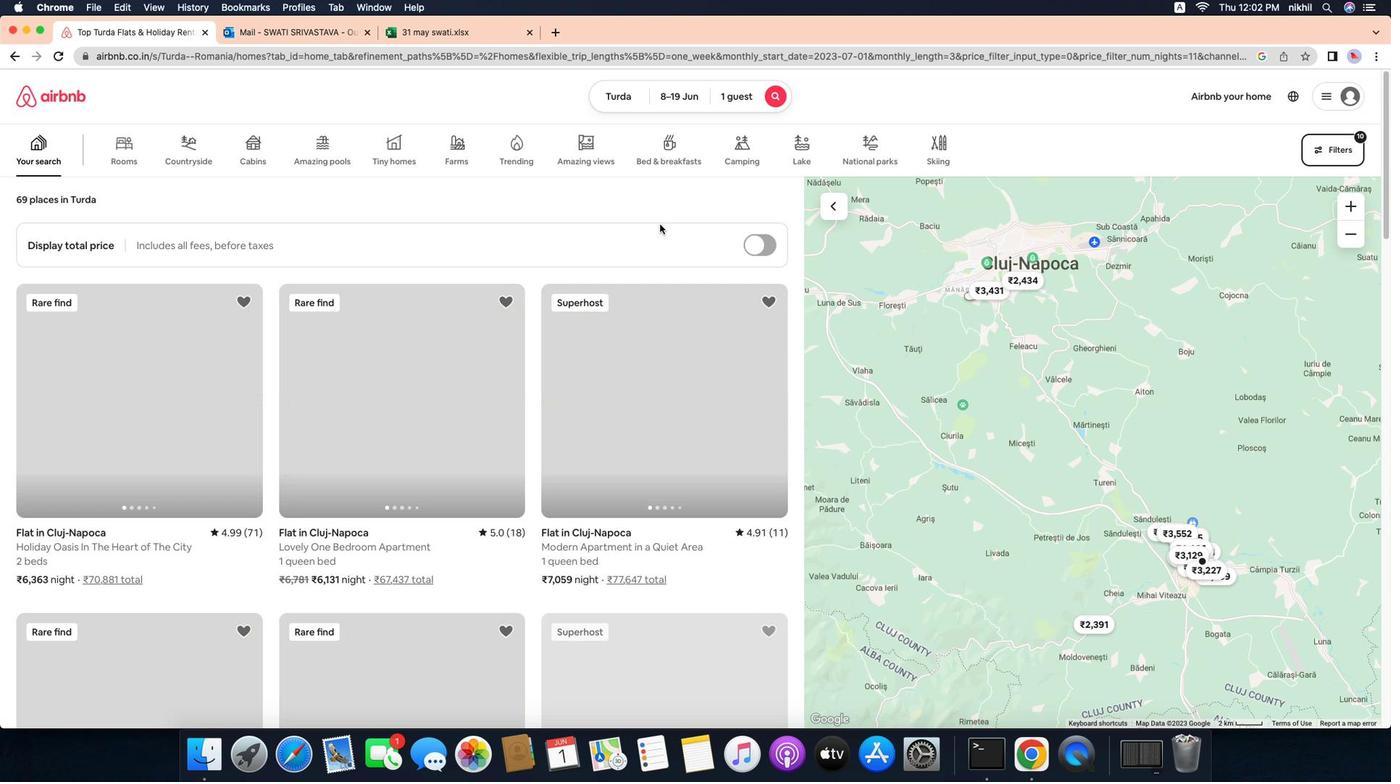 
Action: Mouse moved to (566, 446)
Screenshot: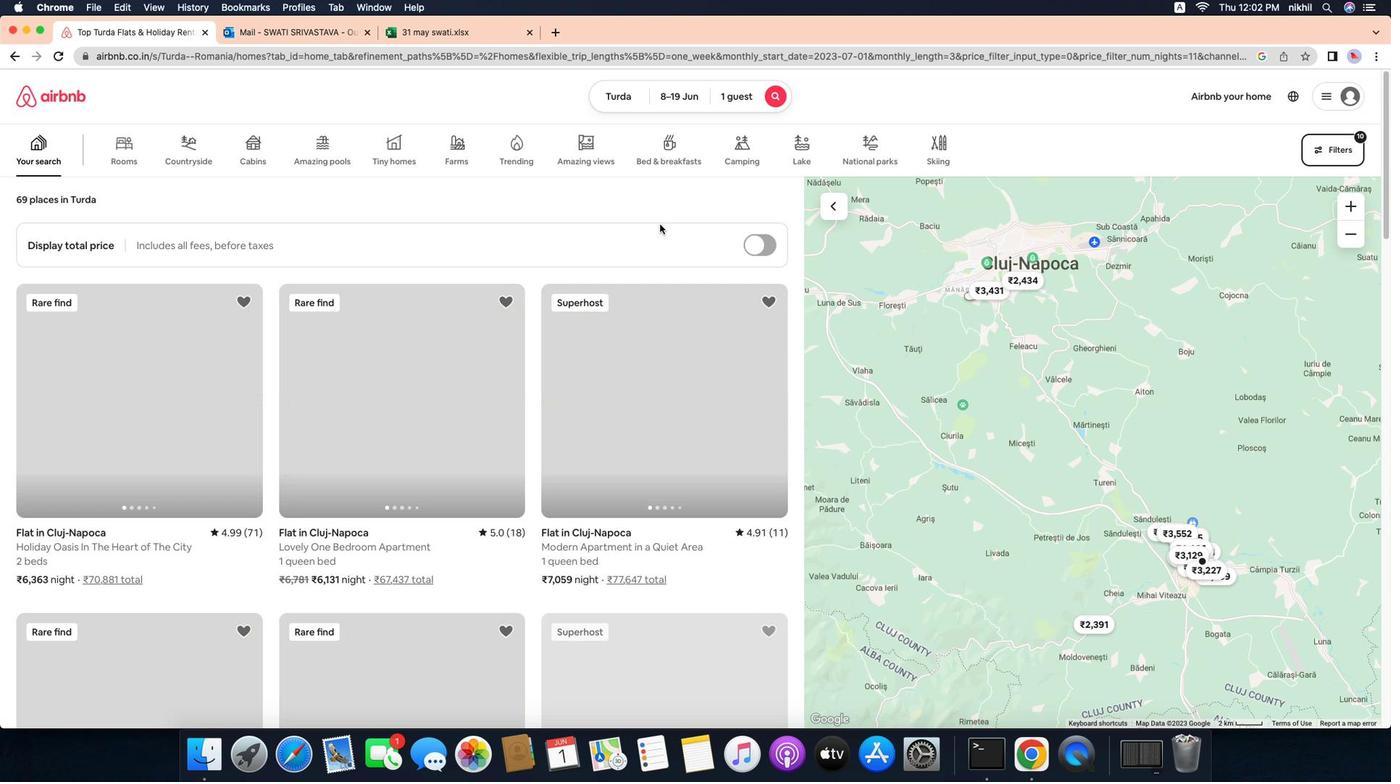 
Action: Mouse scrolled (566, 446) with delta (-87, -90)
Screenshot: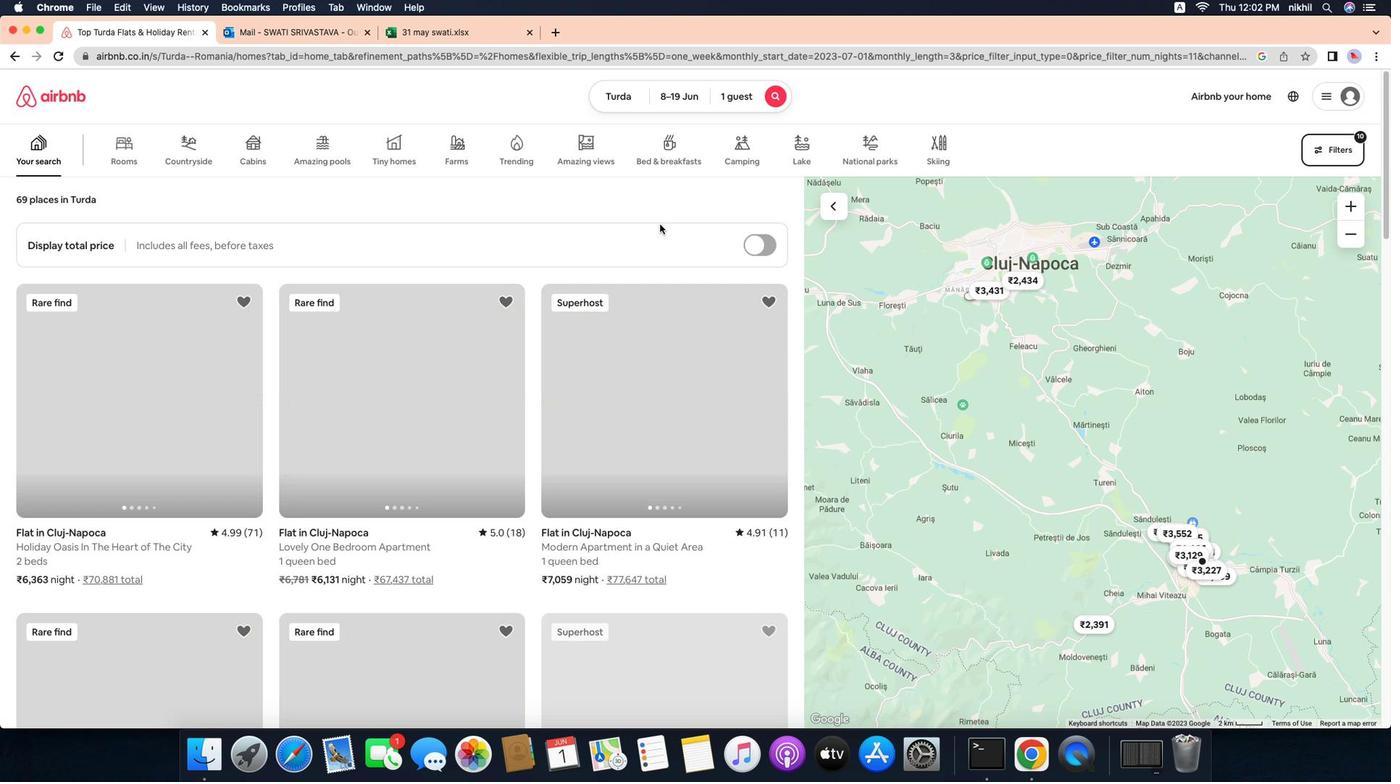 
Action: Mouse moved to (566, 446)
Screenshot: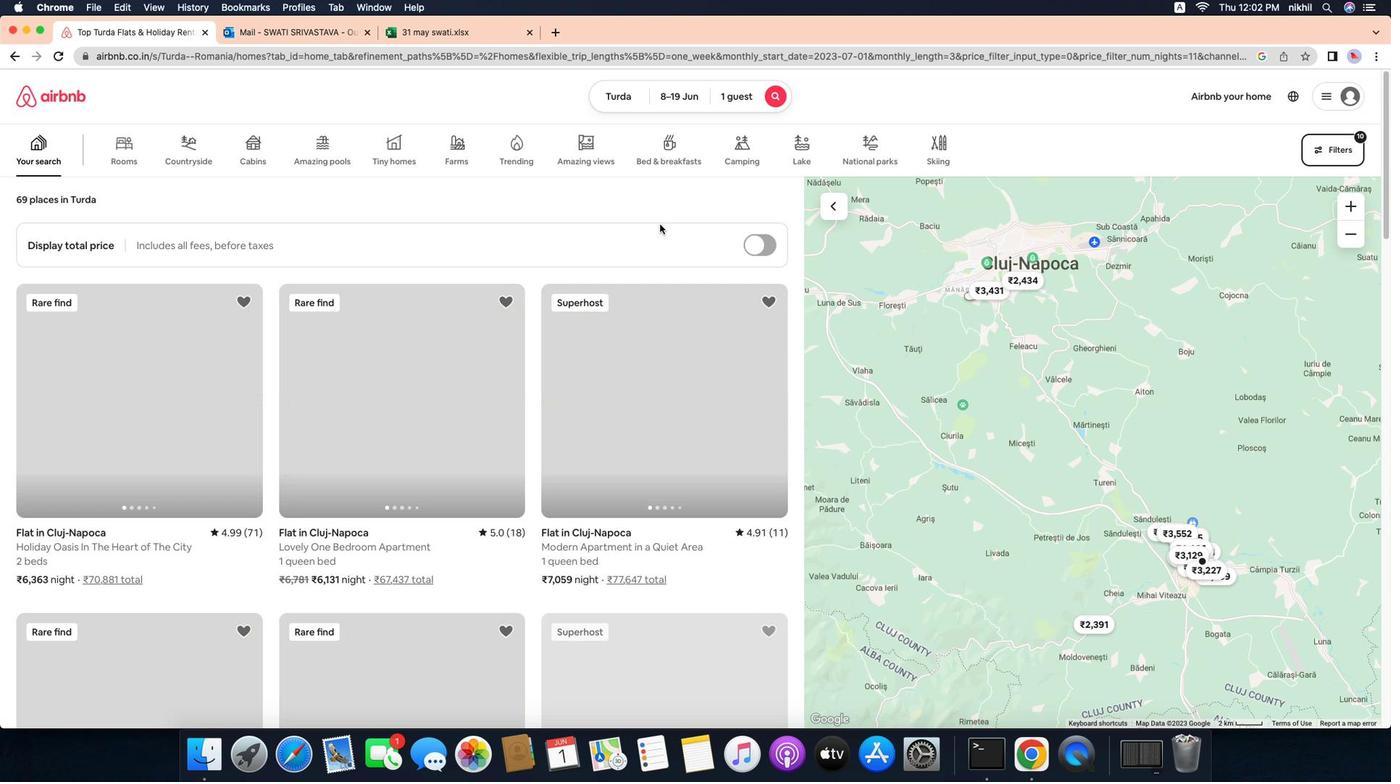 
Action: Mouse scrolled (566, 446) with delta (-87, -92)
Screenshot: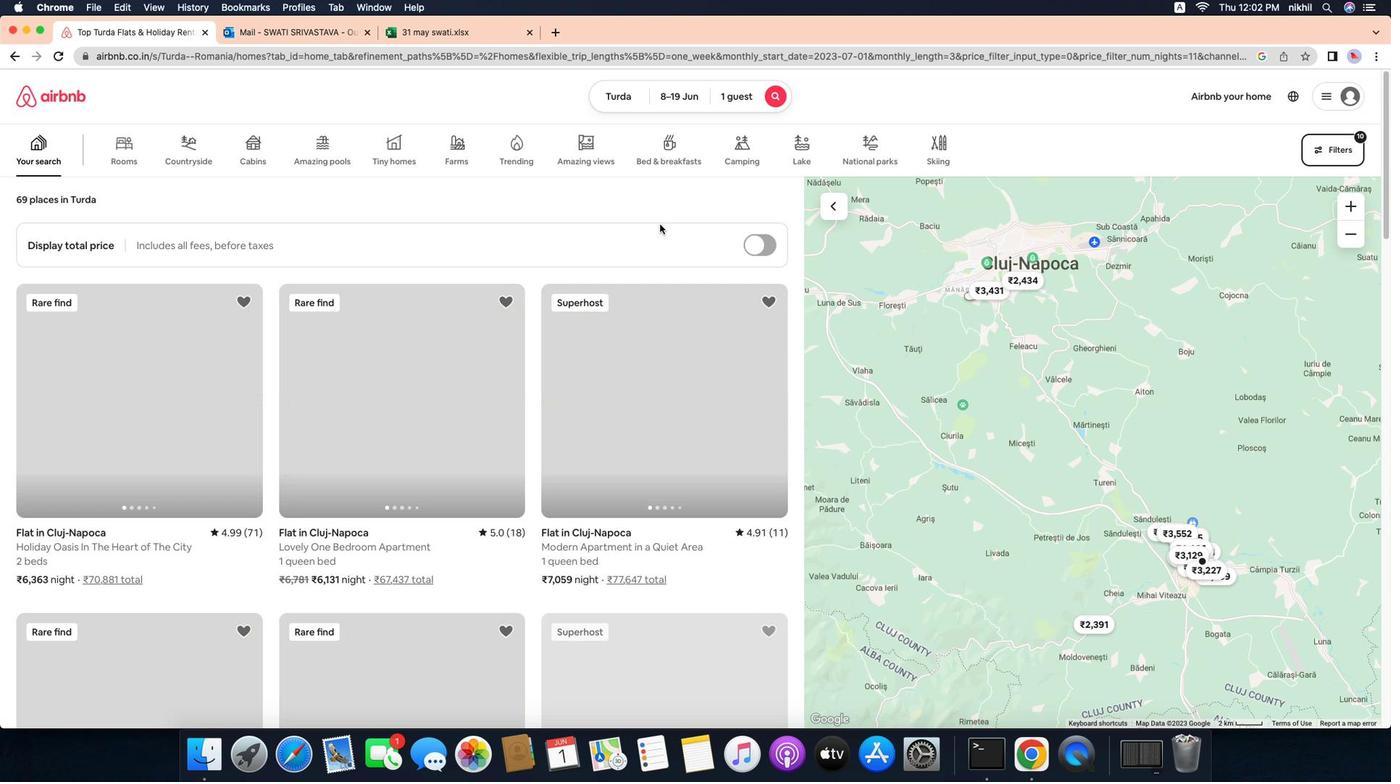 
Action: Mouse scrolled (566, 446) with delta (-87, -88)
Screenshot: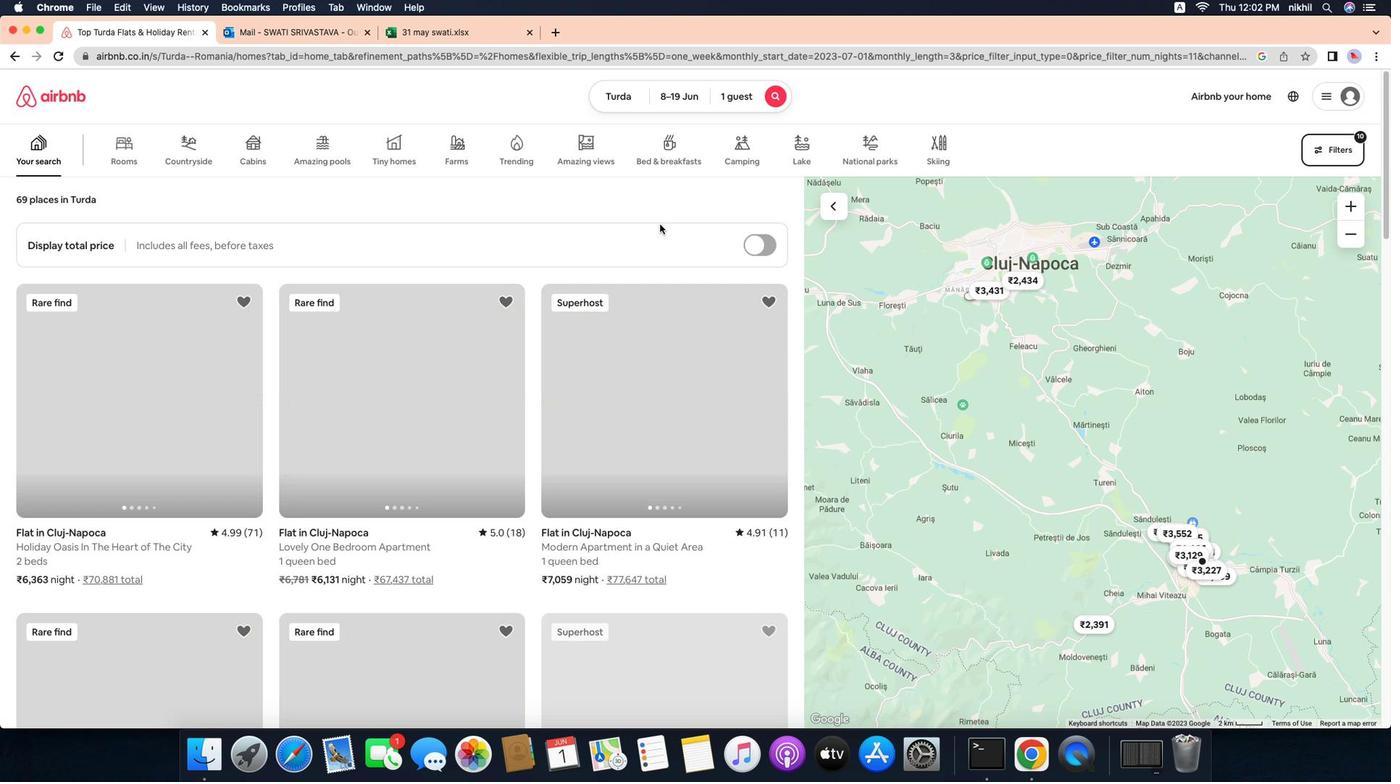 
Action: Mouse scrolled (566, 446) with delta (-87, -88)
Screenshot: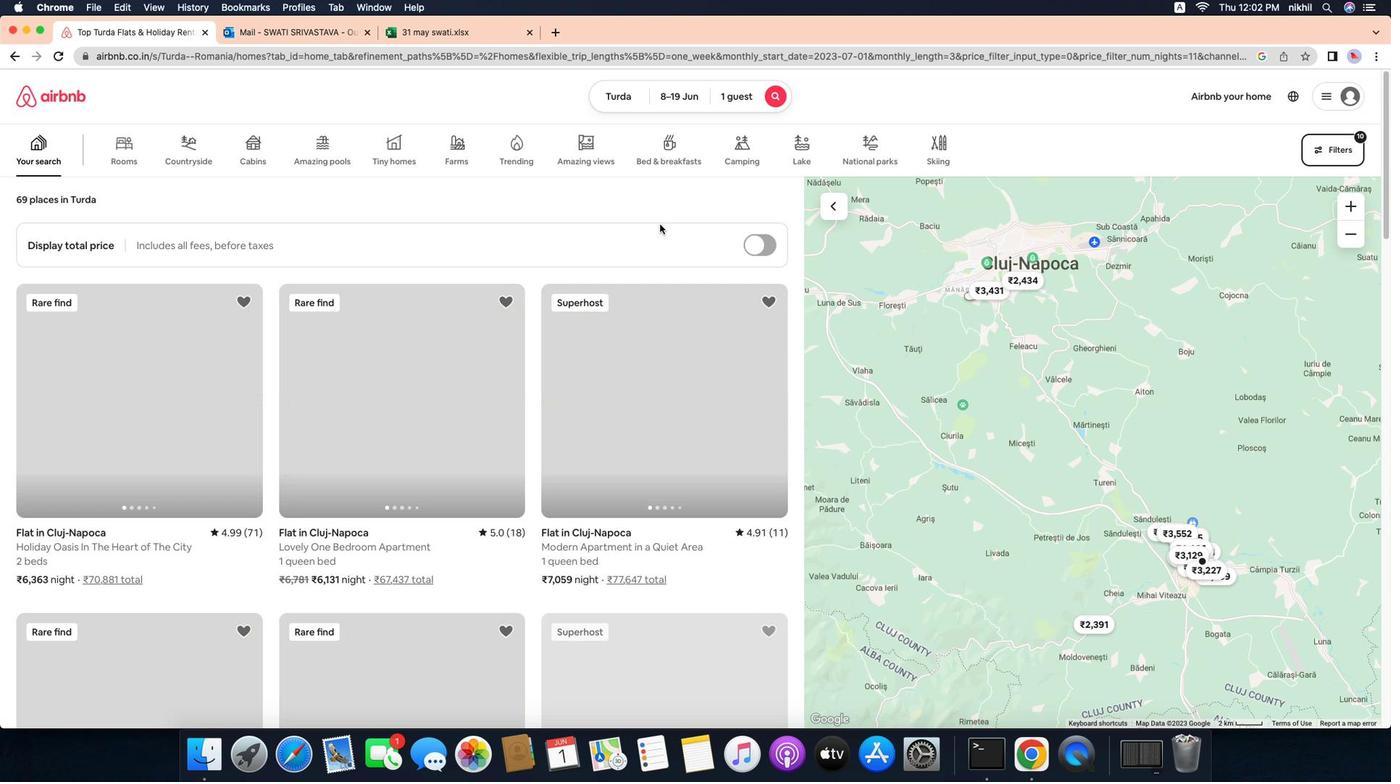 
Action: Mouse scrolled (566, 446) with delta (-87, -90)
Screenshot: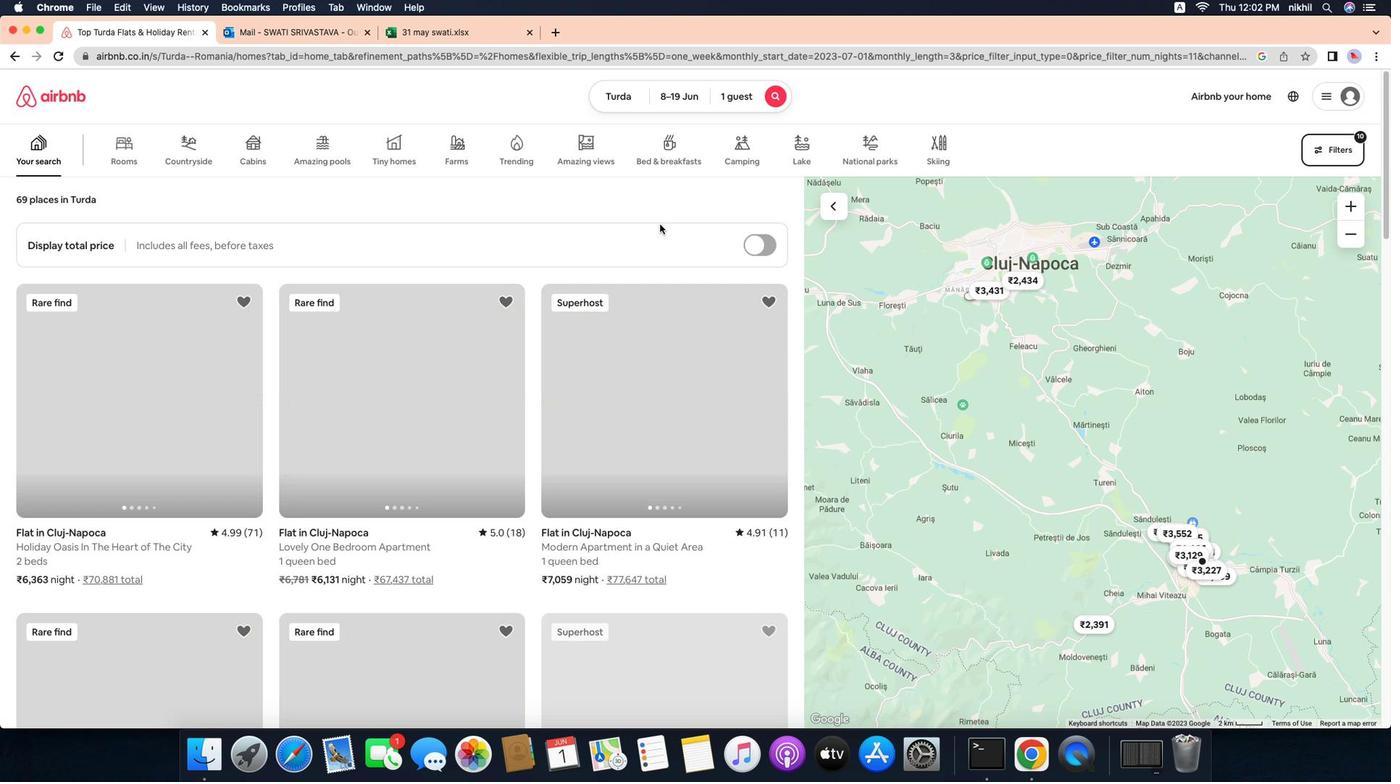 
Action: Mouse scrolled (566, 446) with delta (-87, -92)
Screenshot: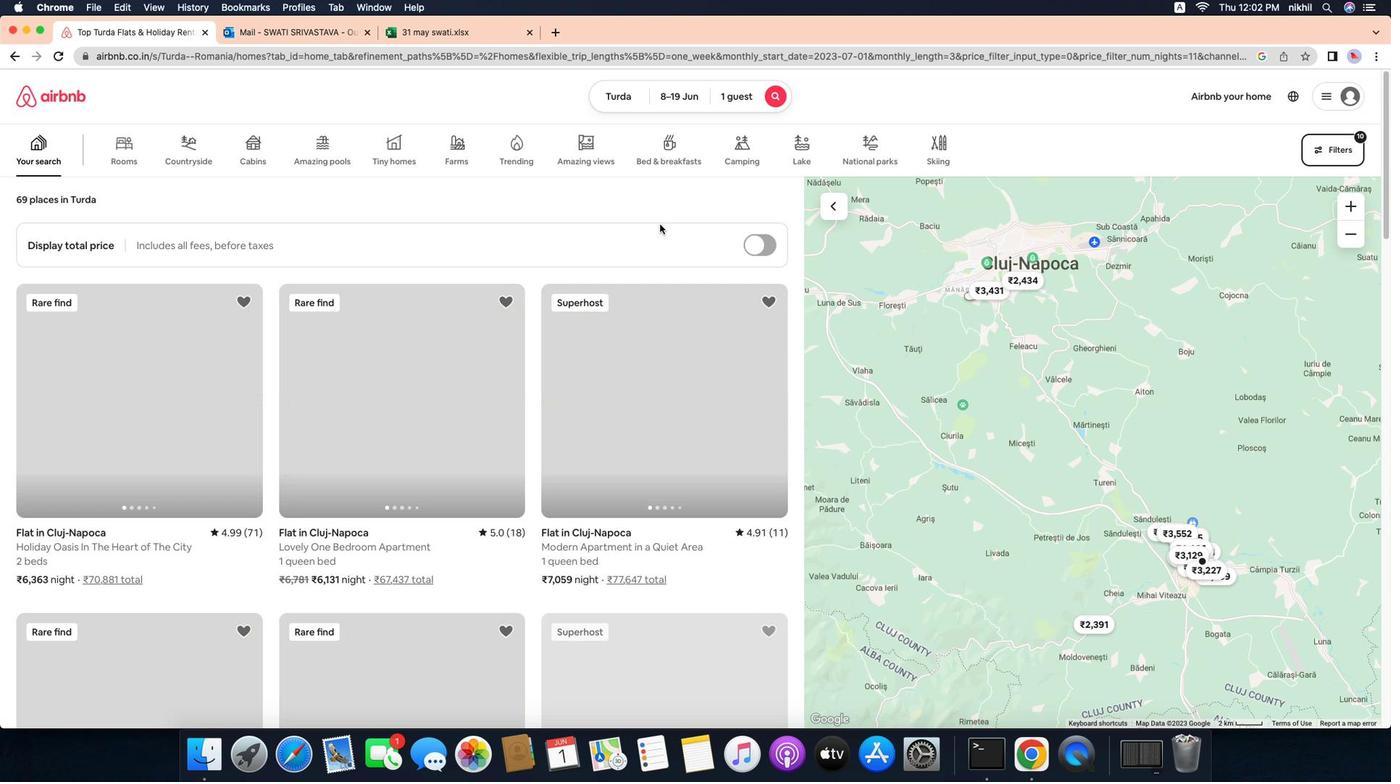
Action: Mouse moved to (402, 502)
Screenshot: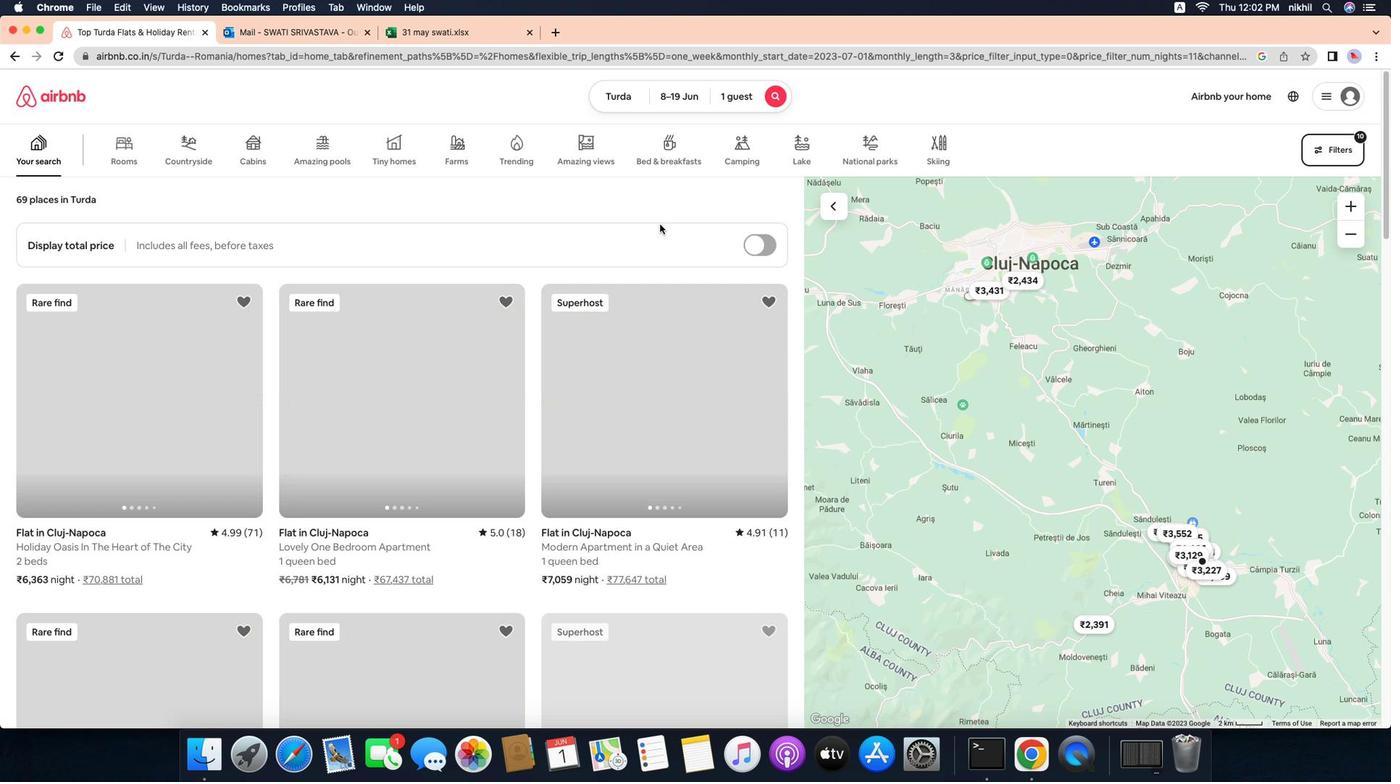 
Action: Mouse pressed left at (402, 502)
Screenshot: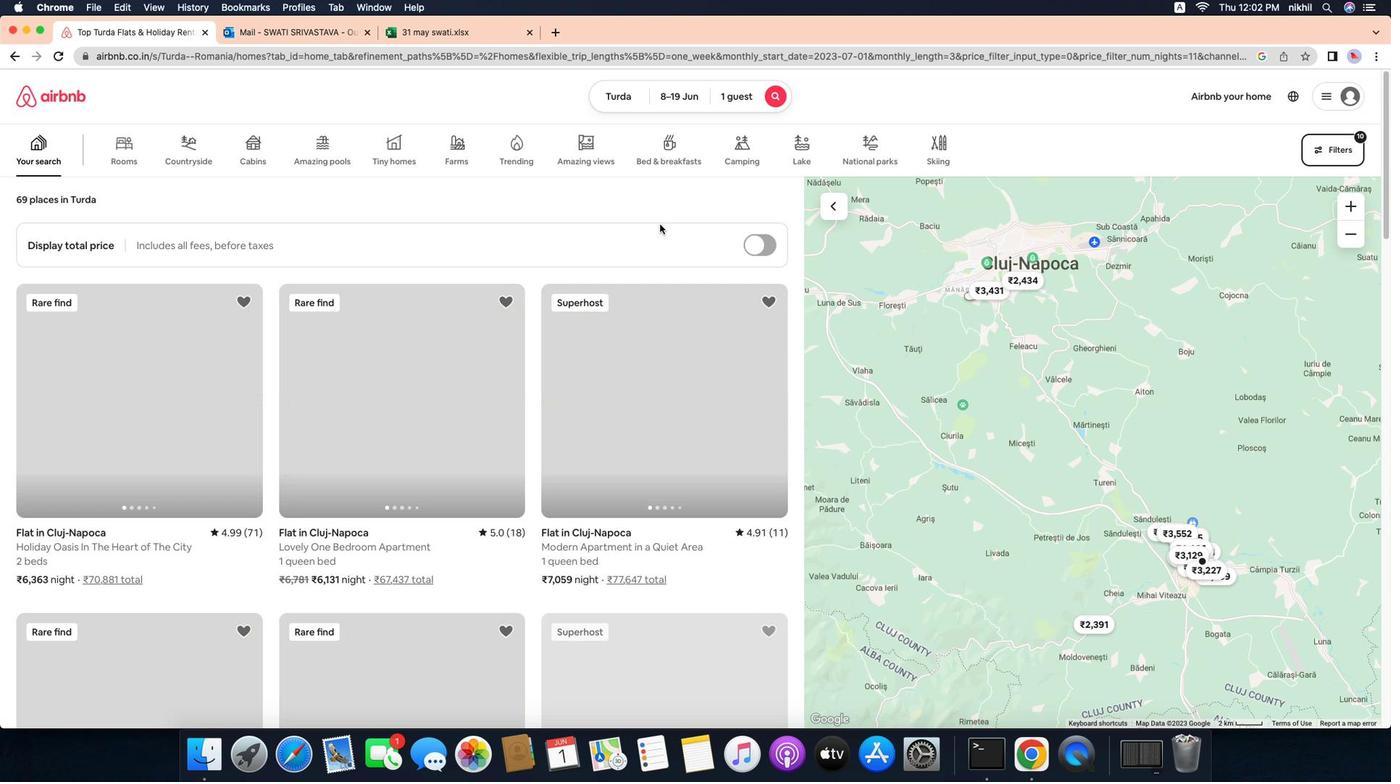 
Action: Mouse moved to (807, 634)
Screenshot: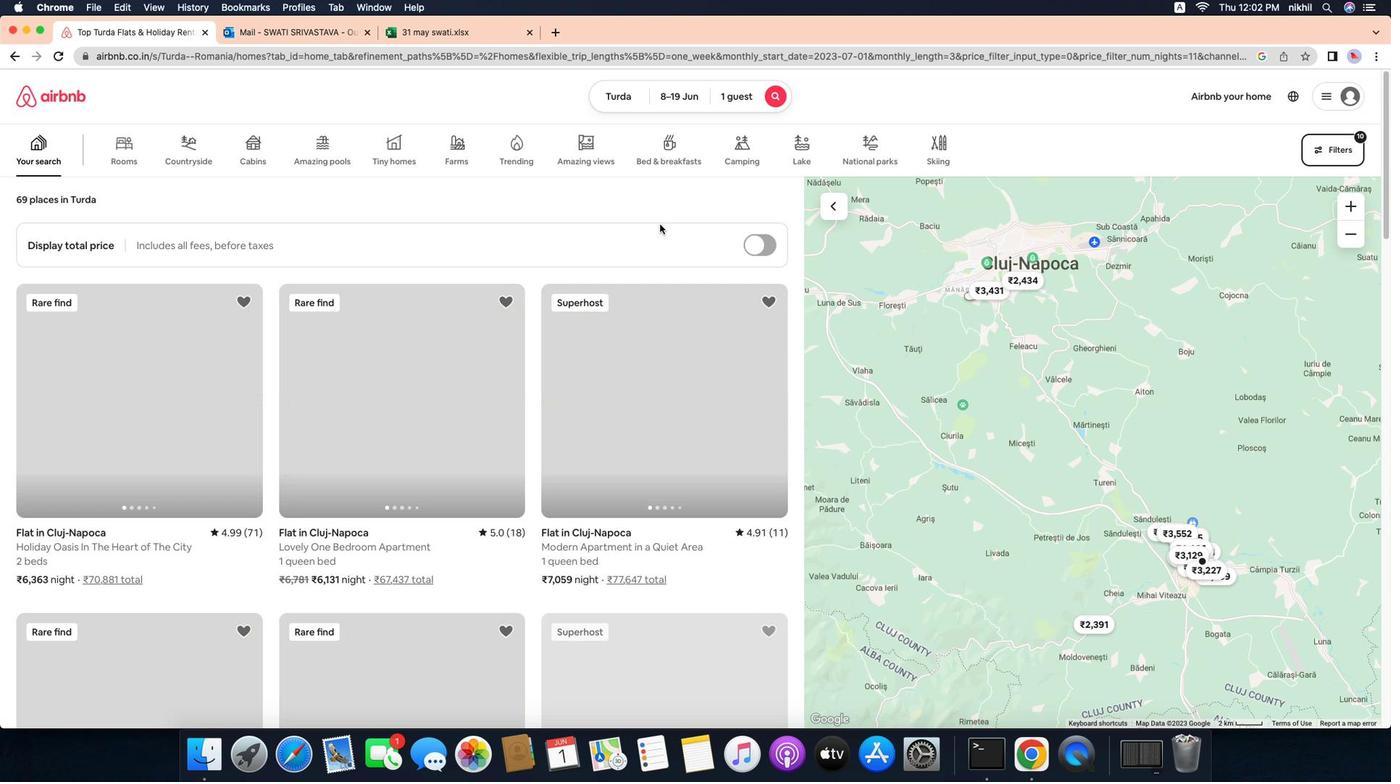 
Action: Mouse pressed left at (807, 634)
Screenshot: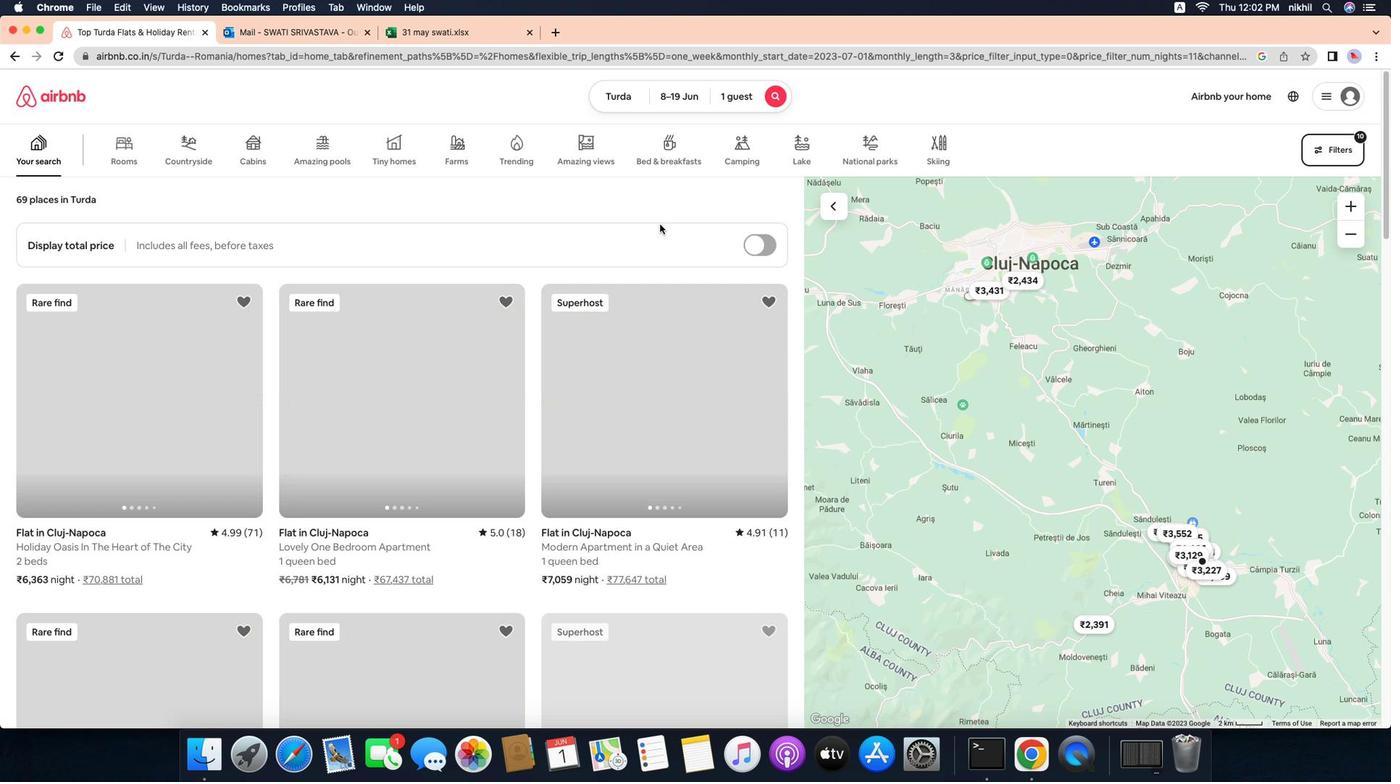 
Action: Mouse moved to (615, 150)
Screenshot: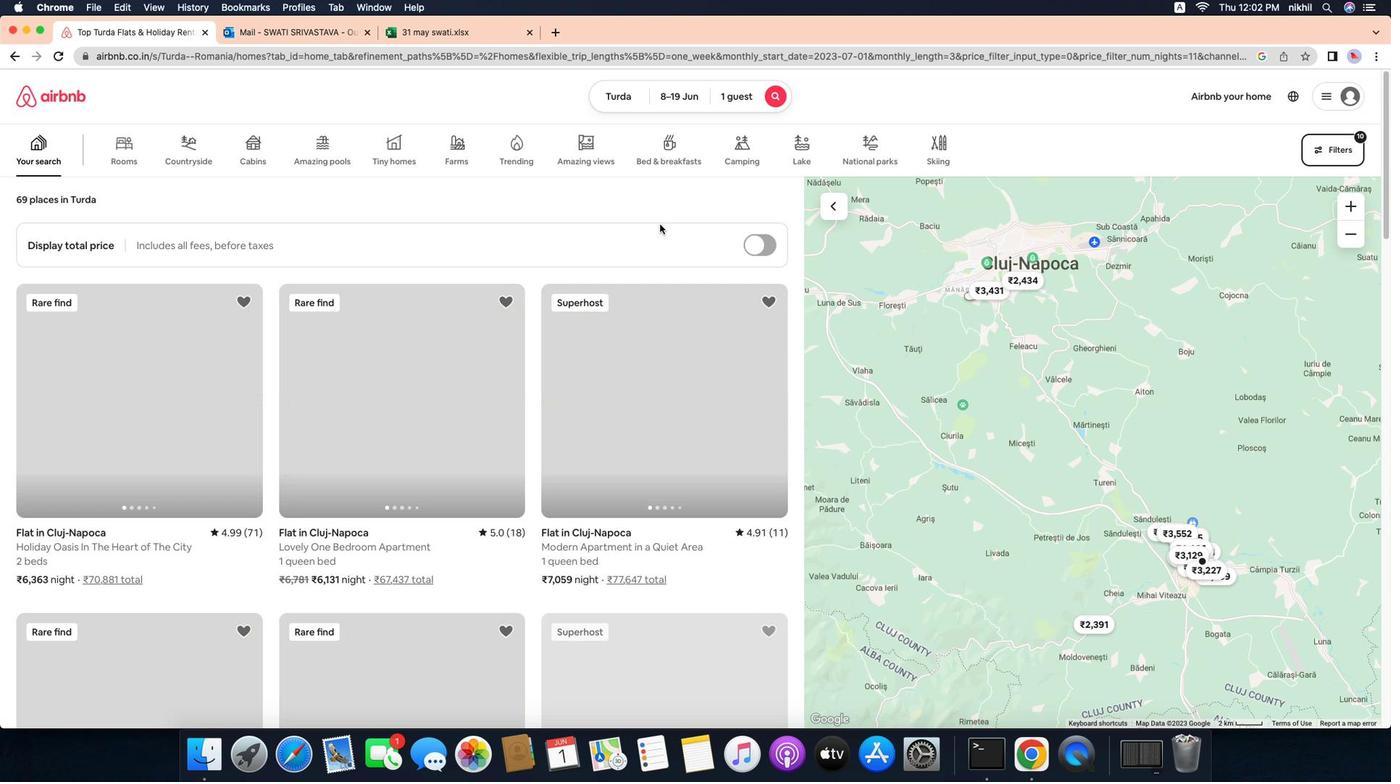 
